 Task: Find connections with filter location Chivilcoy with filter topic #futurewith filter profile language Potuguese with filter current company PRA Health Sciences with filter school Institute of Techncal Education & Research with filter industry Services for Renewable Energy with filter service category Event Planning with filter keywords title Valet
Action: Mouse moved to (567, 106)
Screenshot: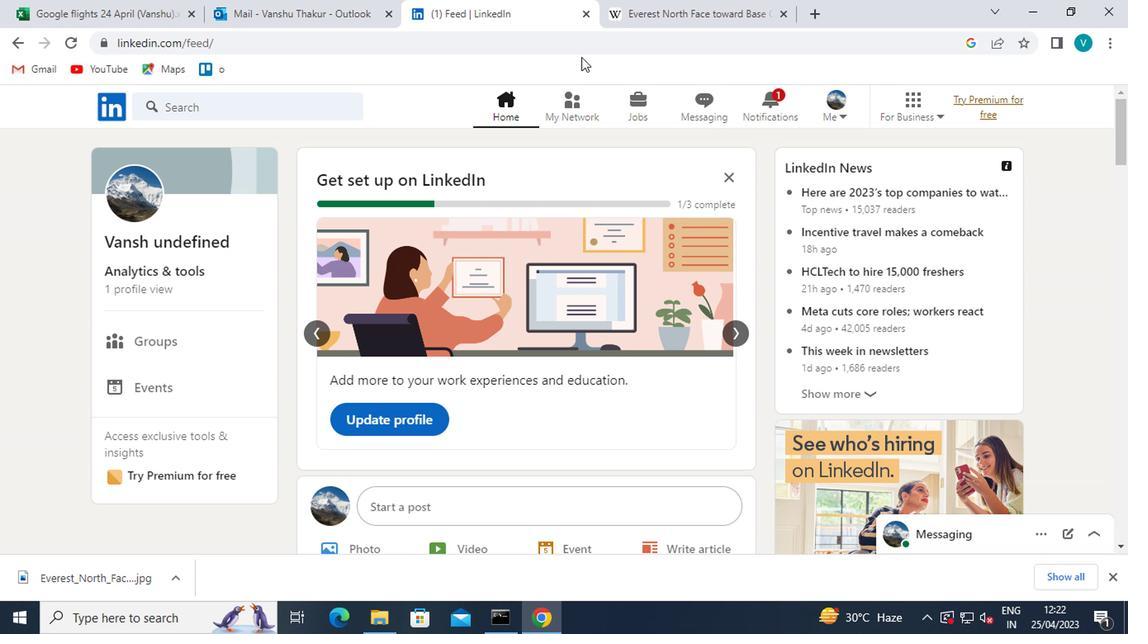 
Action: Mouse pressed left at (567, 106)
Screenshot: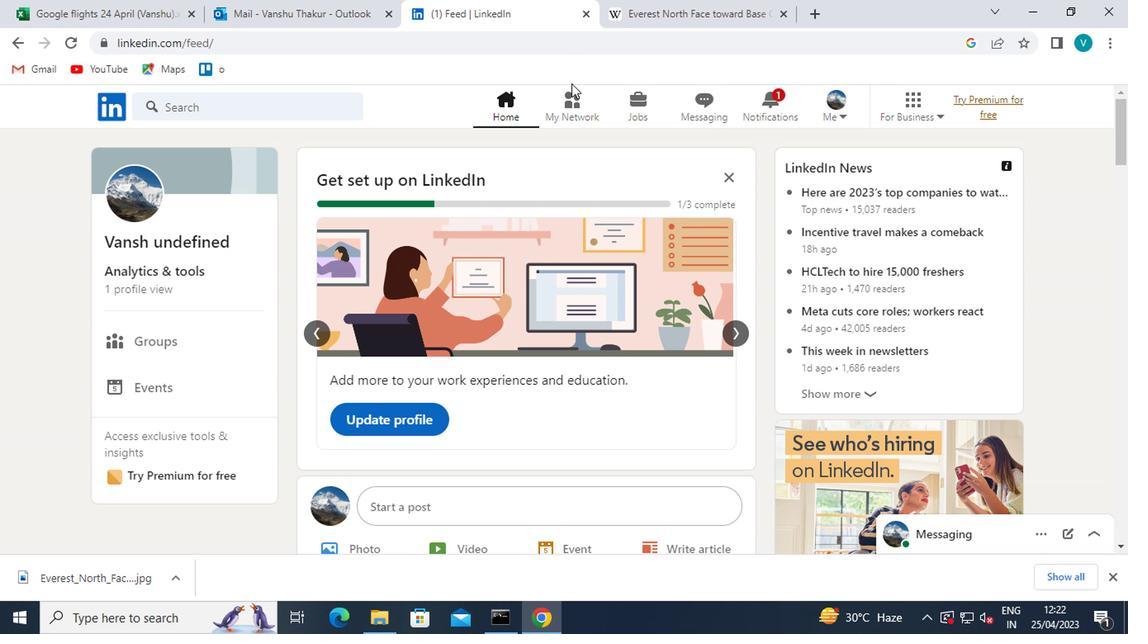 
Action: Mouse moved to (198, 198)
Screenshot: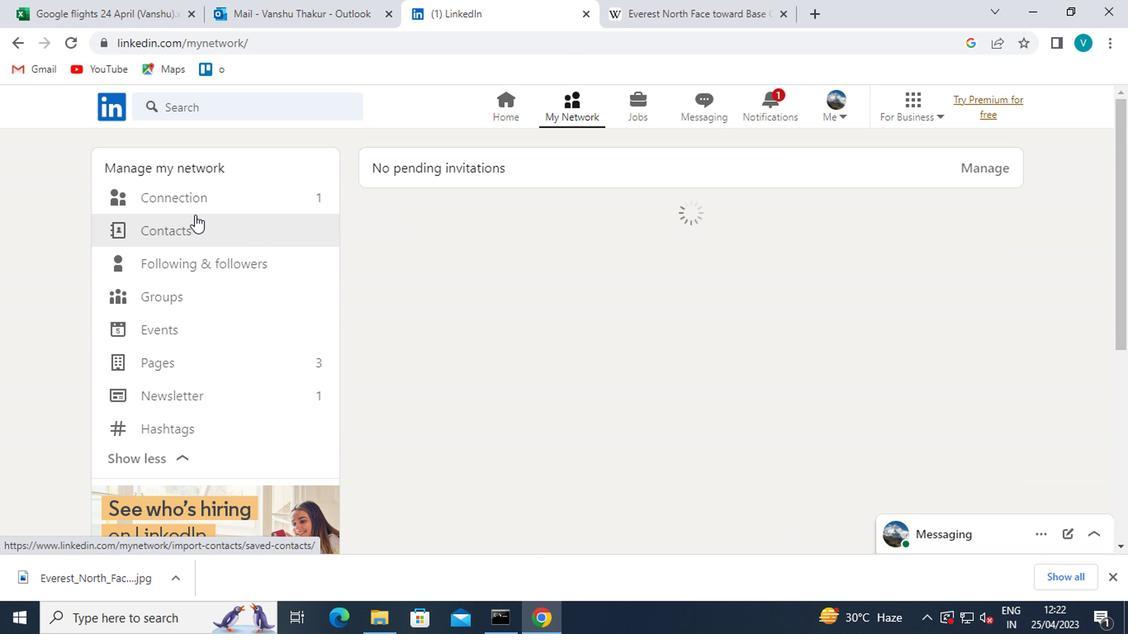 
Action: Mouse pressed left at (198, 198)
Screenshot: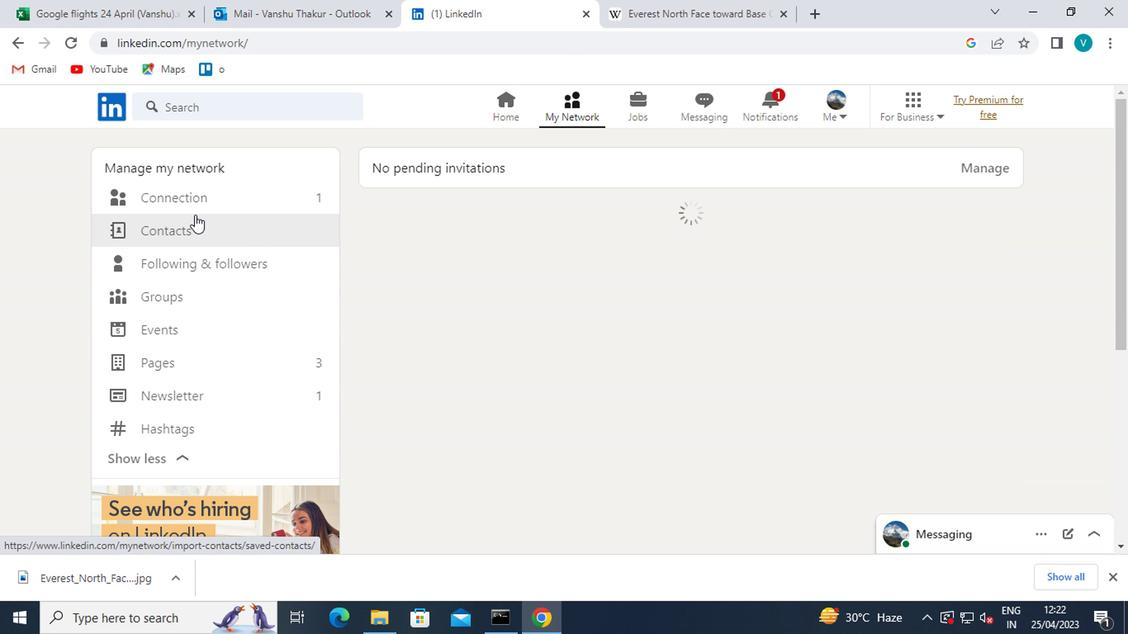
Action: Mouse moved to (679, 199)
Screenshot: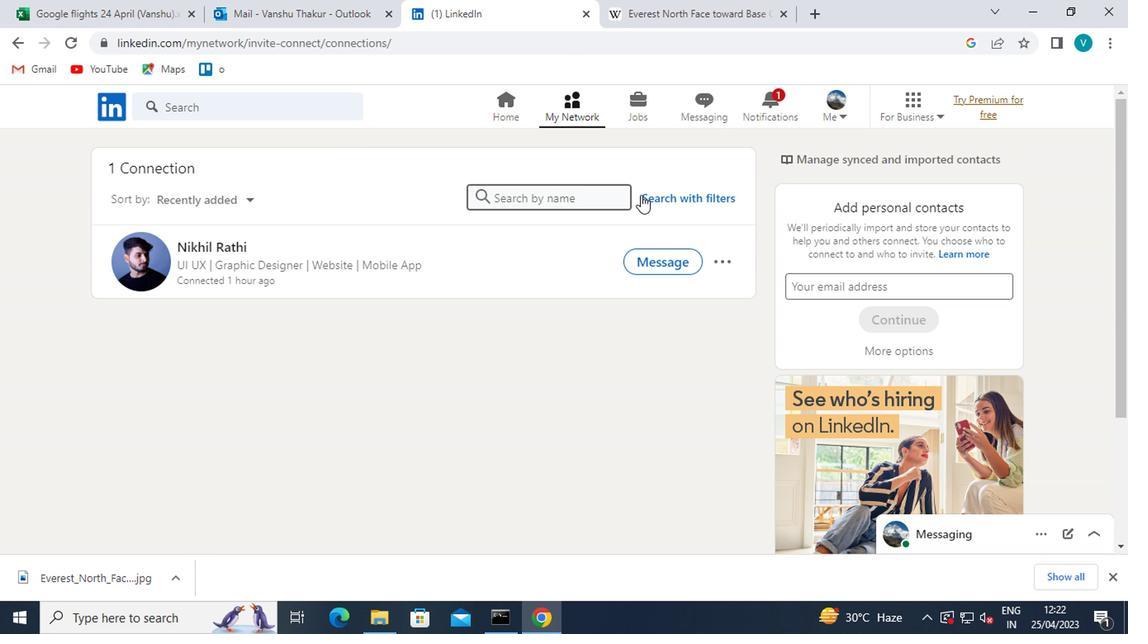 
Action: Mouse pressed left at (679, 199)
Screenshot: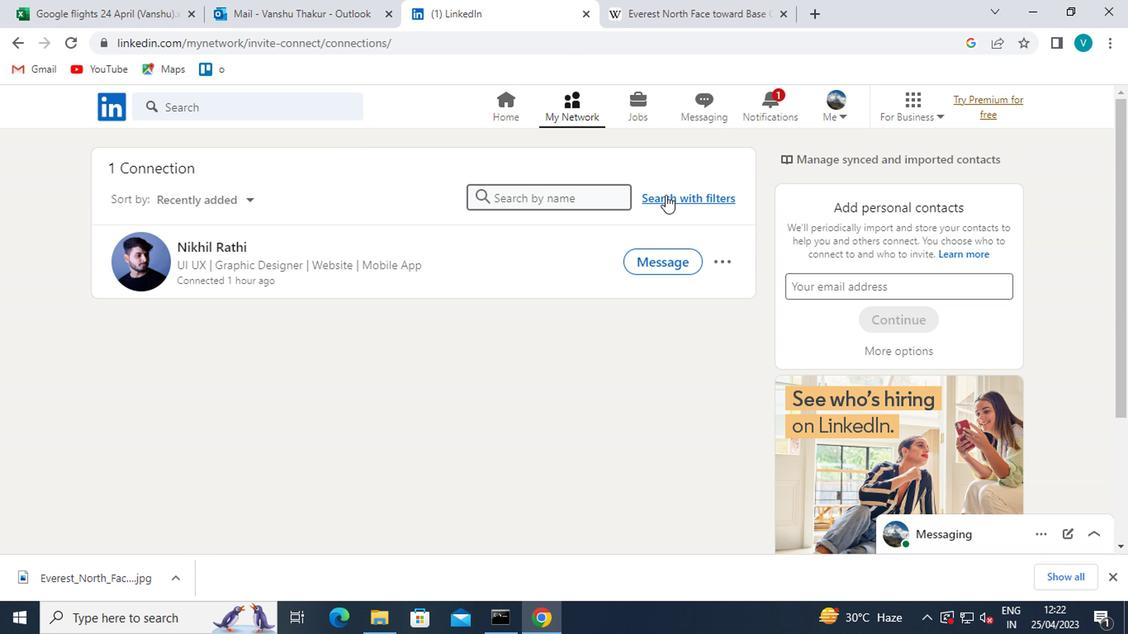 
Action: Mouse moved to (543, 154)
Screenshot: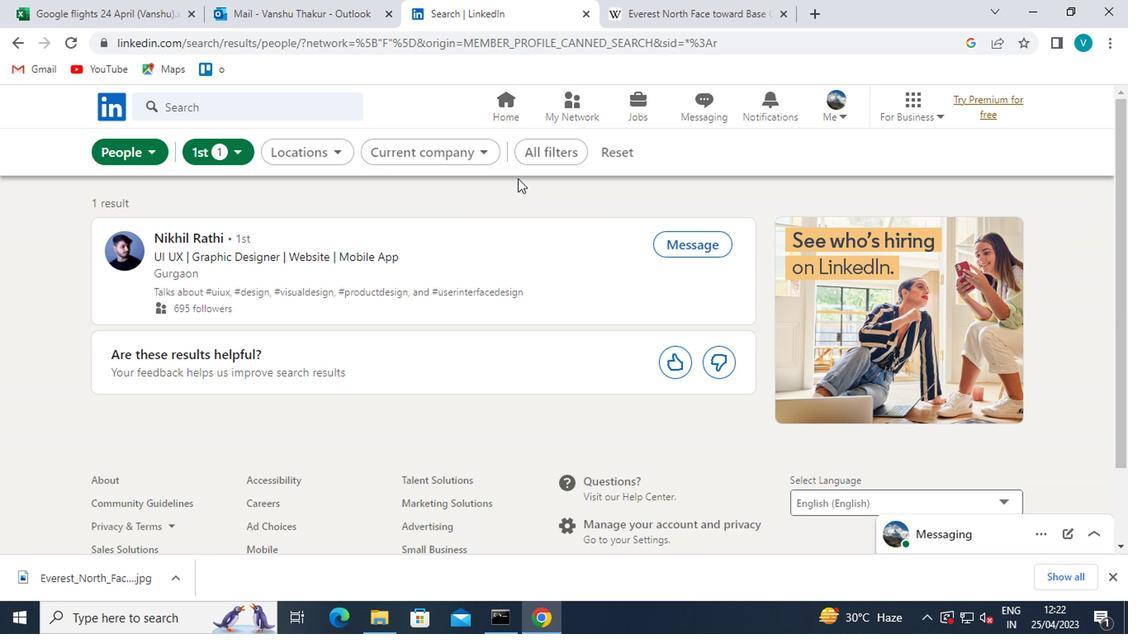
Action: Mouse pressed left at (543, 154)
Screenshot: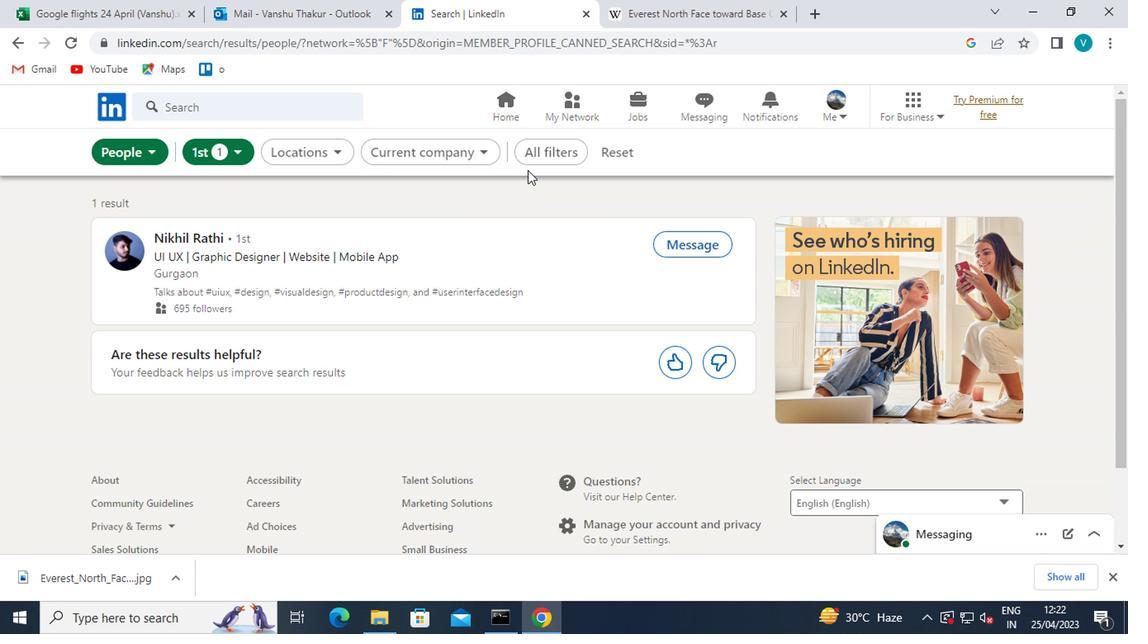 
Action: Mouse moved to (797, 311)
Screenshot: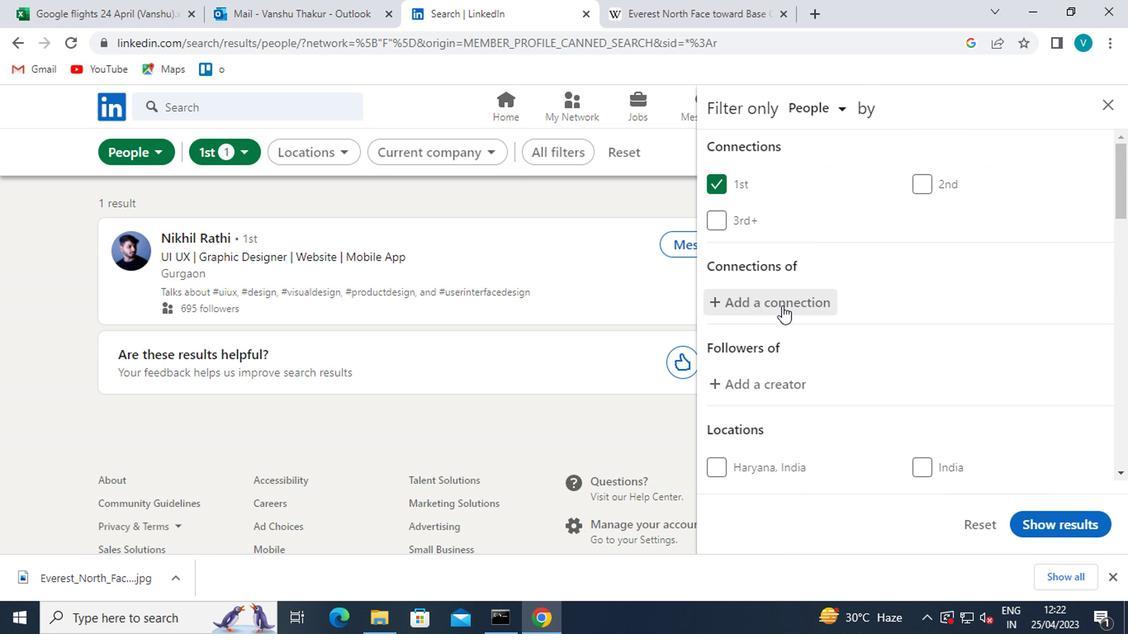 
Action: Mouse scrolled (797, 310) with delta (0, 0)
Screenshot: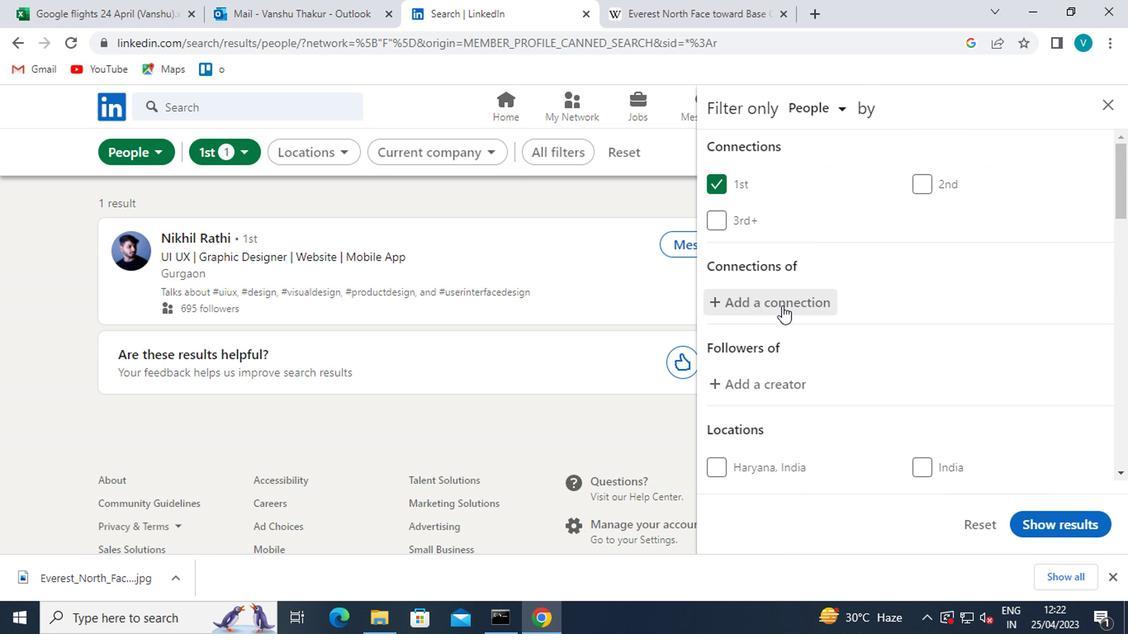 
Action: Mouse moved to (811, 321)
Screenshot: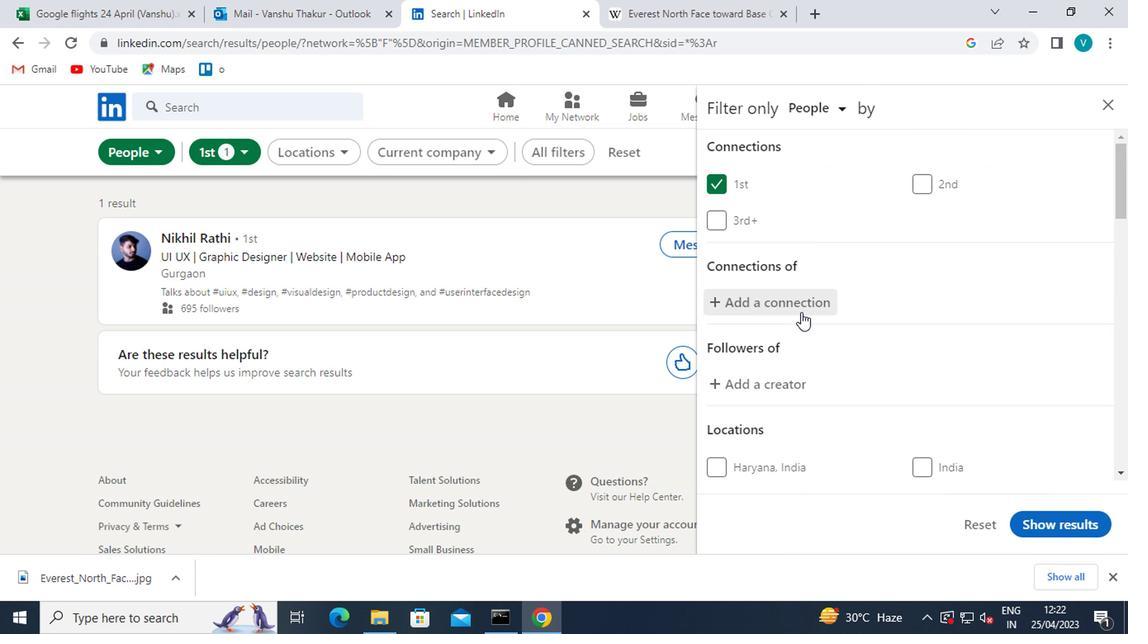 
Action: Mouse scrolled (811, 320) with delta (0, 0)
Screenshot: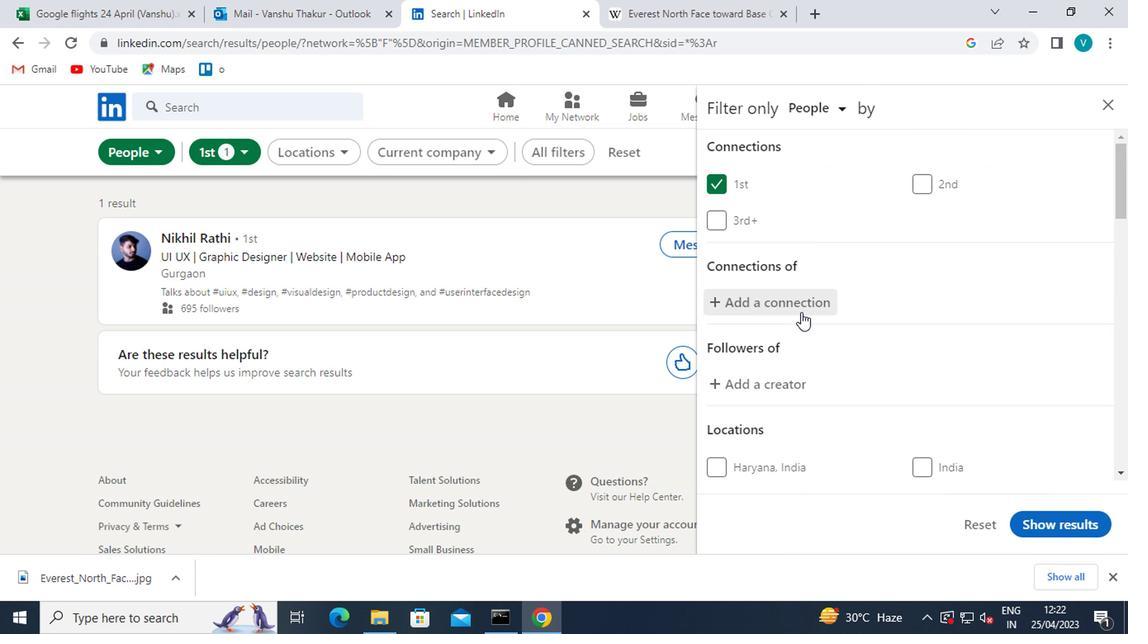 
Action: Mouse moved to (783, 371)
Screenshot: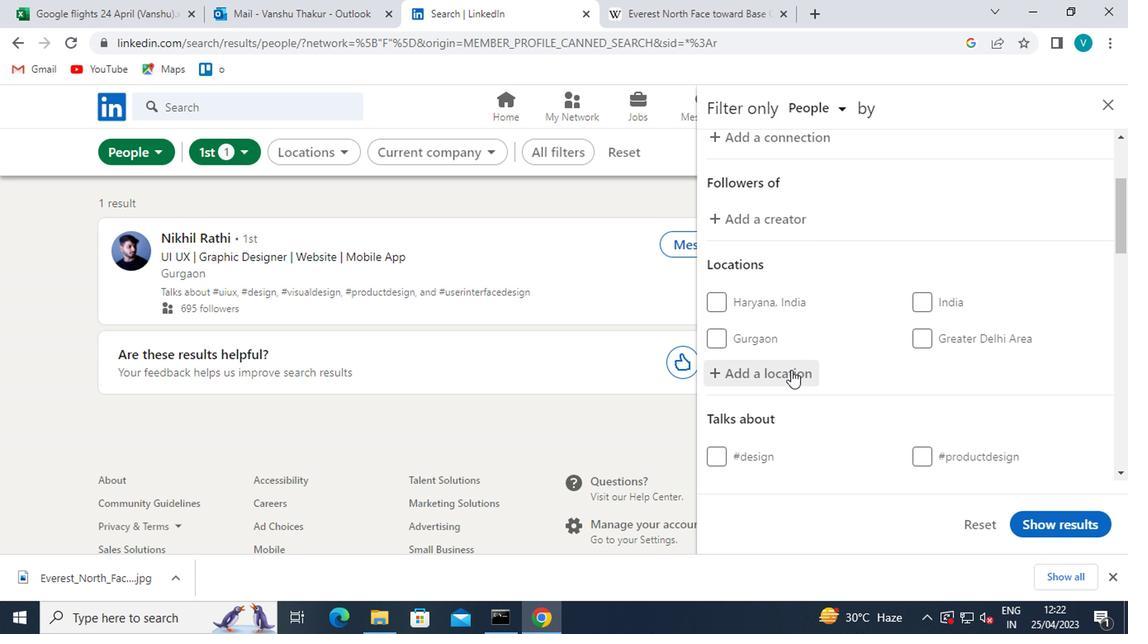
Action: Mouse pressed left at (783, 371)
Screenshot: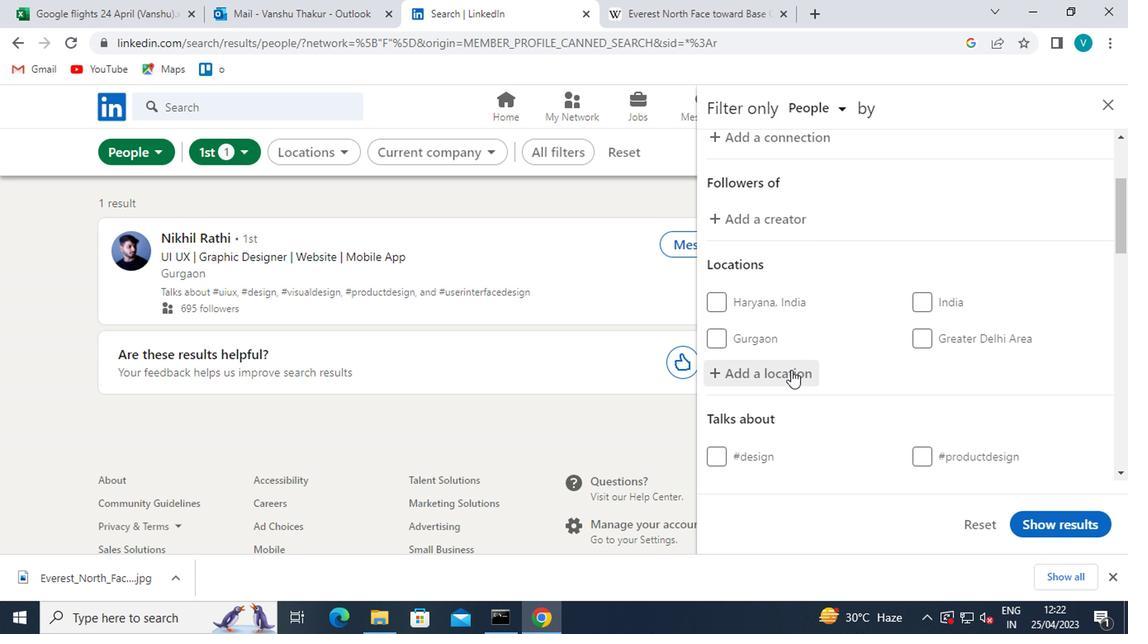 
Action: Key pressed <Key.shift>CH
Screenshot: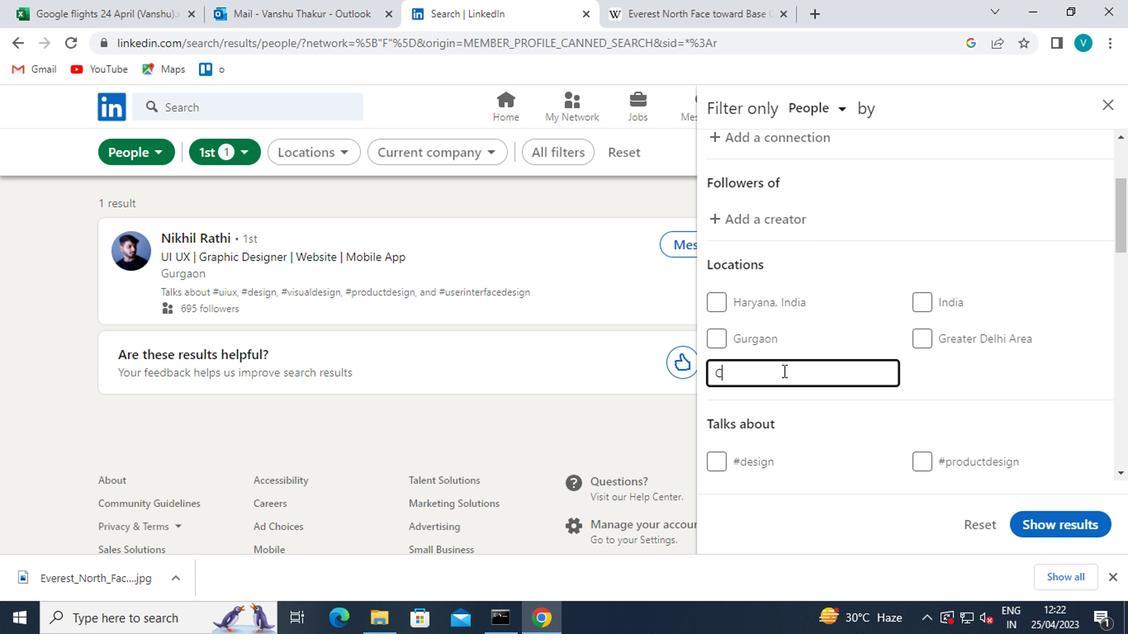 
Action: Mouse moved to (767, 364)
Screenshot: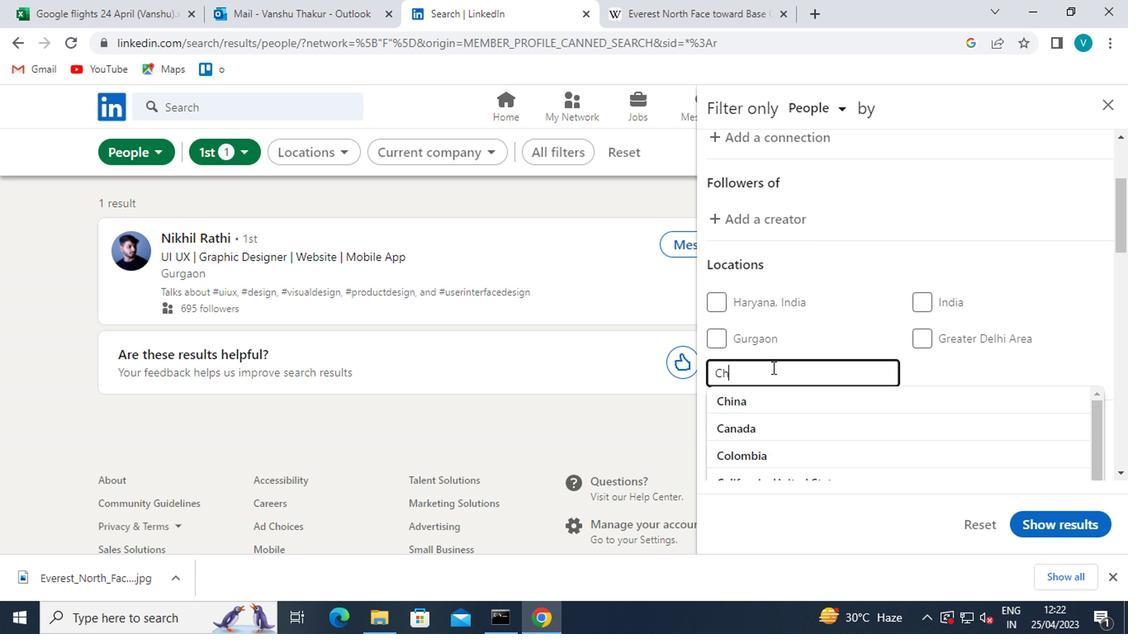 
Action: Key pressed I
Screenshot: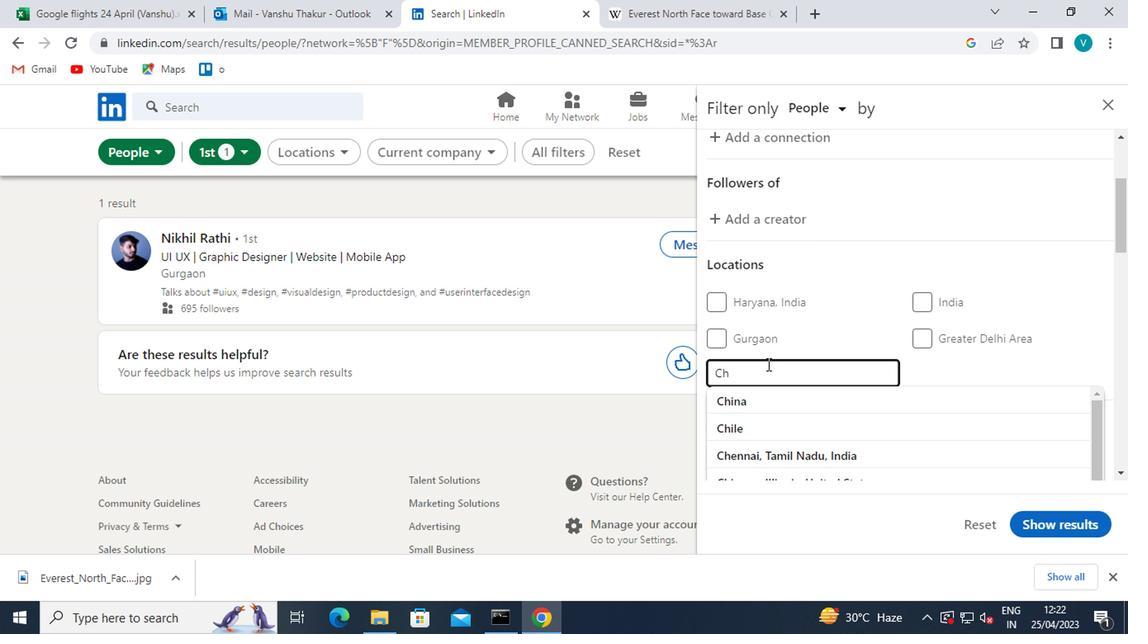 
Action: Mouse moved to (767, 364)
Screenshot: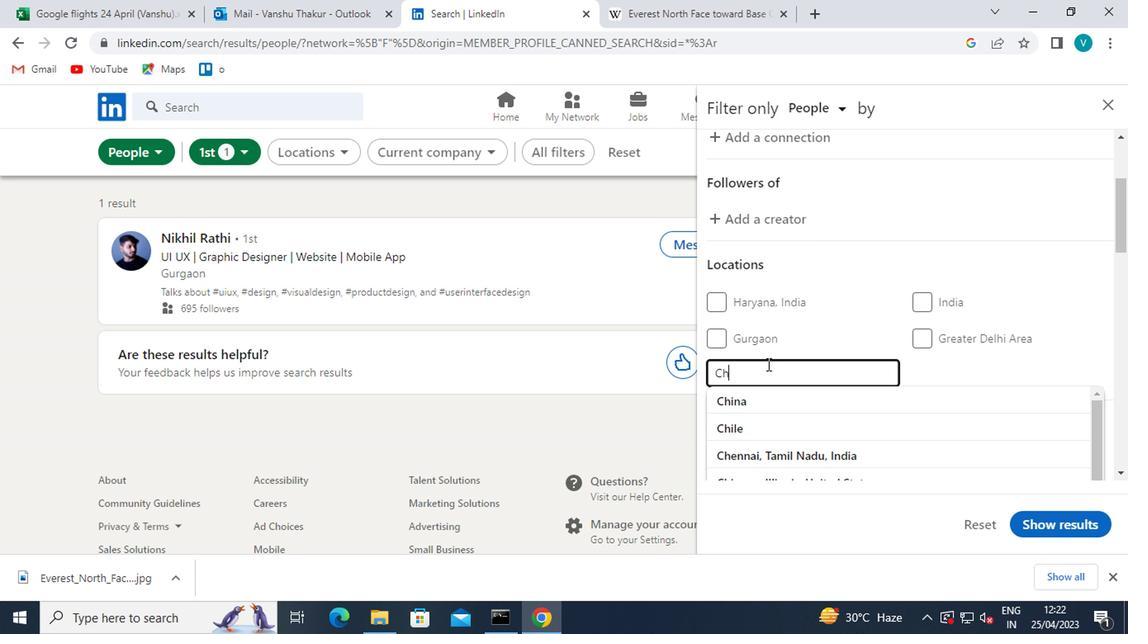 
Action: Key pressed VILCOY
Screenshot: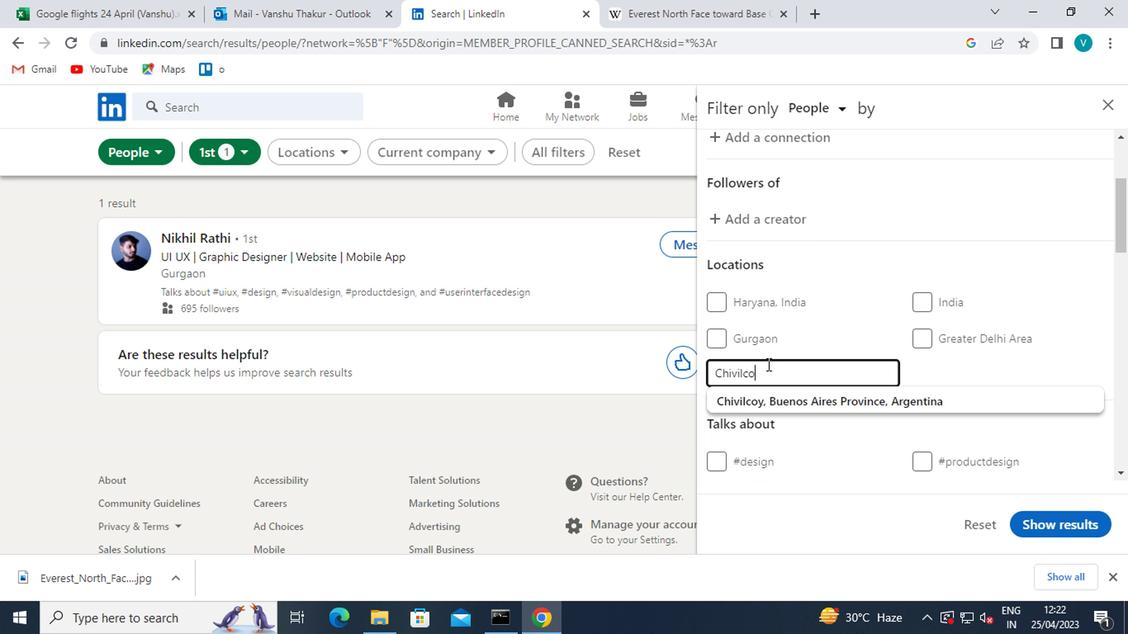 
Action: Mouse moved to (766, 406)
Screenshot: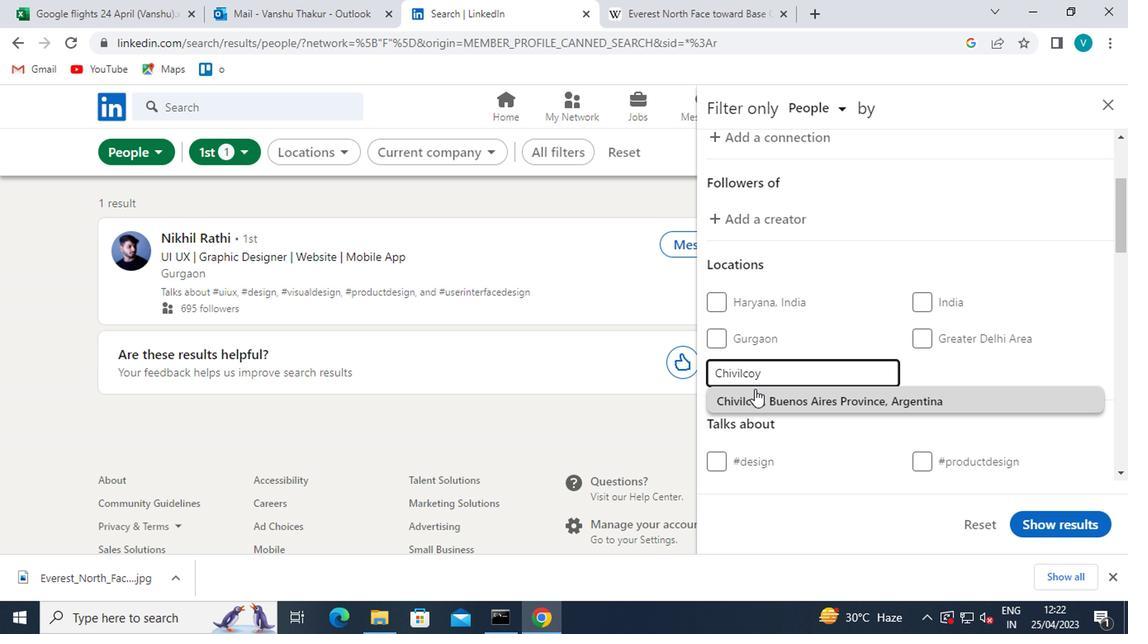 
Action: Mouse pressed left at (766, 406)
Screenshot: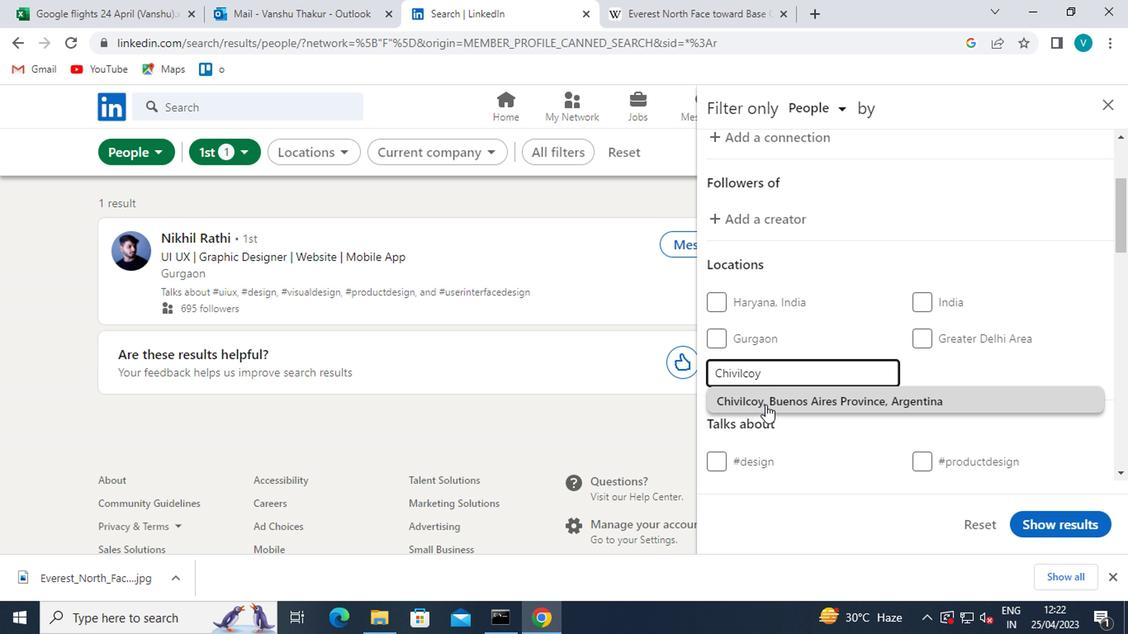 
Action: Mouse moved to (848, 426)
Screenshot: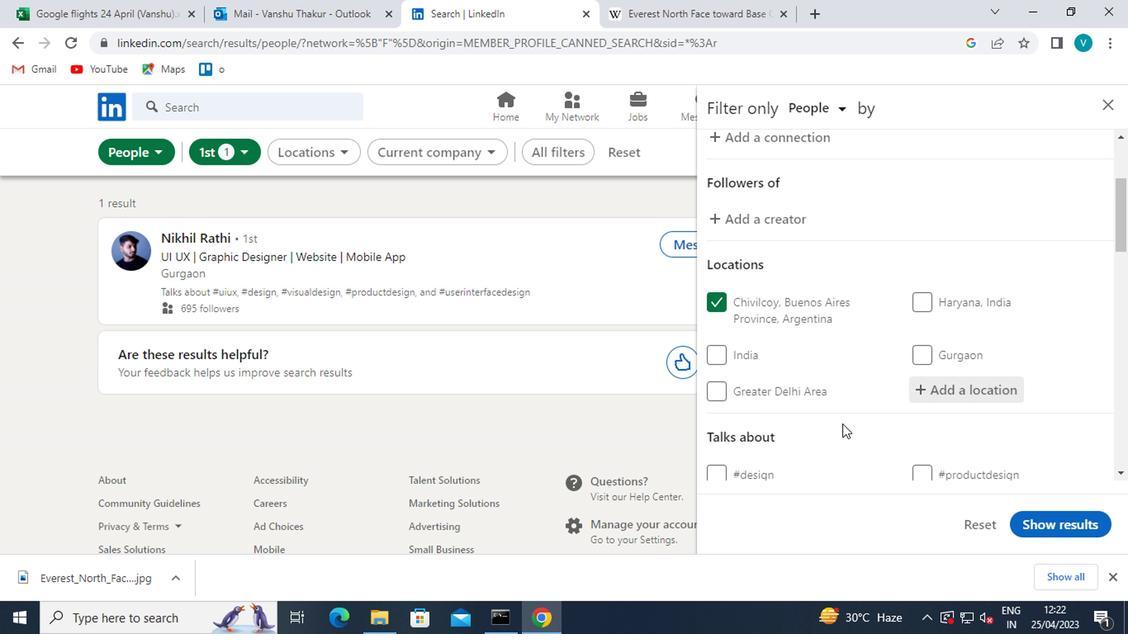 
Action: Mouse scrolled (848, 425) with delta (0, -1)
Screenshot: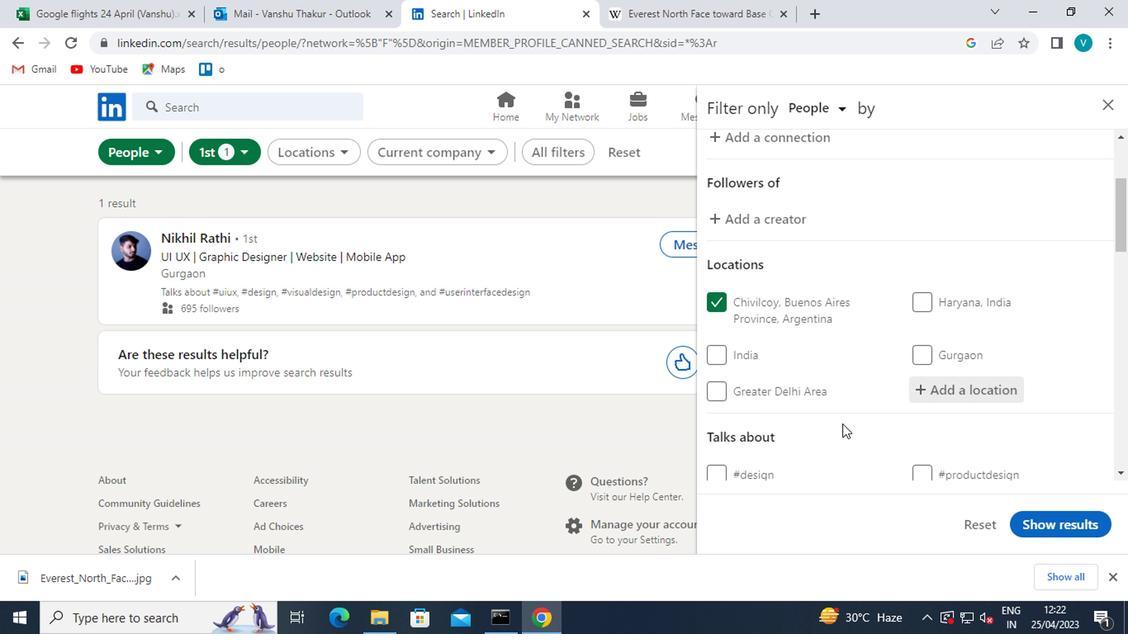 
Action: Mouse moved to (857, 430)
Screenshot: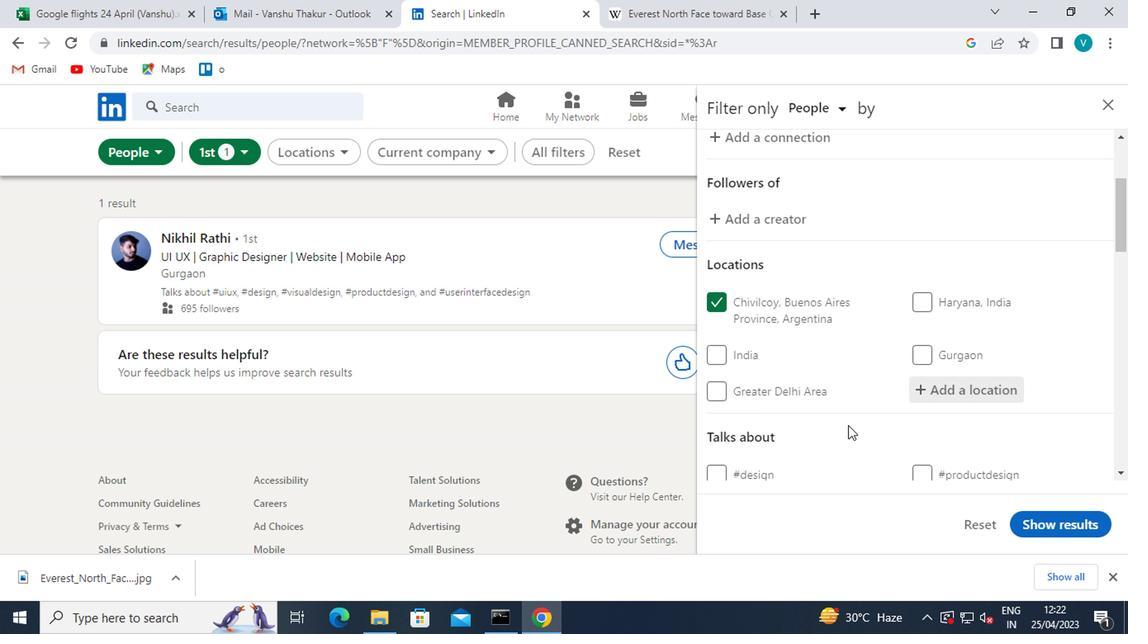 
Action: Mouse scrolled (857, 429) with delta (0, -1)
Screenshot: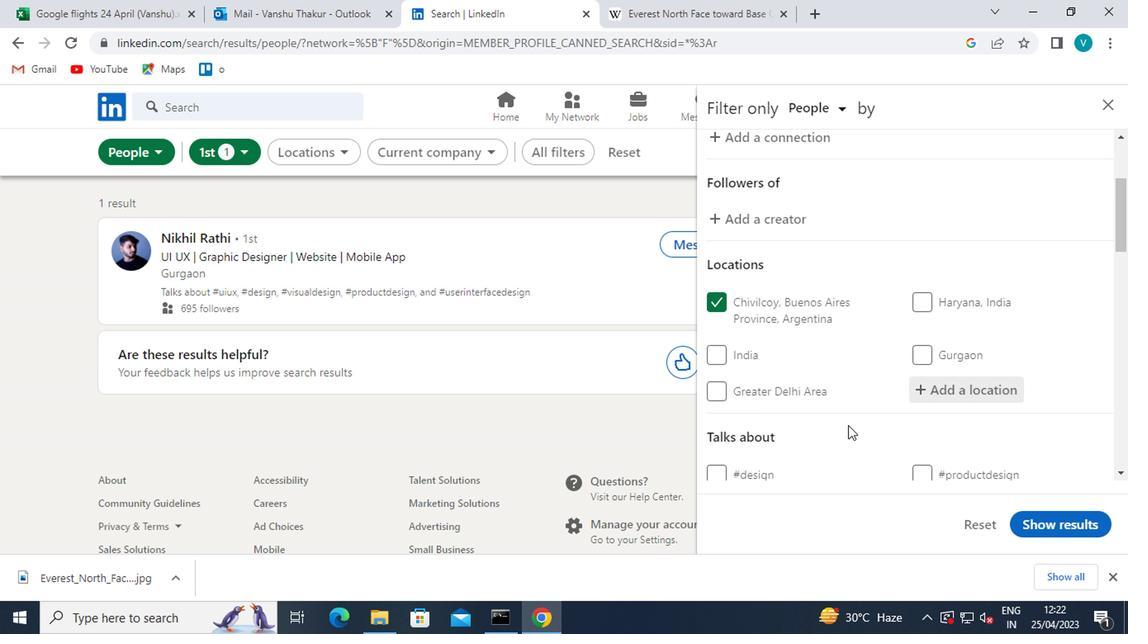 
Action: Mouse moved to (962, 380)
Screenshot: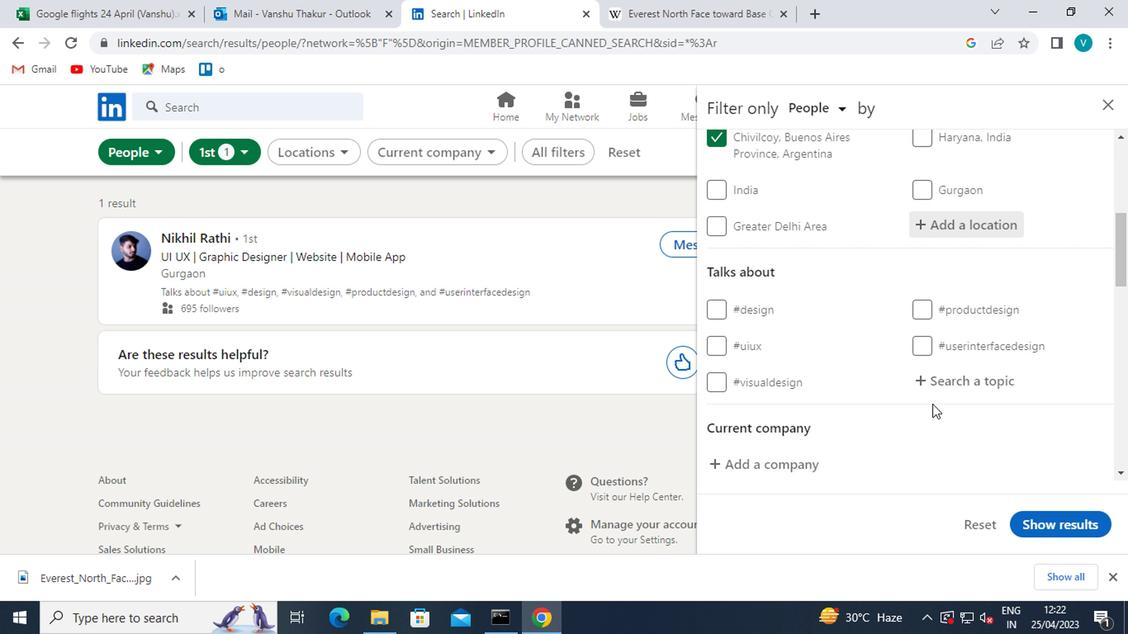 
Action: Mouse pressed left at (962, 380)
Screenshot: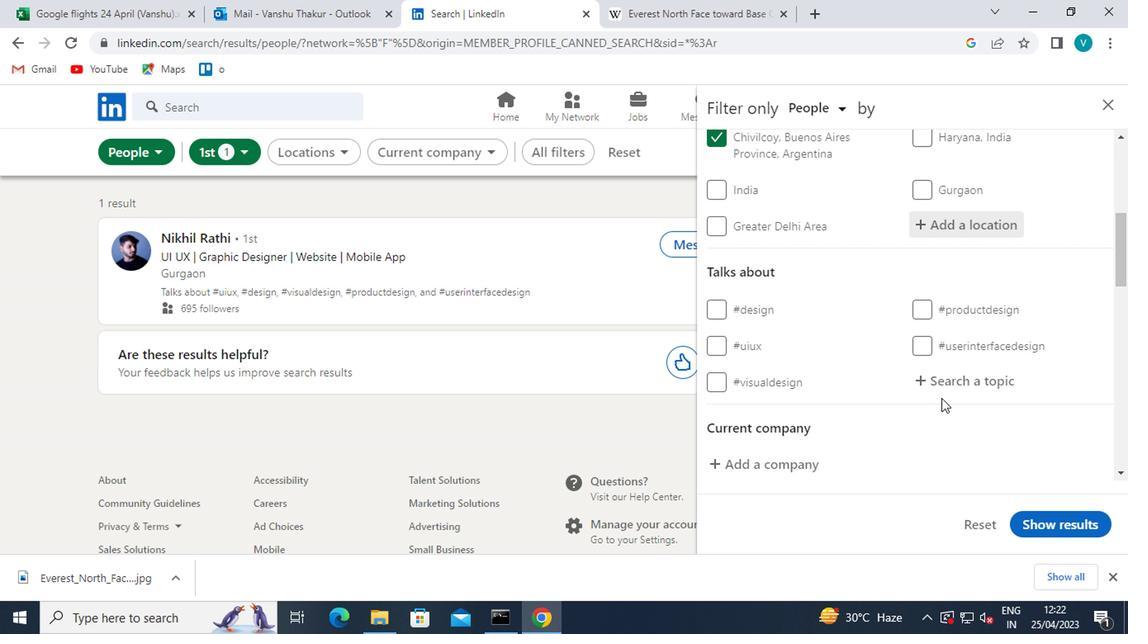 
Action: Mouse moved to (965, 378)
Screenshot: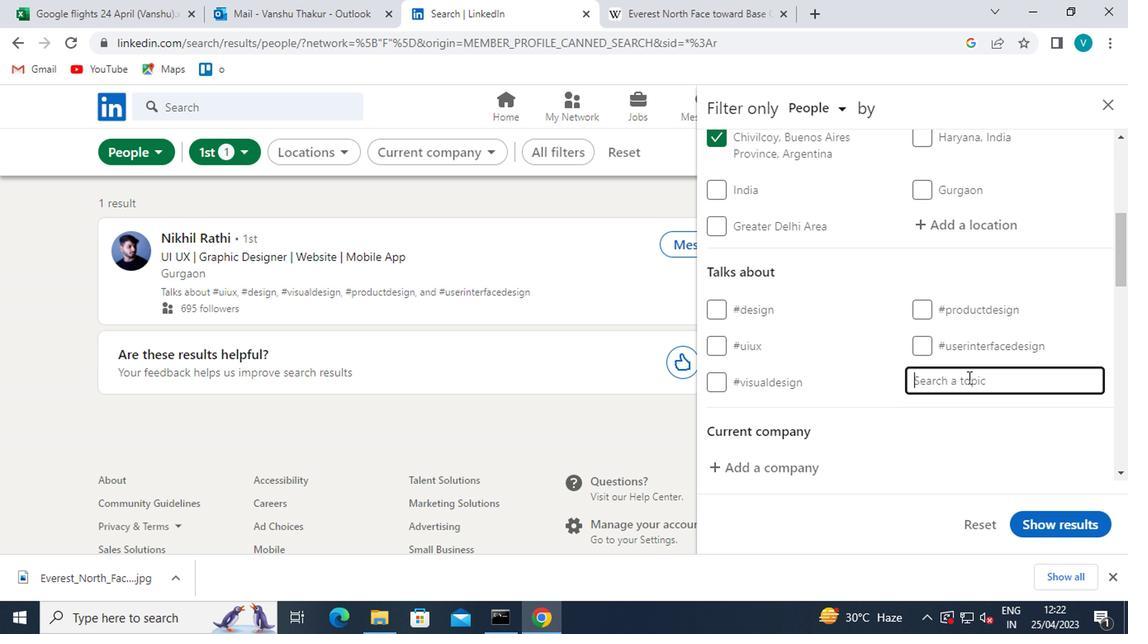 
Action: Key pressed <Key.shift><Key.shift><Key.shift><Key.shift>#FUTUREWITH
Screenshot: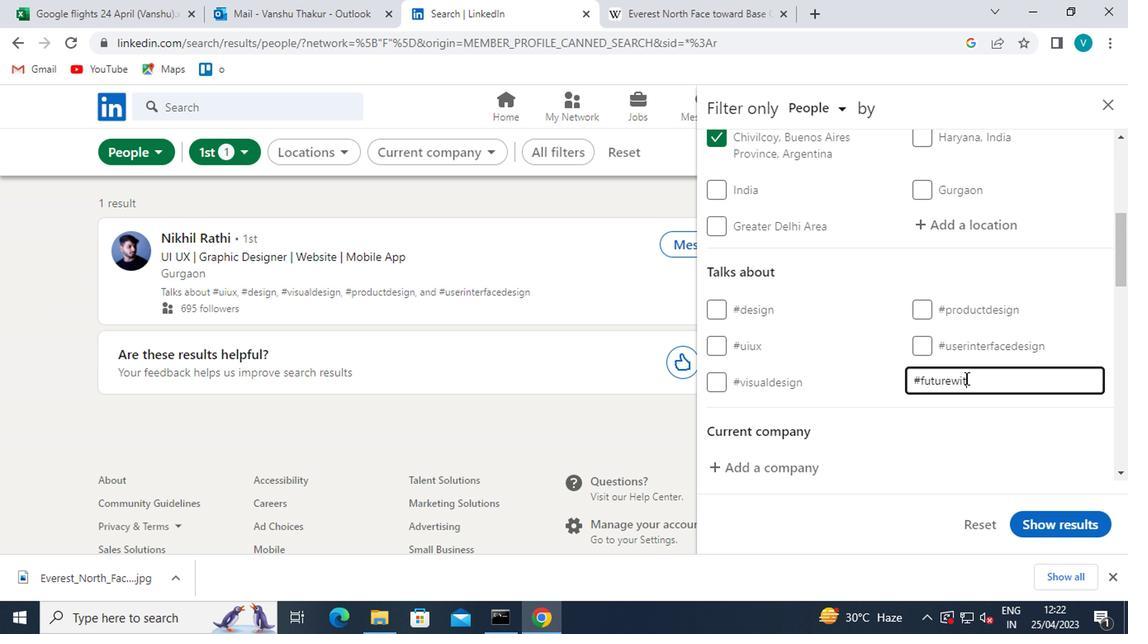 
Action: Mouse moved to (954, 420)
Screenshot: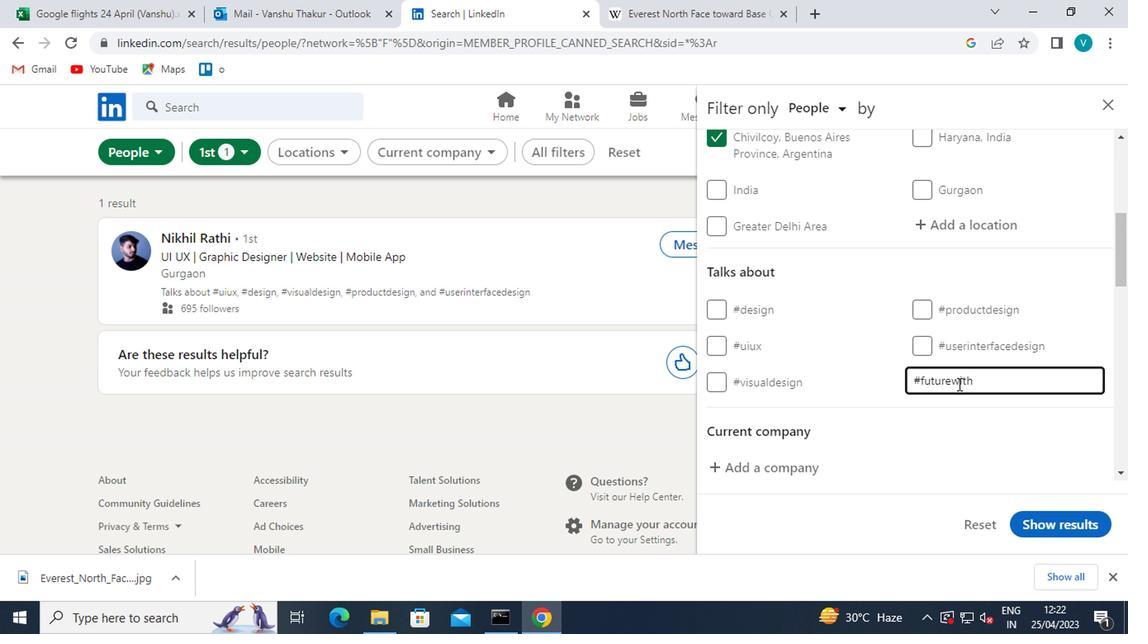 
Action: Mouse pressed left at (954, 420)
Screenshot: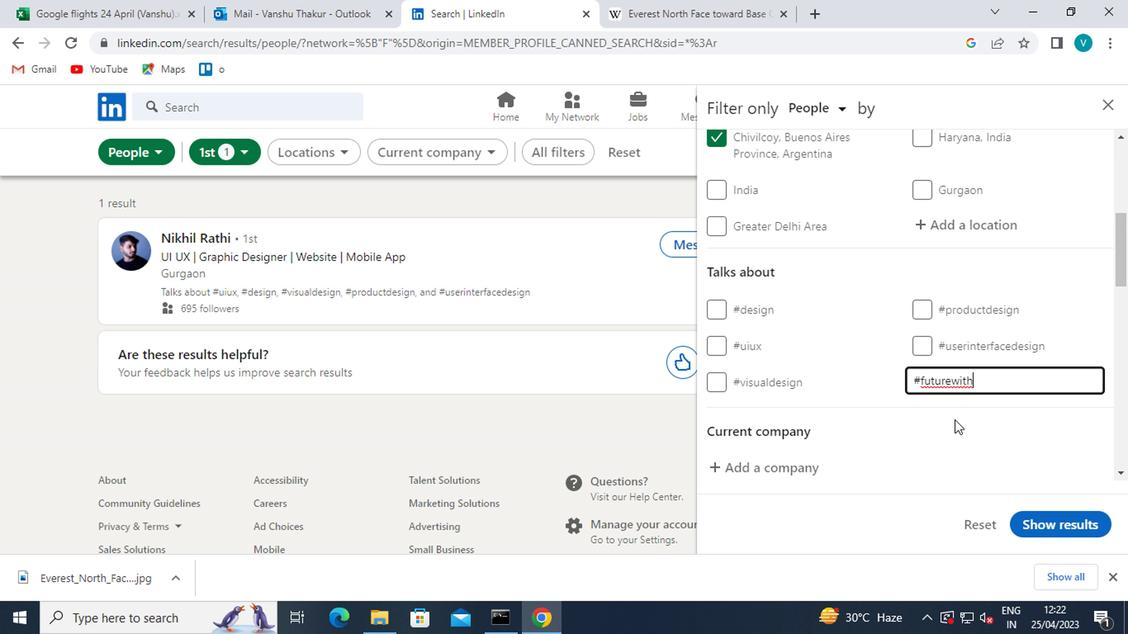 
Action: Mouse scrolled (954, 419) with delta (0, -1)
Screenshot: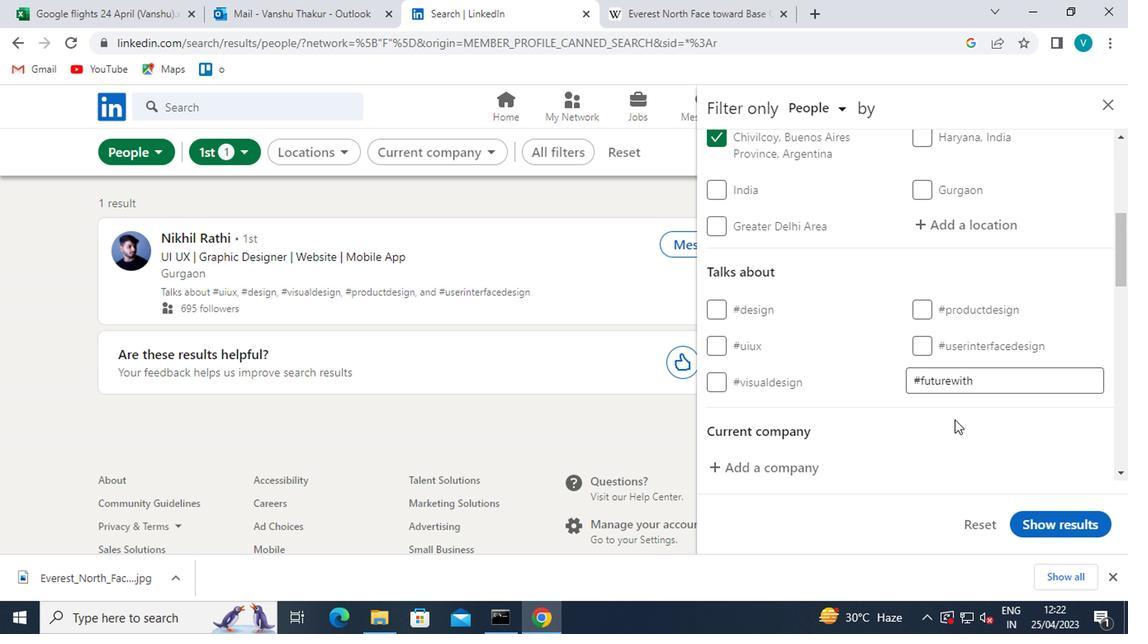 
Action: Mouse moved to (943, 421)
Screenshot: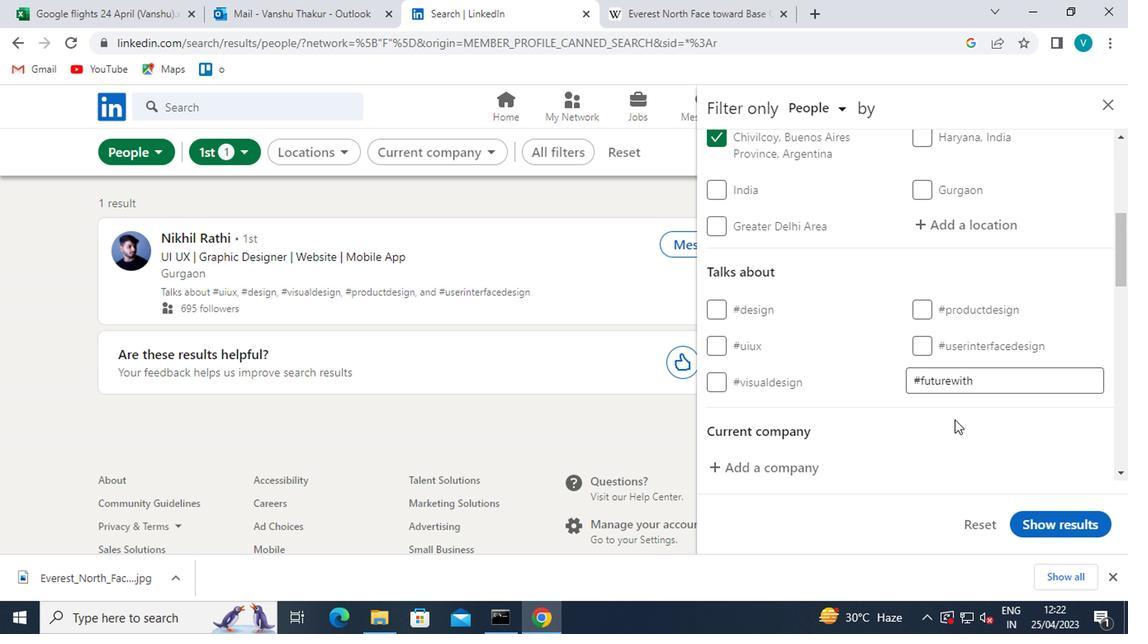 
Action: Mouse scrolled (943, 420) with delta (0, 0)
Screenshot: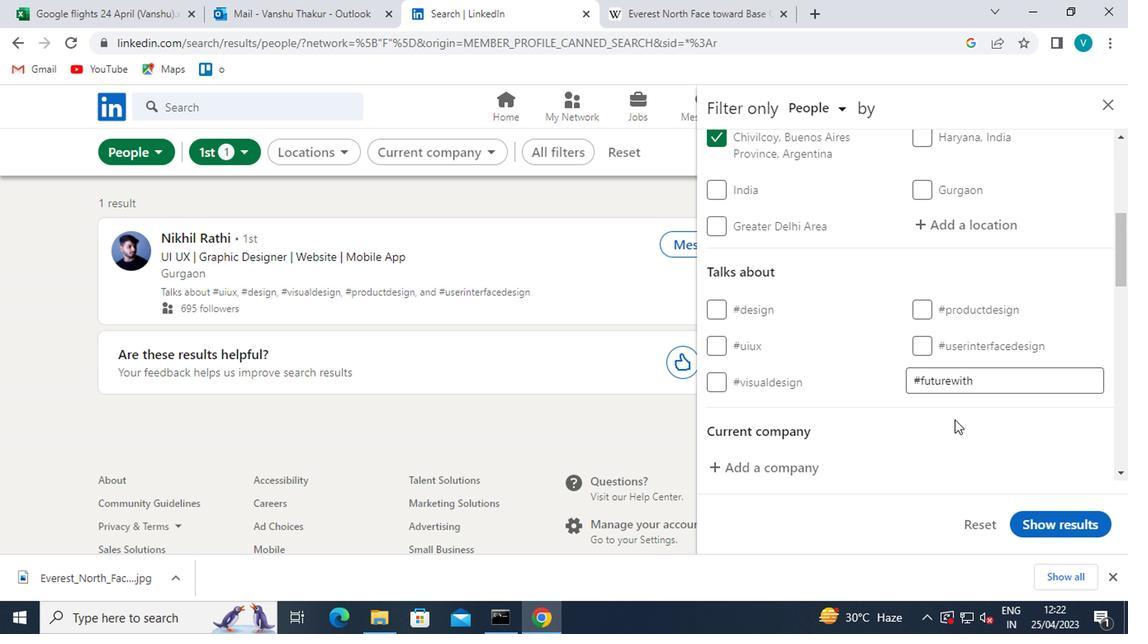 
Action: Mouse moved to (927, 418)
Screenshot: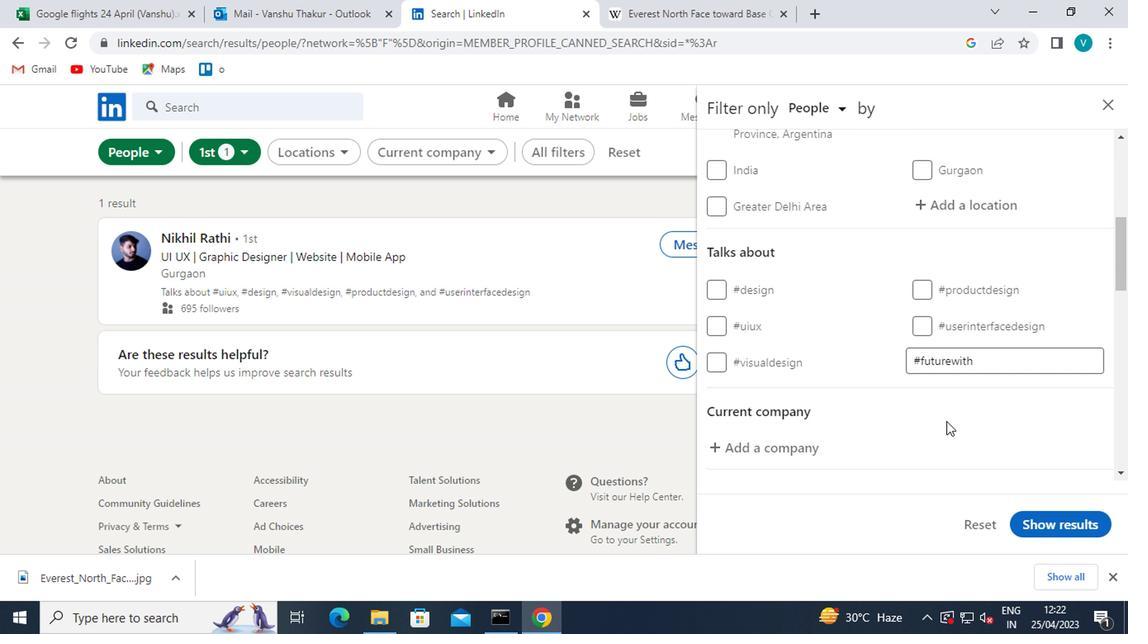 
Action: Mouse scrolled (927, 417) with delta (0, -1)
Screenshot: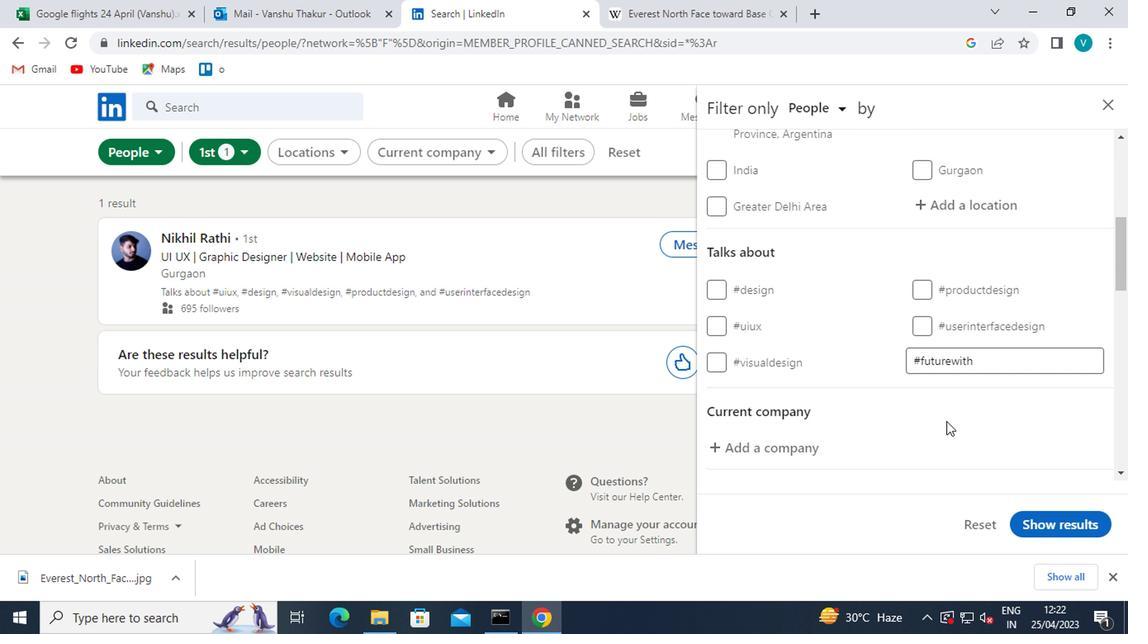 
Action: Mouse moved to (911, 413)
Screenshot: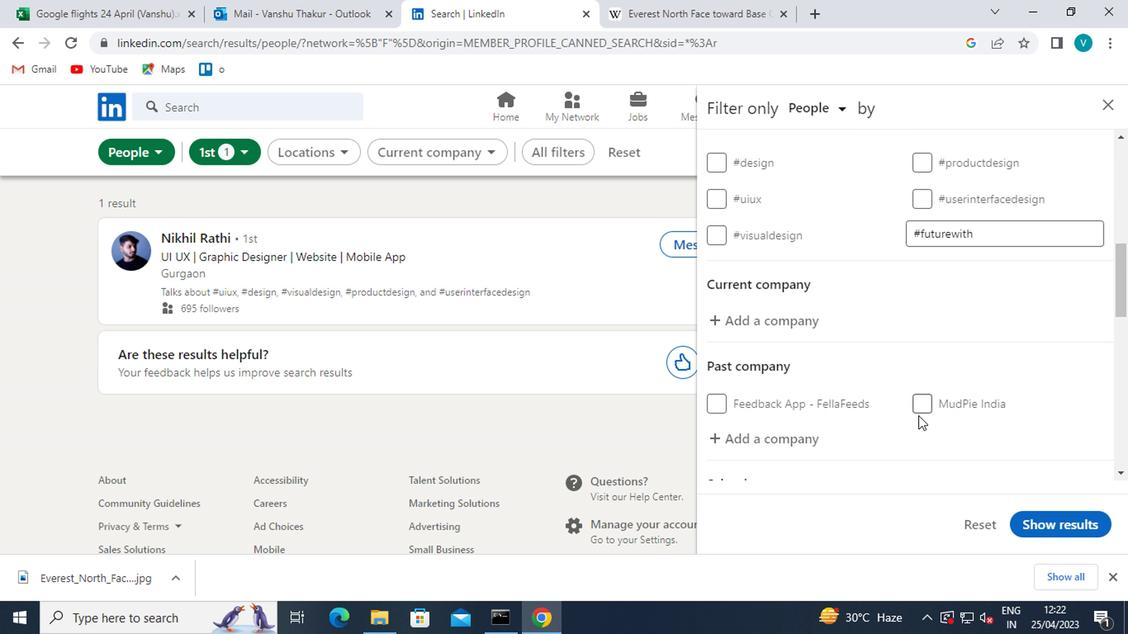 
Action: Mouse scrolled (911, 412) with delta (0, 0)
Screenshot: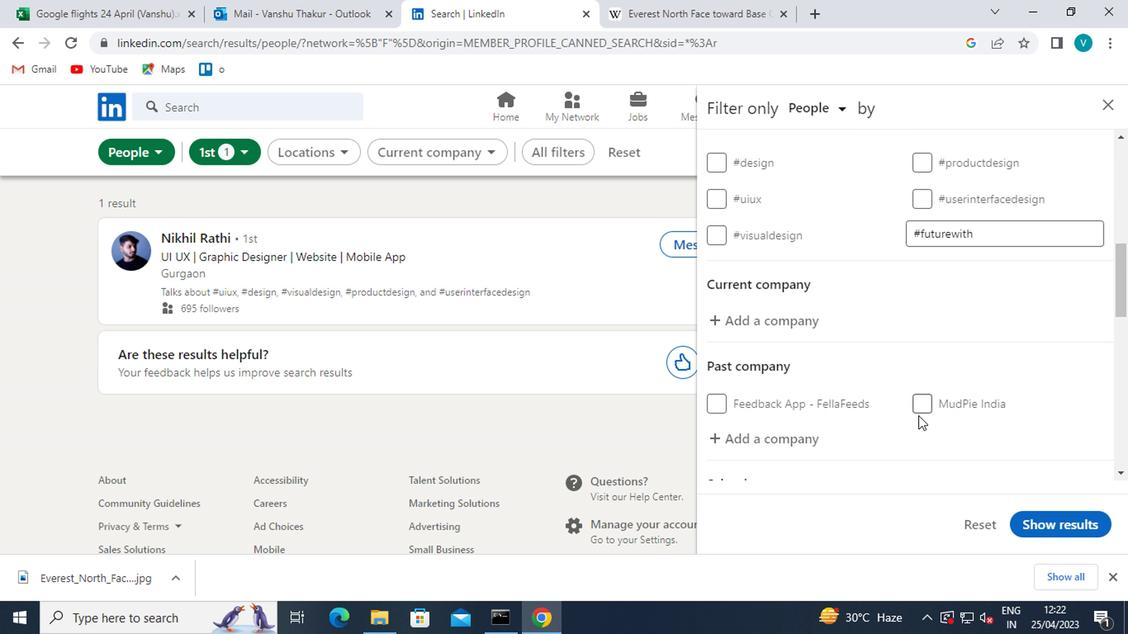 
Action: Mouse moved to (908, 412)
Screenshot: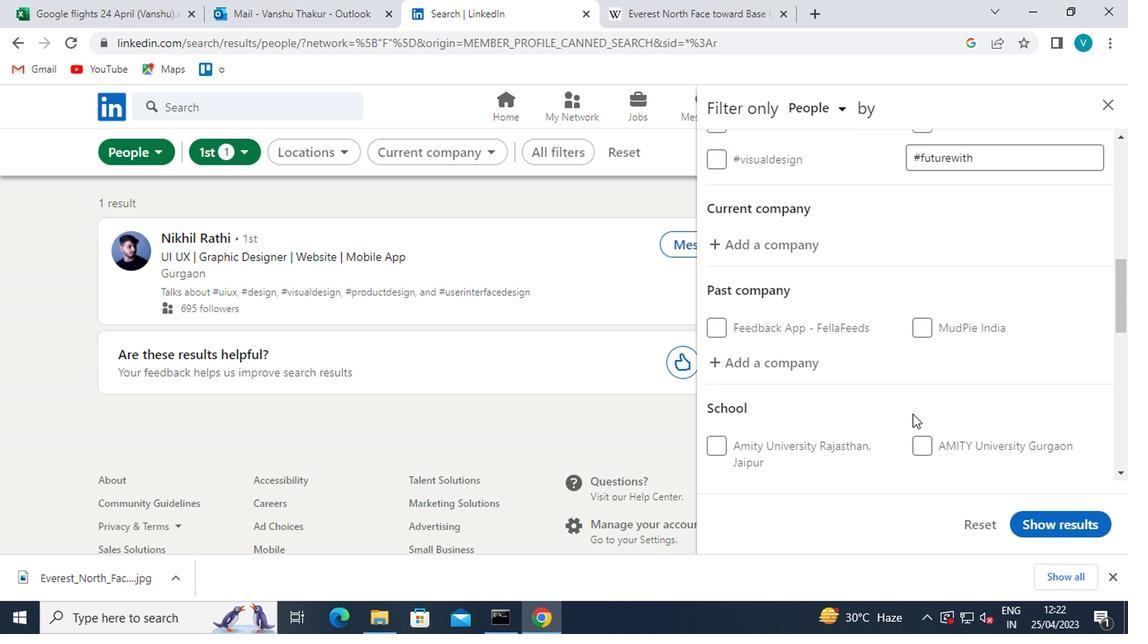 
Action: Mouse scrolled (908, 411) with delta (0, -1)
Screenshot: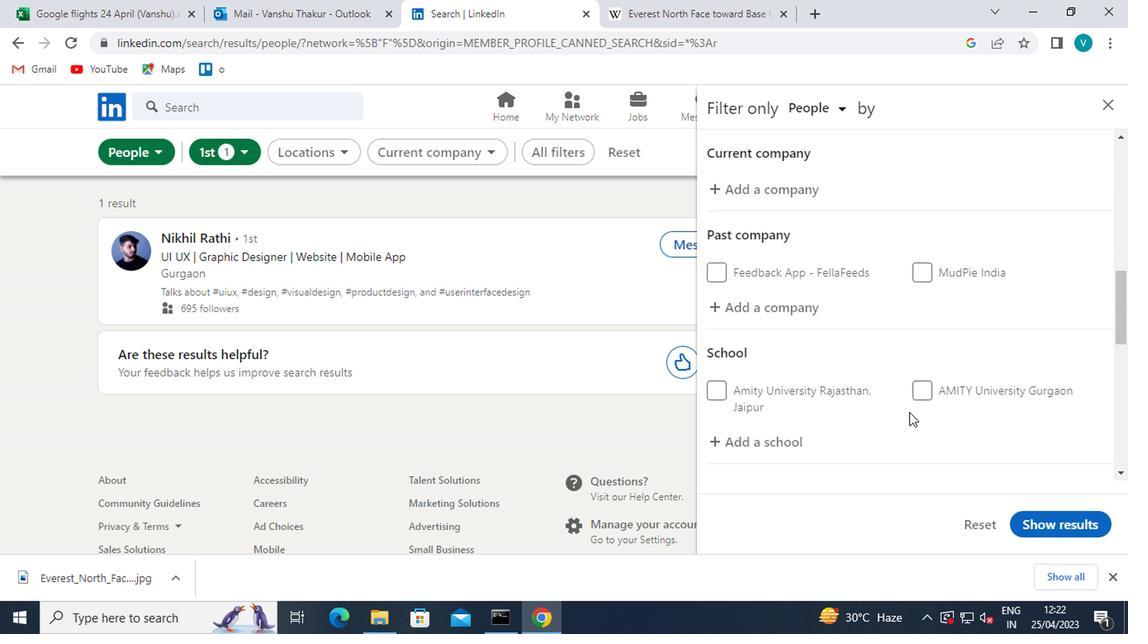 
Action: Mouse moved to (908, 412)
Screenshot: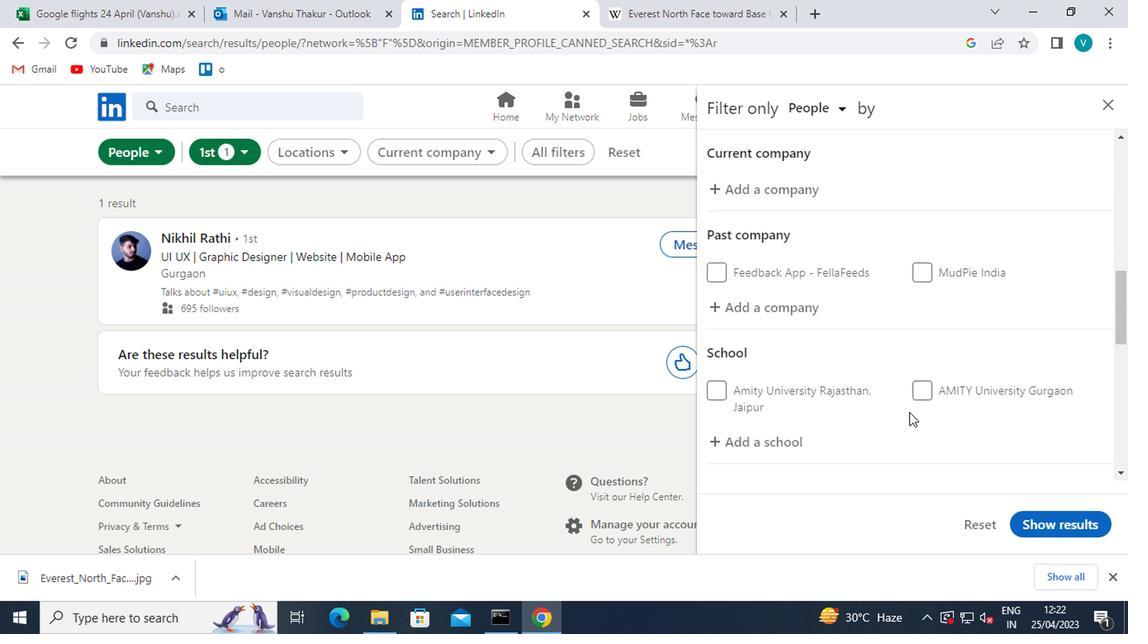 
Action: Mouse scrolled (908, 411) with delta (0, -1)
Screenshot: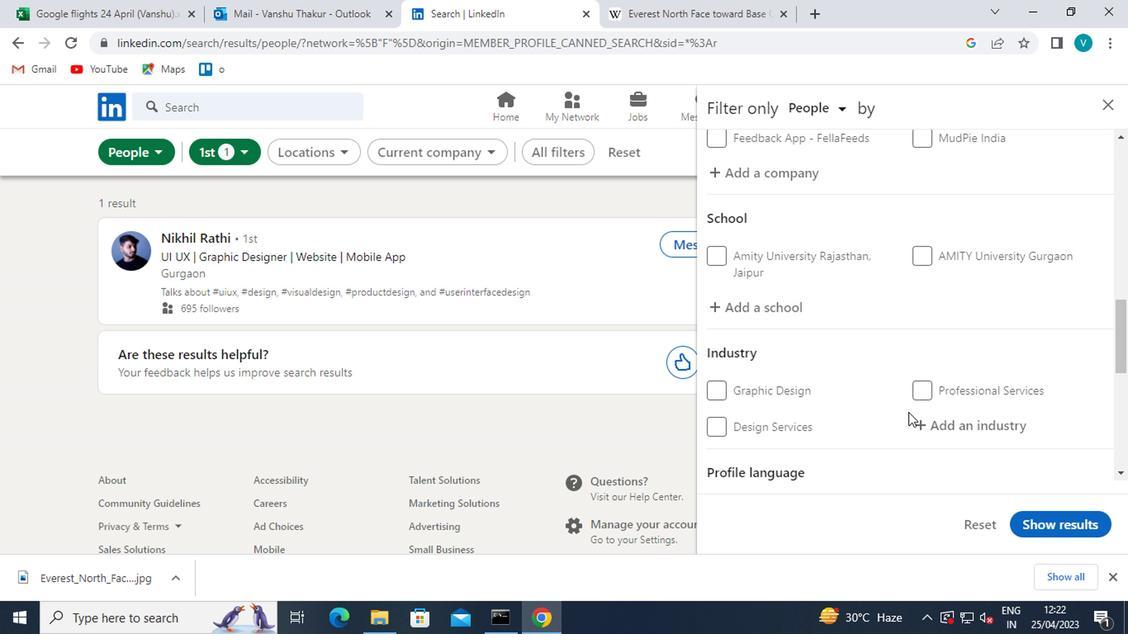 
Action: Mouse moved to (908, 411)
Screenshot: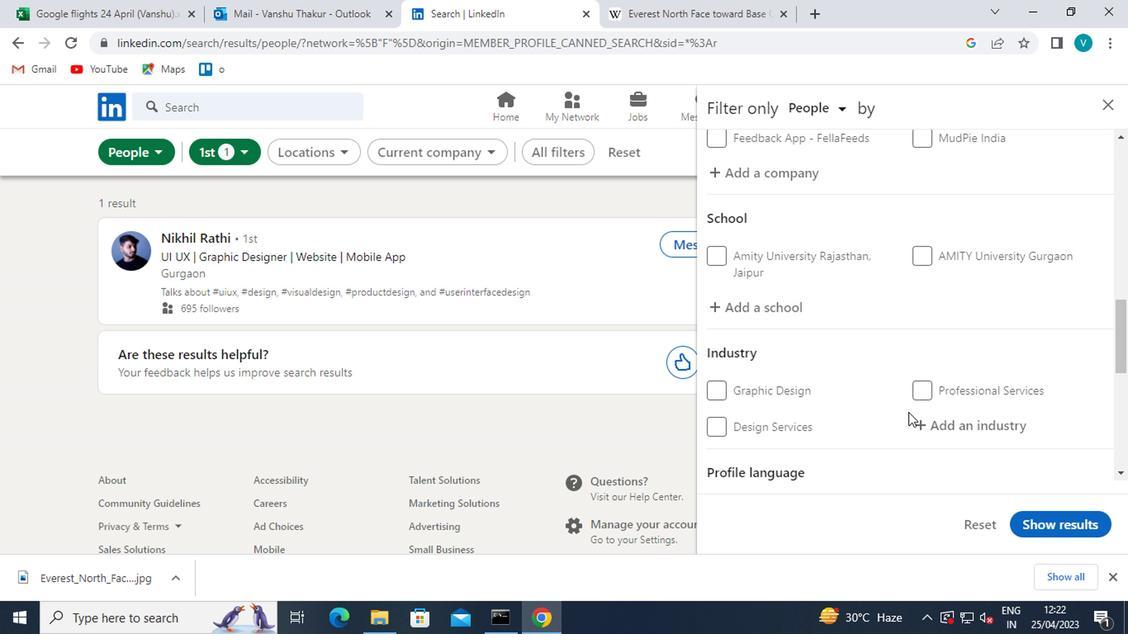
Action: Mouse scrolled (908, 410) with delta (0, 0)
Screenshot: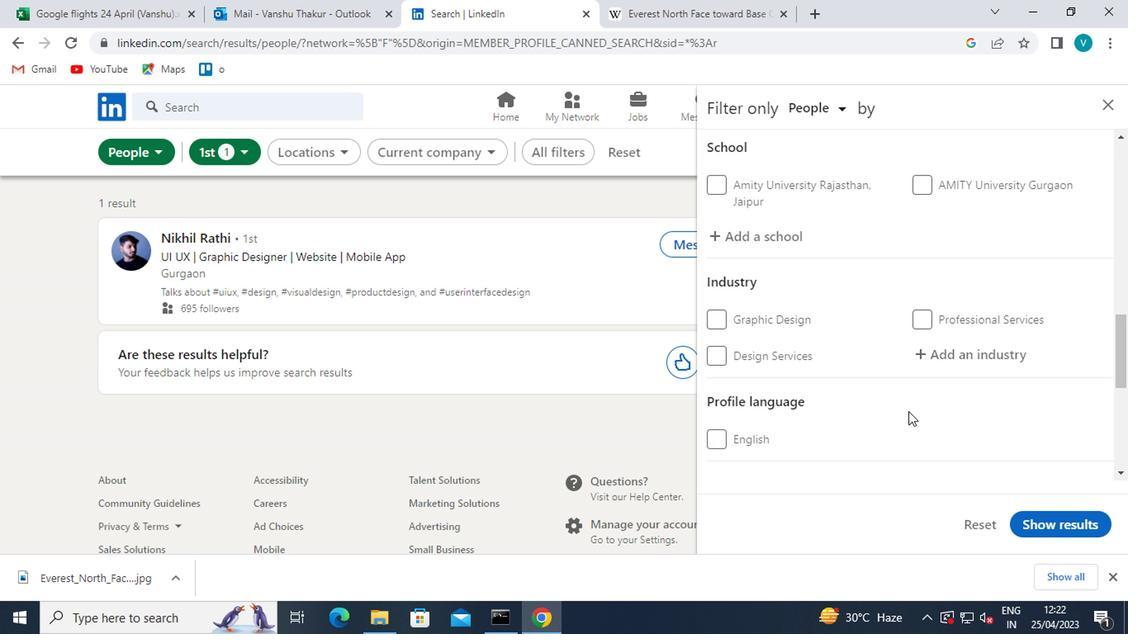 
Action: Mouse moved to (908, 410)
Screenshot: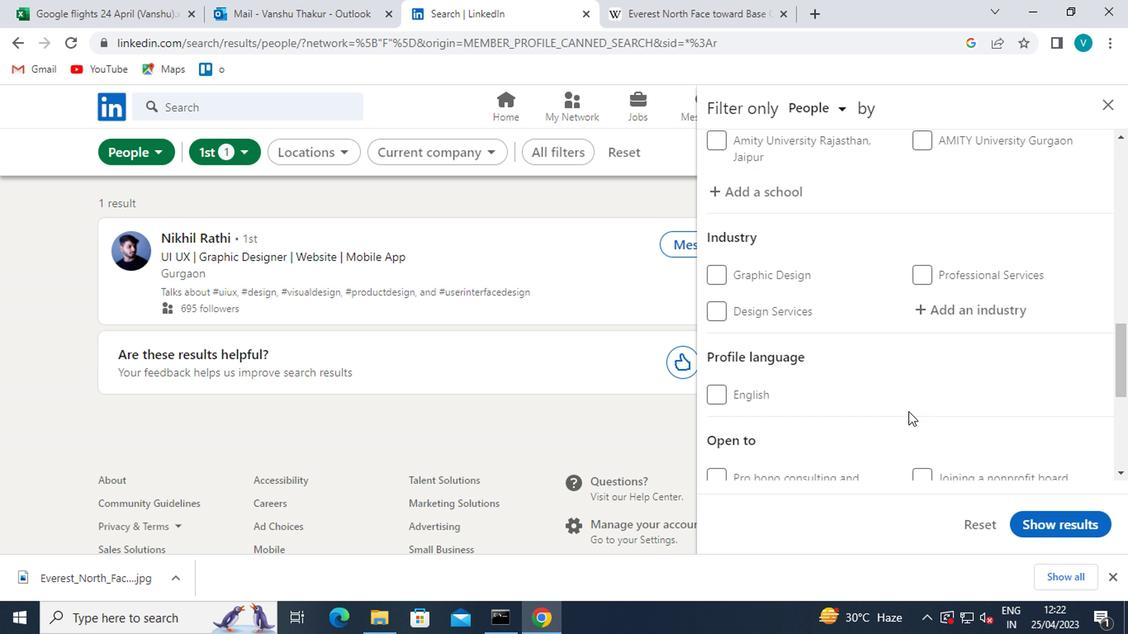 
Action: Mouse scrolled (908, 411) with delta (0, 0)
Screenshot: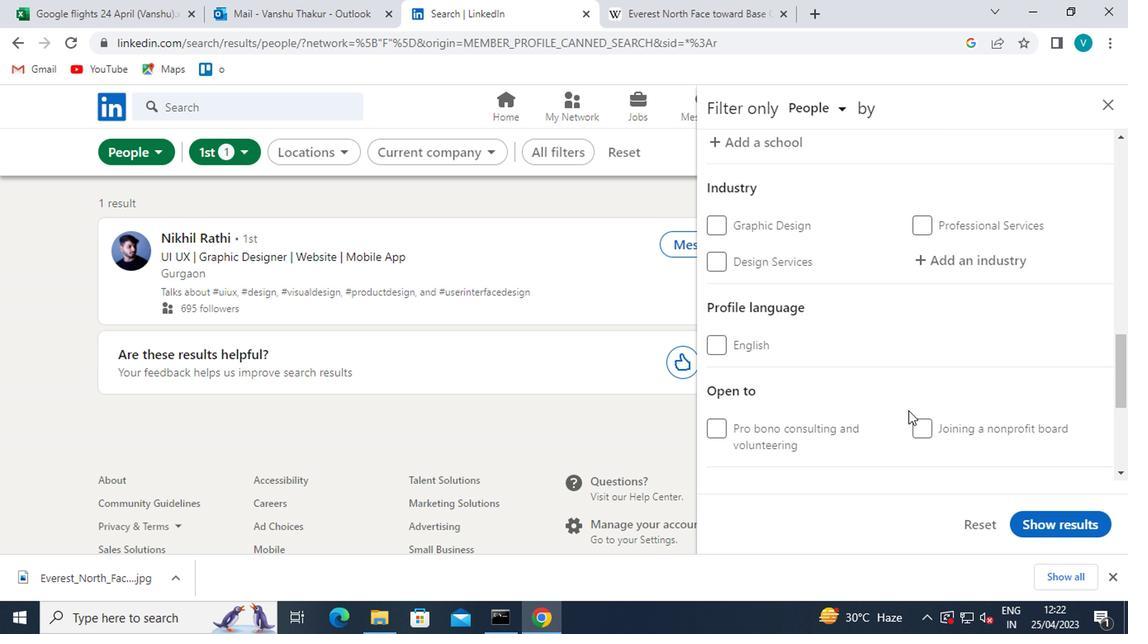 
Action: Mouse moved to (909, 410)
Screenshot: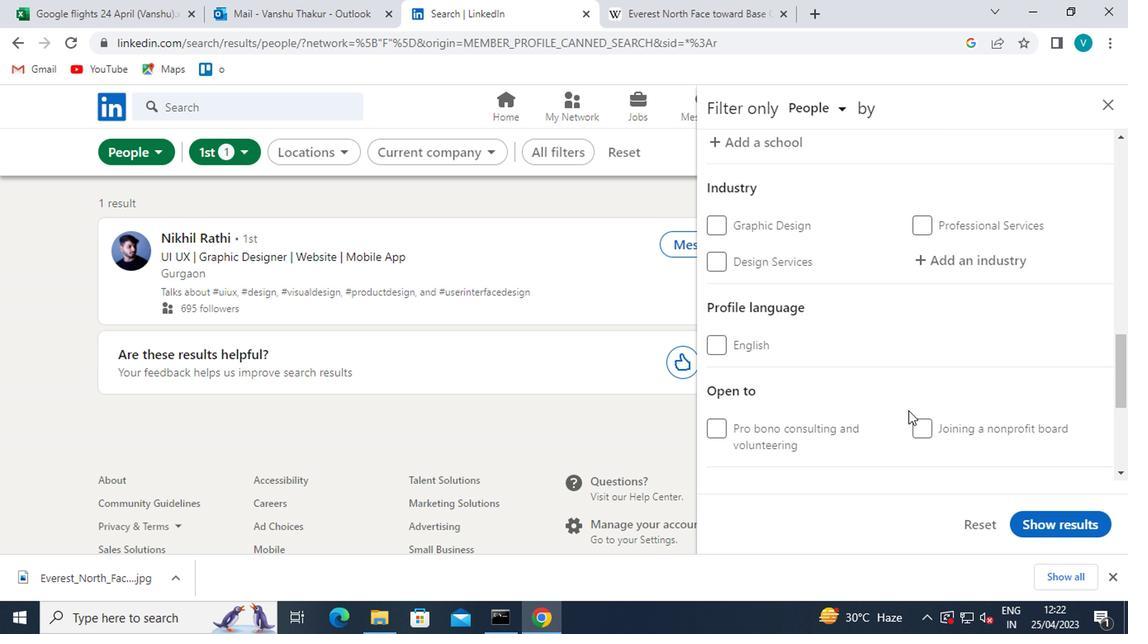 
Action: Mouse scrolled (909, 411) with delta (0, 0)
Screenshot: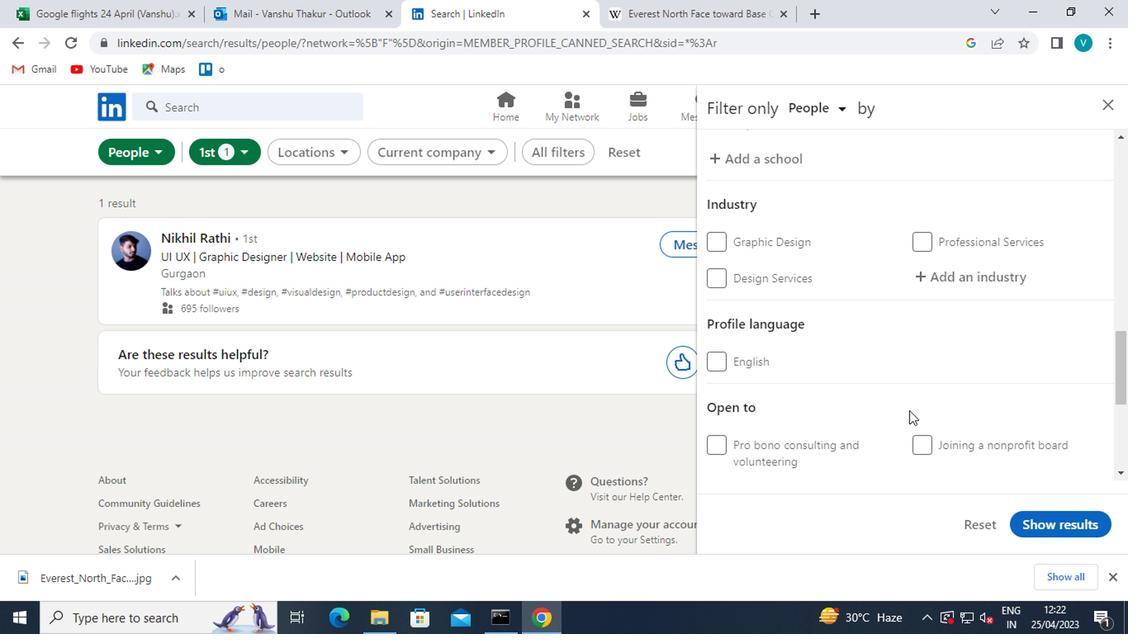
Action: Mouse moved to (910, 410)
Screenshot: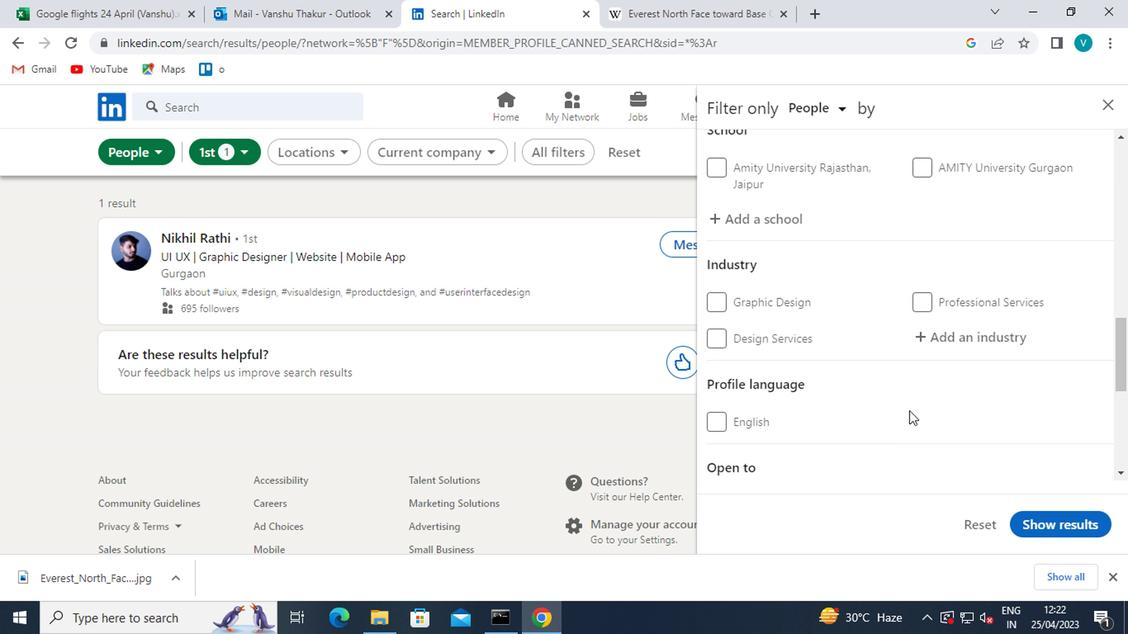 
Action: Mouse scrolled (910, 411) with delta (0, 0)
Screenshot: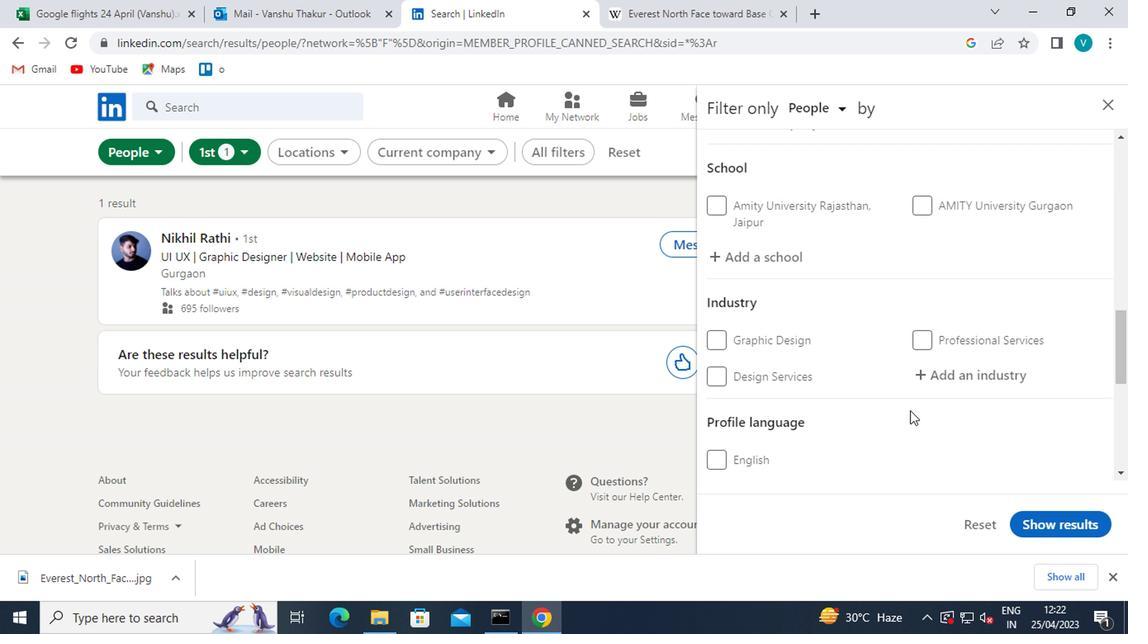 
Action: Mouse scrolled (910, 411) with delta (0, 0)
Screenshot: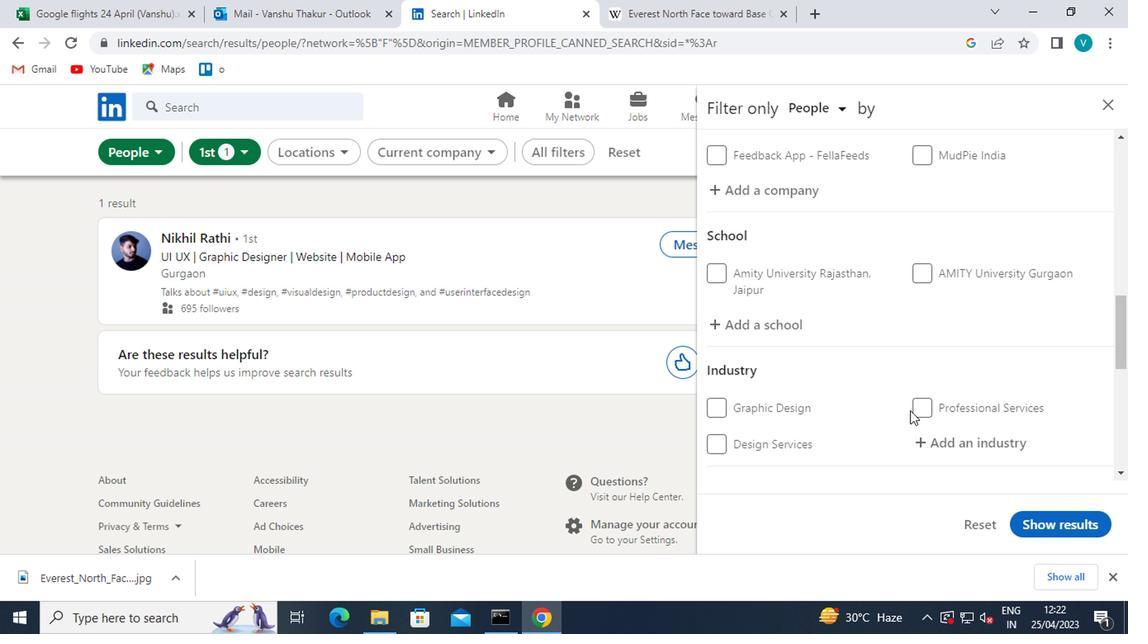 
Action: Mouse scrolled (910, 411) with delta (0, 0)
Screenshot: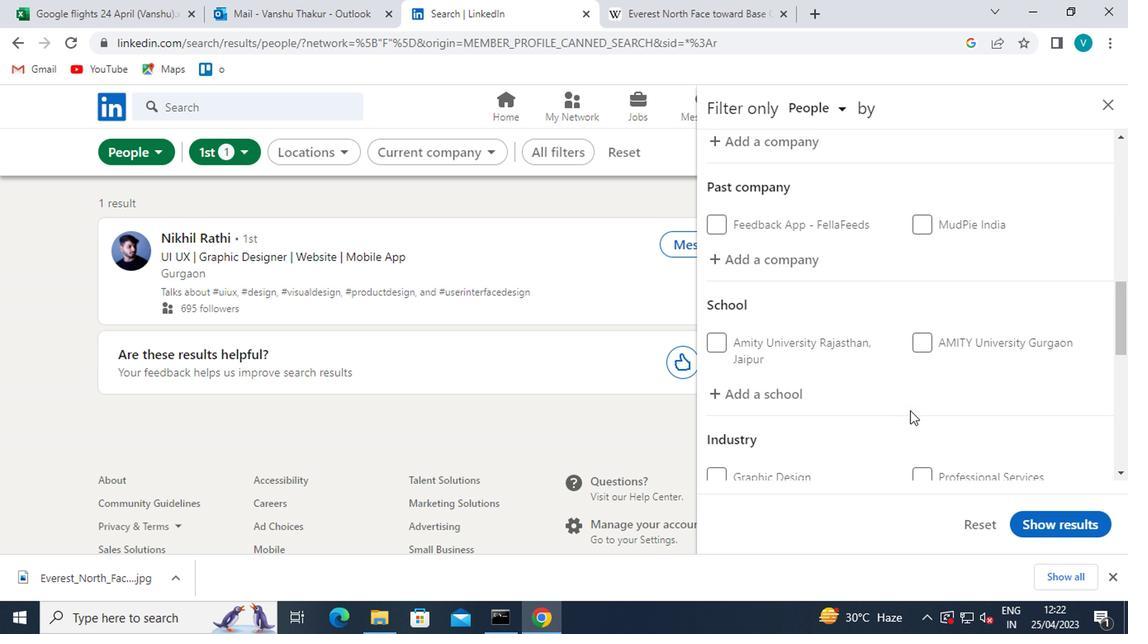 
Action: Mouse scrolled (910, 411) with delta (0, 0)
Screenshot: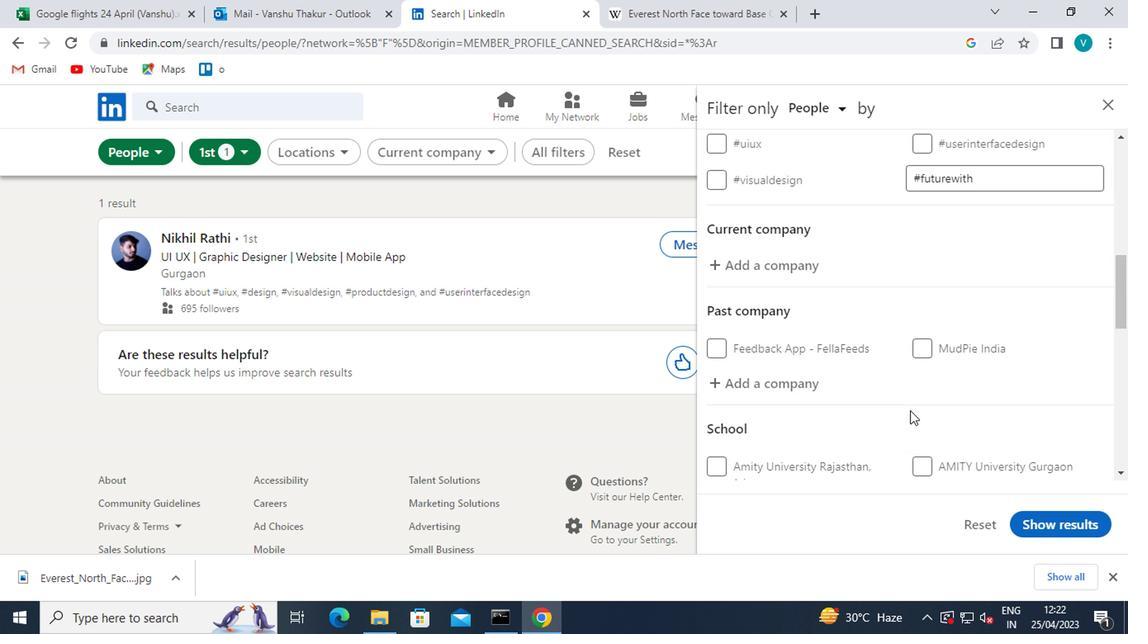 
Action: Mouse moved to (798, 388)
Screenshot: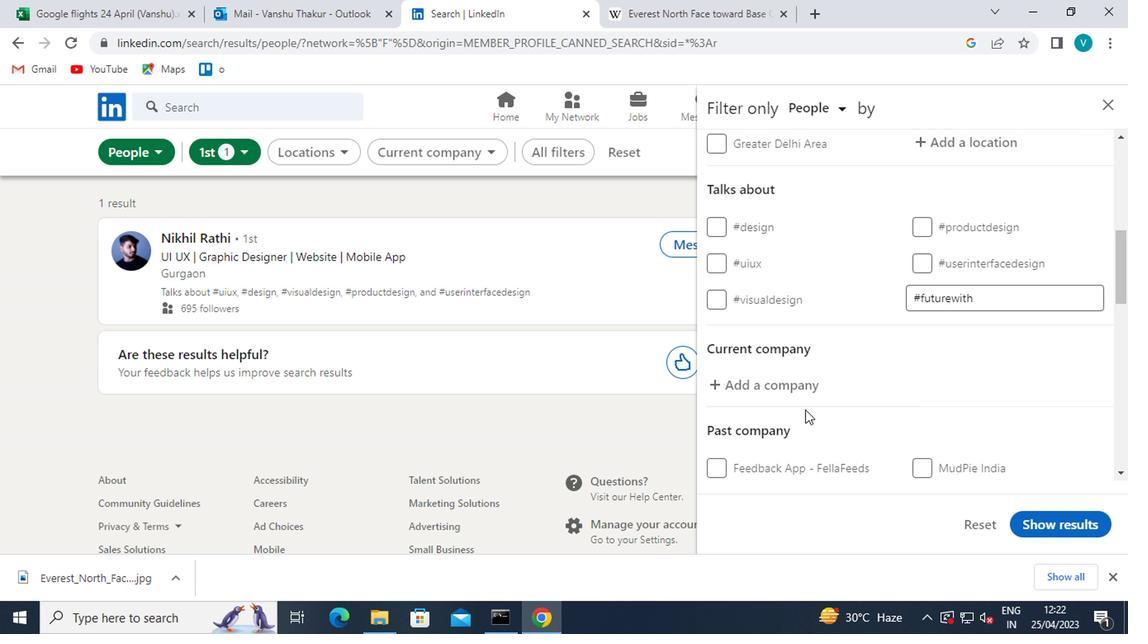 
Action: Mouse pressed left at (798, 388)
Screenshot: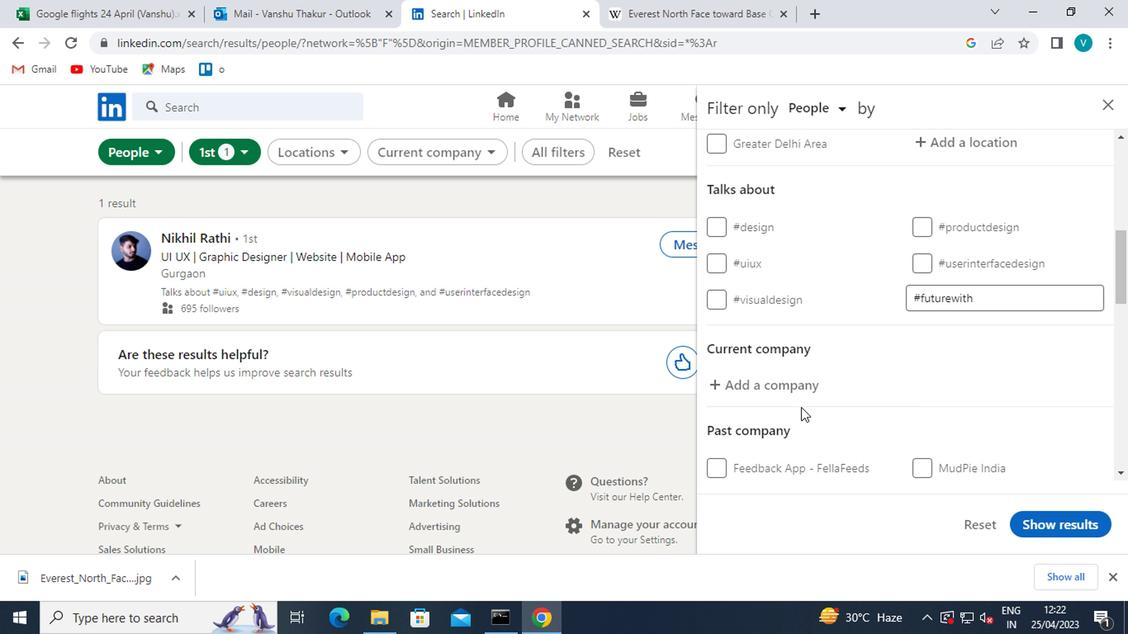 
Action: Mouse moved to (803, 385)
Screenshot: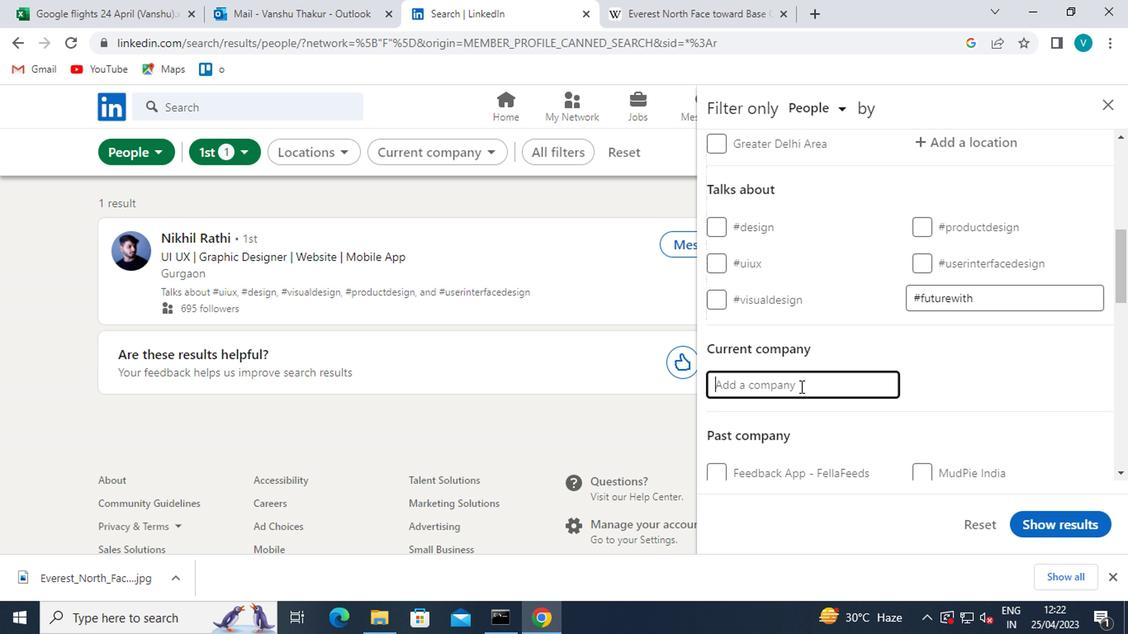 
Action: Key pressed <Key.shift>PRA<Key.space><Key.shift>HEALTH
Screenshot: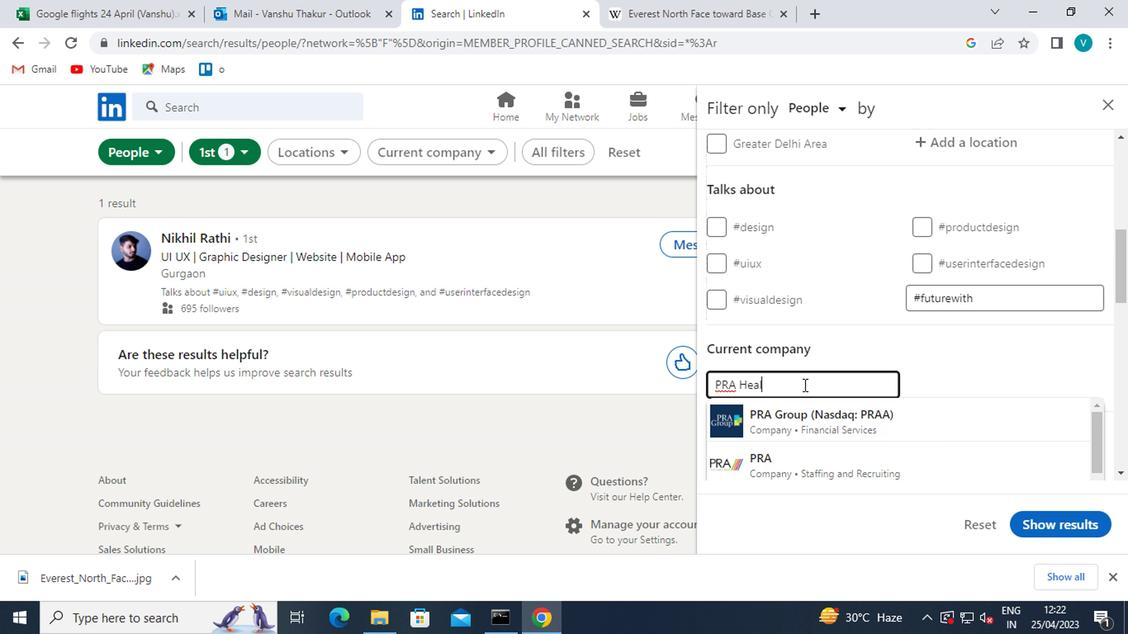 
Action: Mouse moved to (807, 419)
Screenshot: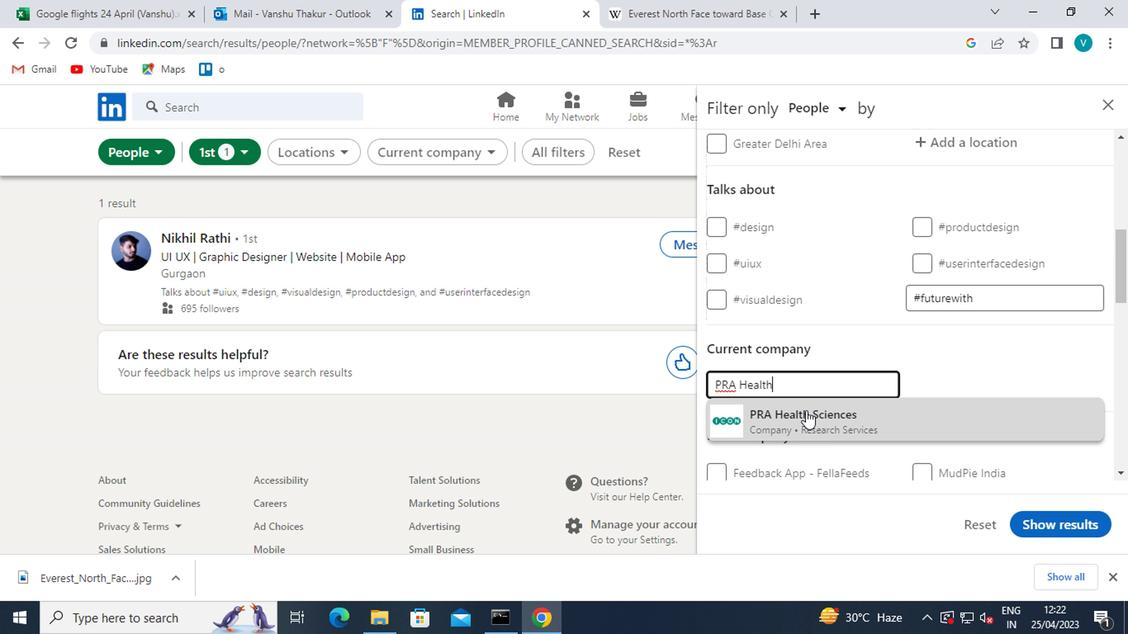 
Action: Mouse pressed left at (807, 419)
Screenshot: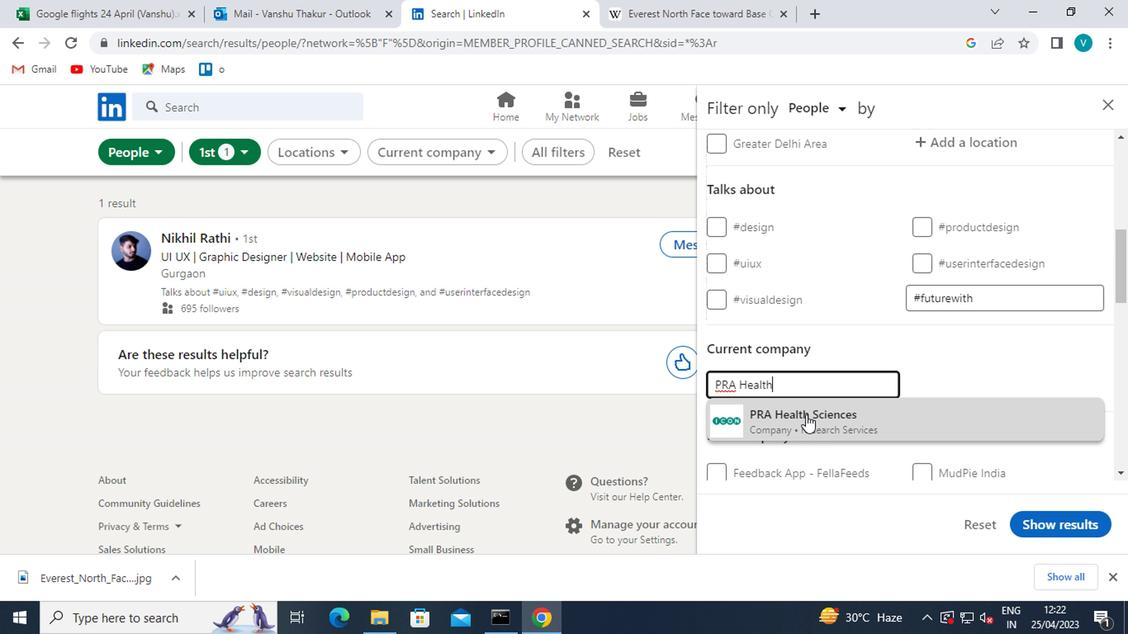 
Action: Mouse moved to (831, 415)
Screenshot: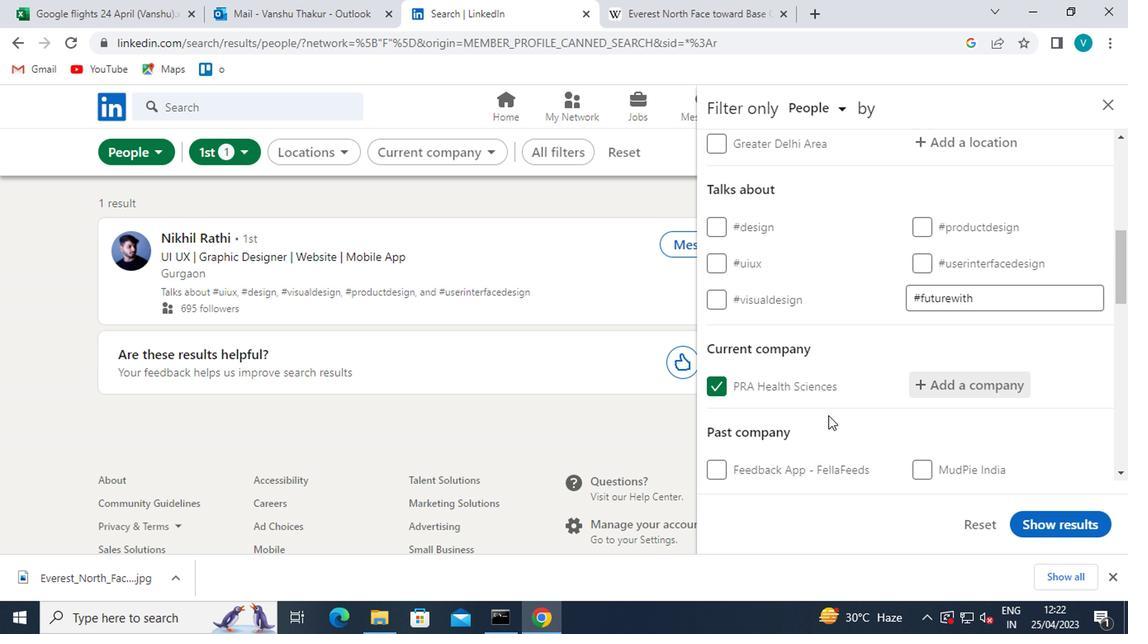 
Action: Mouse scrolled (831, 415) with delta (0, 0)
Screenshot: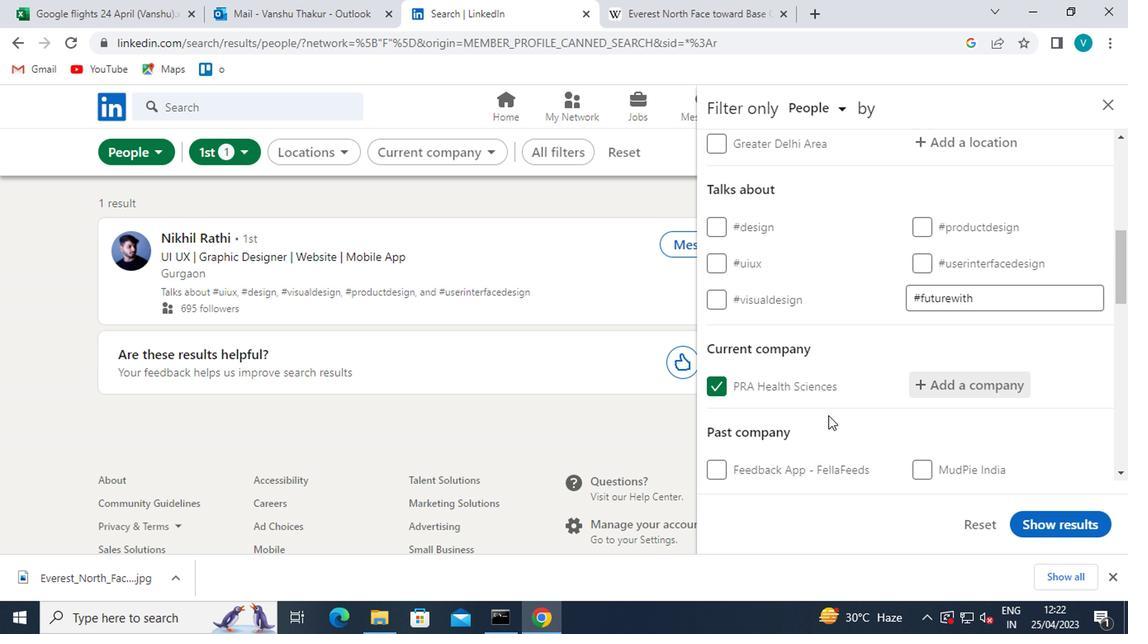 
Action: Mouse moved to (831, 415)
Screenshot: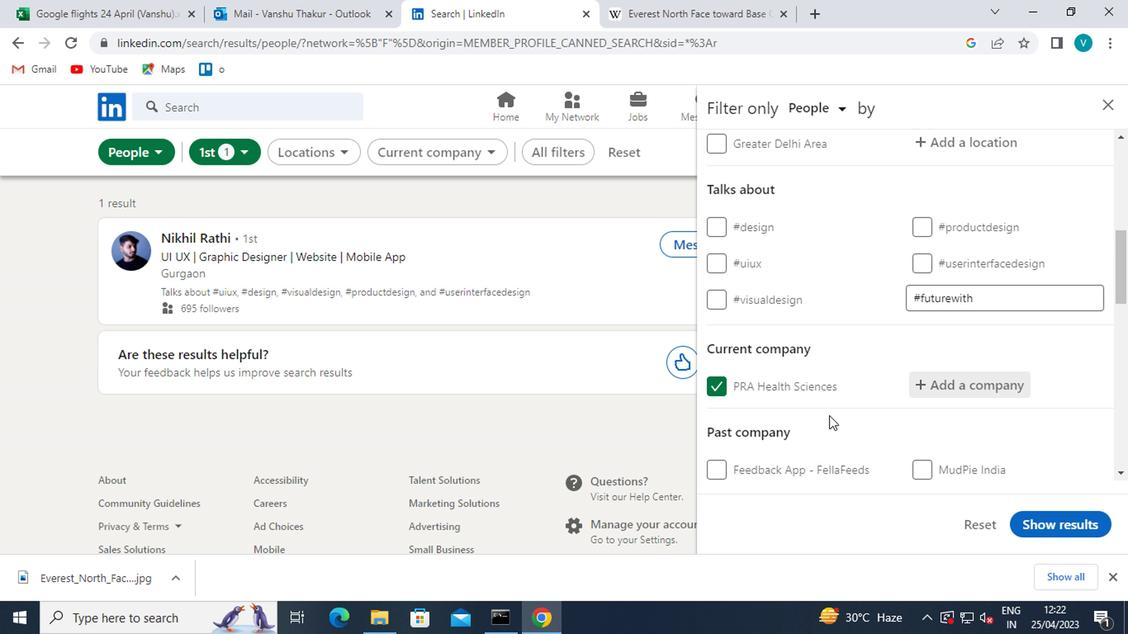 
Action: Mouse scrolled (831, 415) with delta (0, 0)
Screenshot: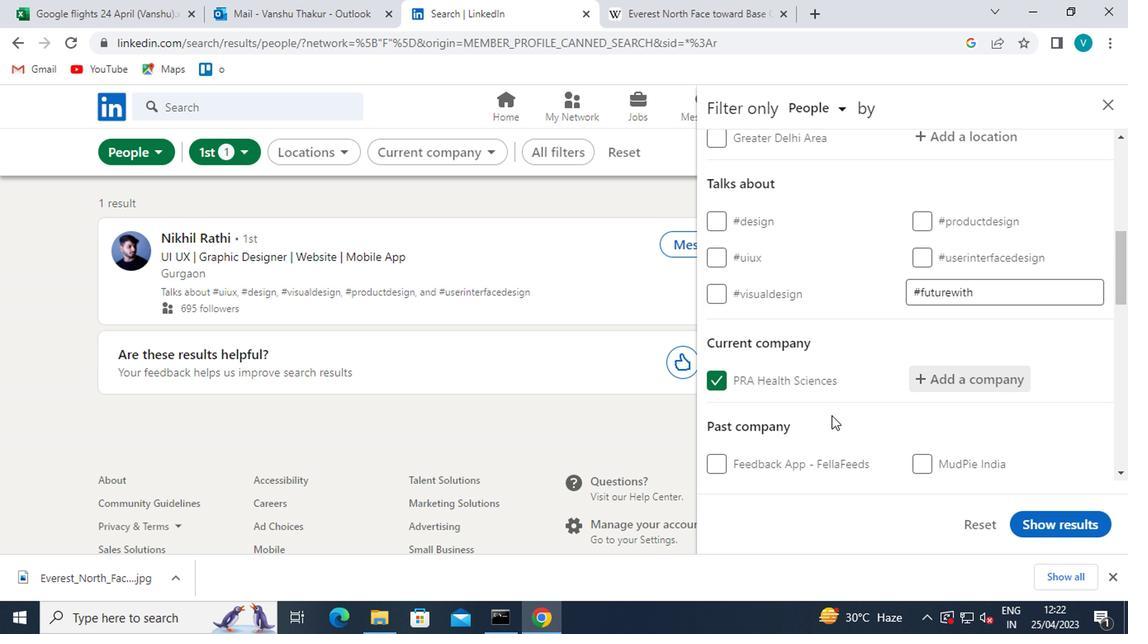 
Action: Mouse scrolled (831, 415) with delta (0, 0)
Screenshot: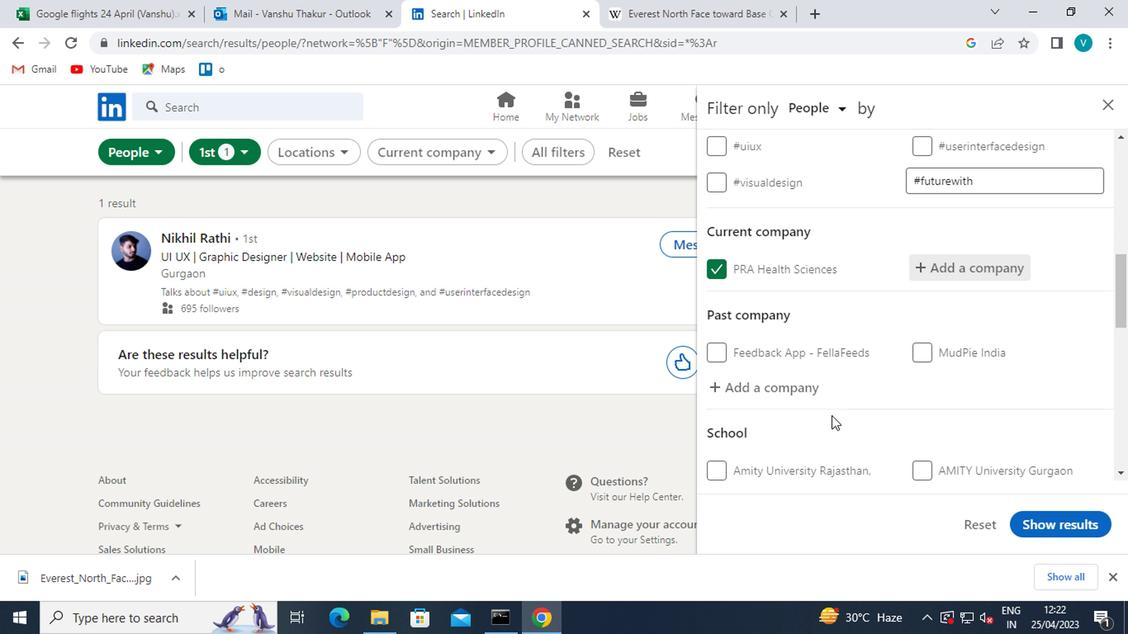 
Action: Mouse moved to (767, 384)
Screenshot: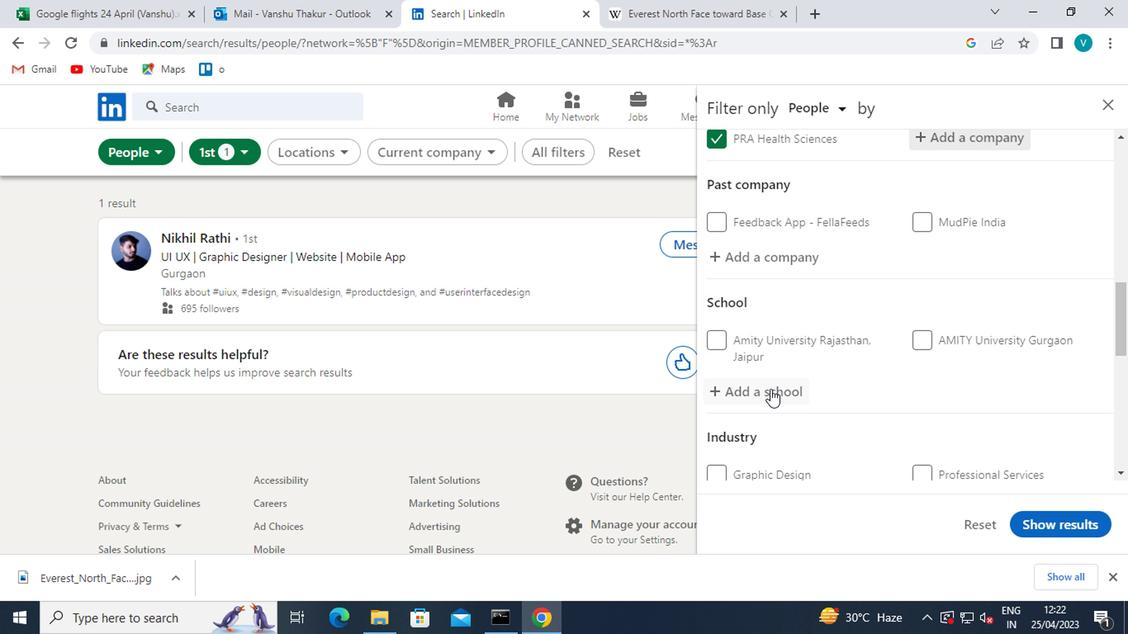 
Action: Mouse pressed left at (767, 384)
Screenshot: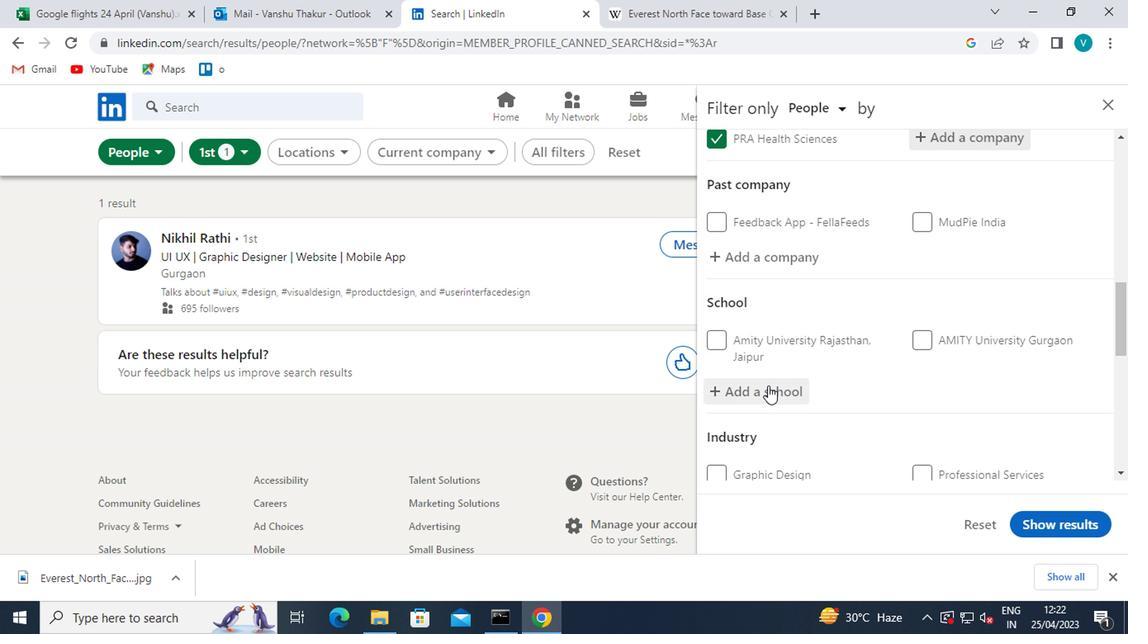 
Action: Mouse moved to (778, 382)
Screenshot: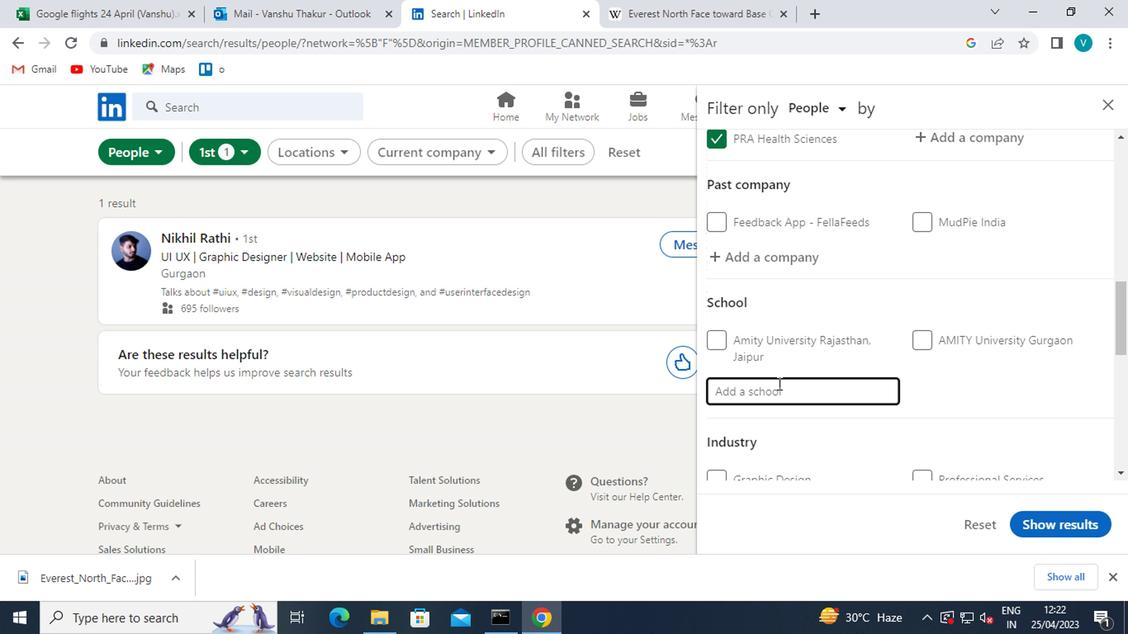 
Action: Key pressed <Key.shift>INSTITUTE<Key.space>
Screenshot: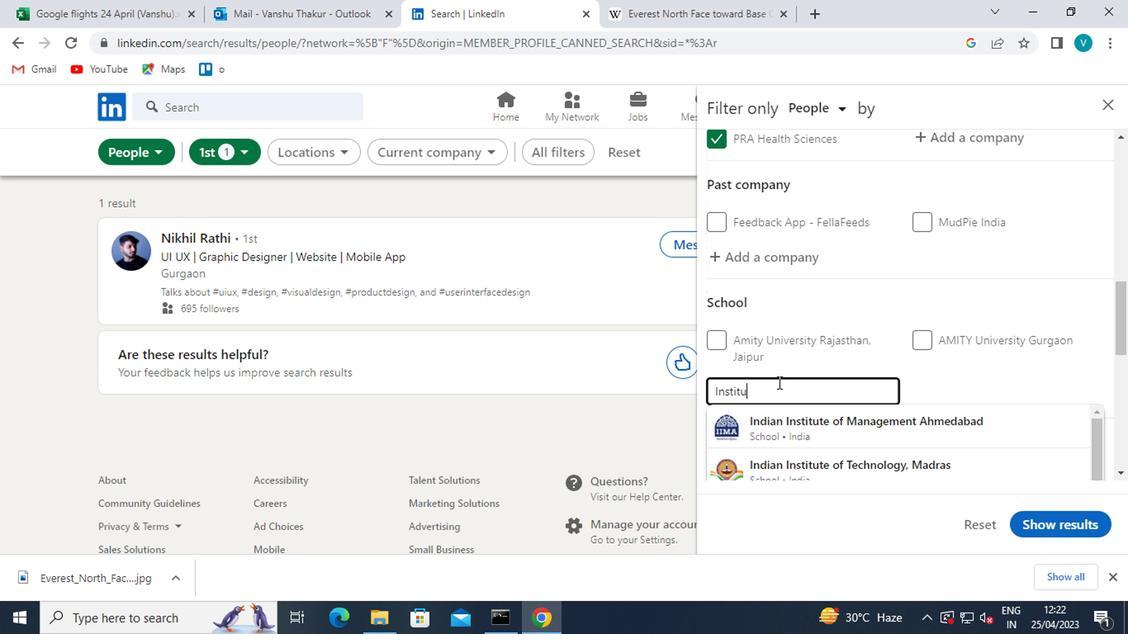 
Action: Mouse moved to (777, 380)
Screenshot: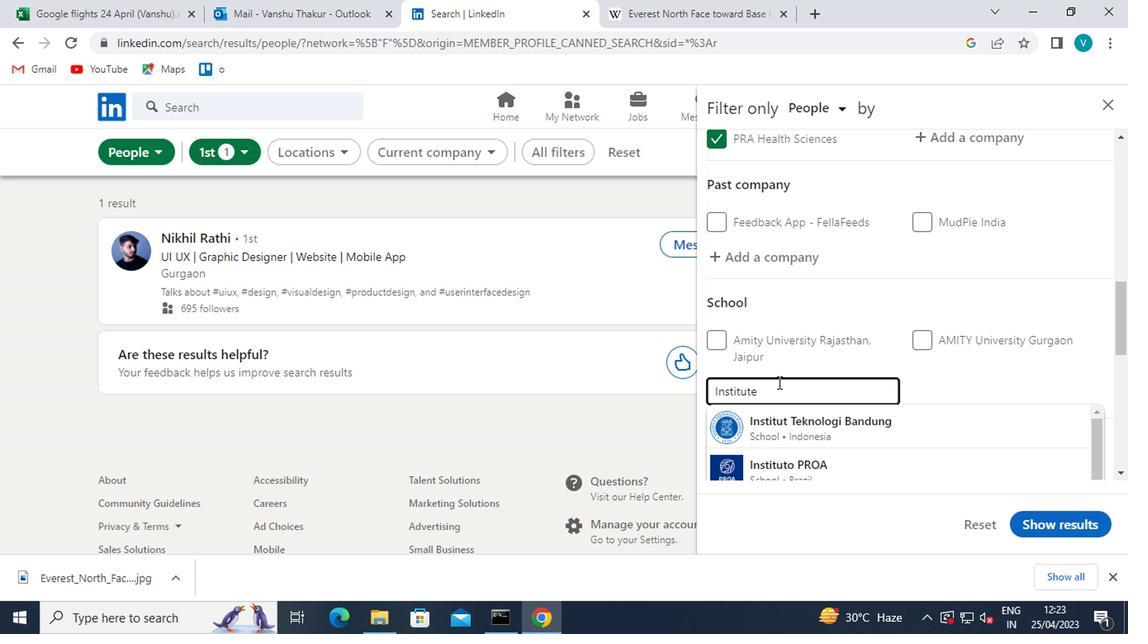 
Action: Key pressed OFN<Key.backspace><Key.space>
Screenshot: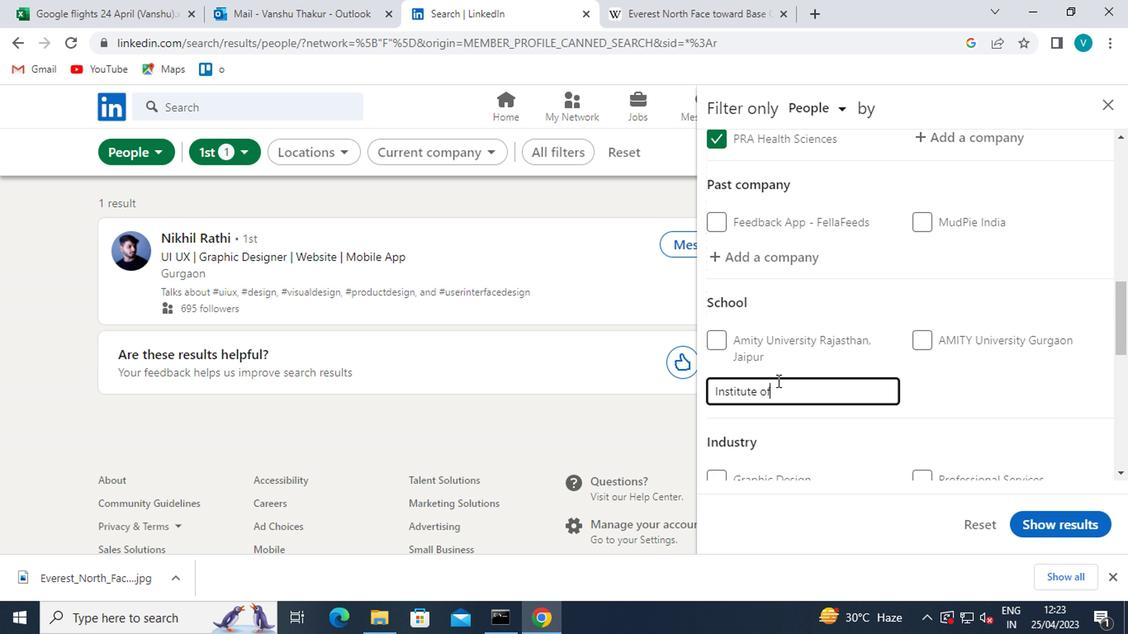 
Action: Mouse moved to (777, 380)
Screenshot: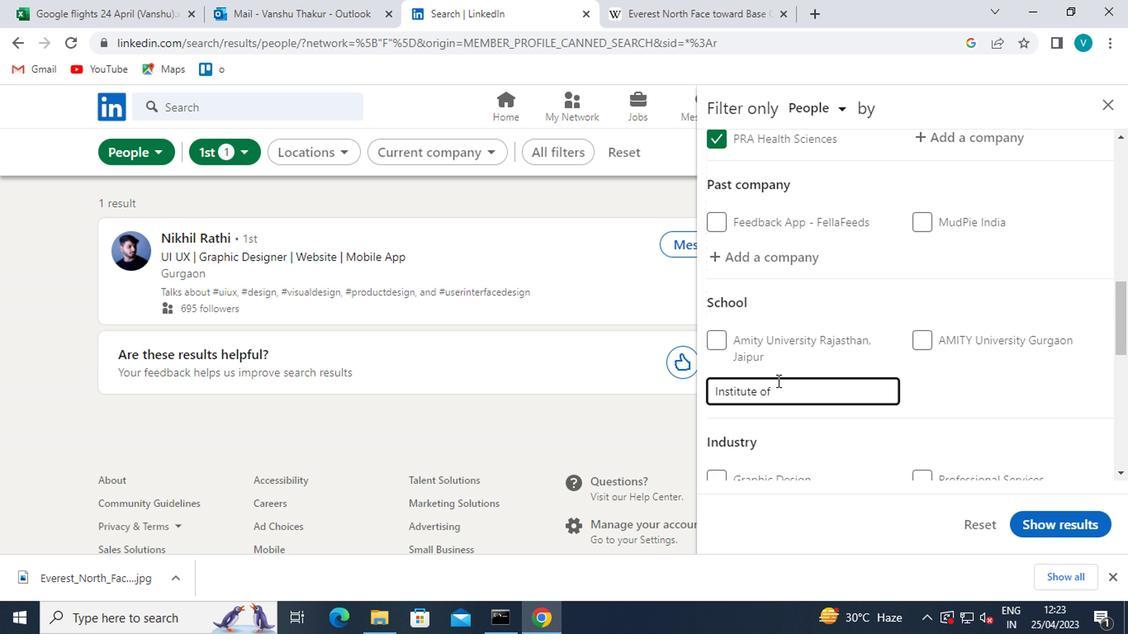 
Action: Key pressed <Key.shift>TECHNICAL<Key.space><Key.shift><Key.shift><Key.shift><Key.shift><Key.shift><Key.shift><Key.shift><Key.shift><Key.shift><Key.shift><Key.shift><Key.shift><Key.shift><Key.shift><Key.shift><Key.shift><Key.shift><Key.shift><Key.shift><Key.shift><Key.shift><Key.shift><Key.shift><Key.shift><Key.shift><Key.shift><Key.shift><Key.shift><Key.shift><Key.shift><Key.shift><Key.shift><Key.shift><Key.shift><Key.shift><Key.shift><Key.shift>EDUCATING<Key.space><Key.shift><Key.shift><Key.shift><Key.shift><Key.shift><Key.shift><Key.shift><Key.shift><Key.shift><Key.shift><Key.shift><Key.shift>&<Key.space><Key.shift>RESERCH<Key.space>
Screenshot: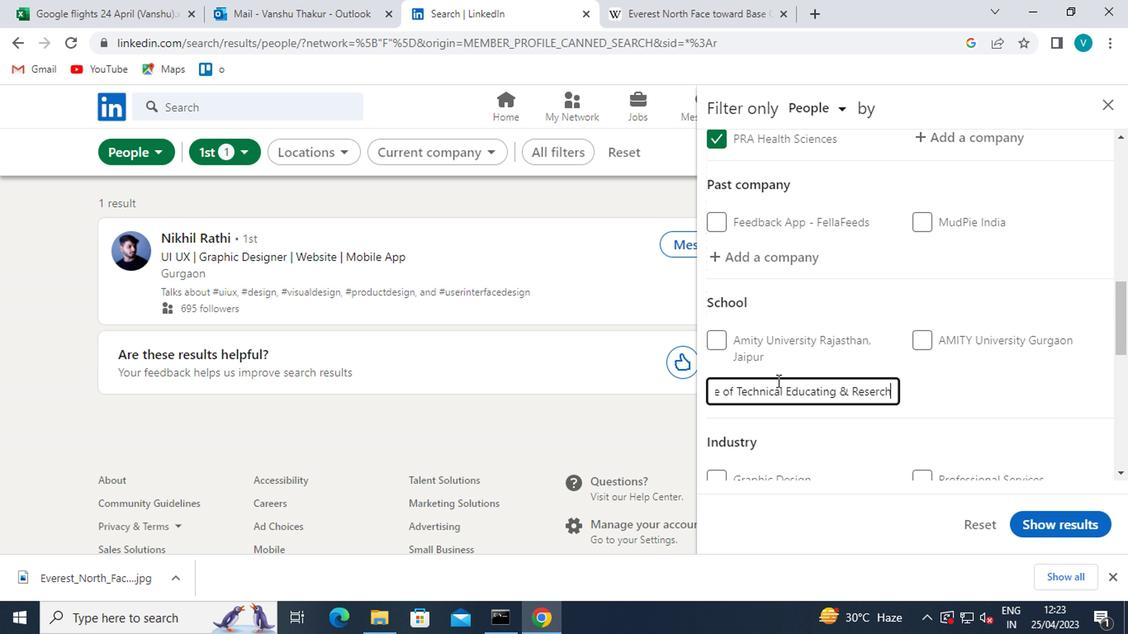 
Action: Mouse moved to (996, 409)
Screenshot: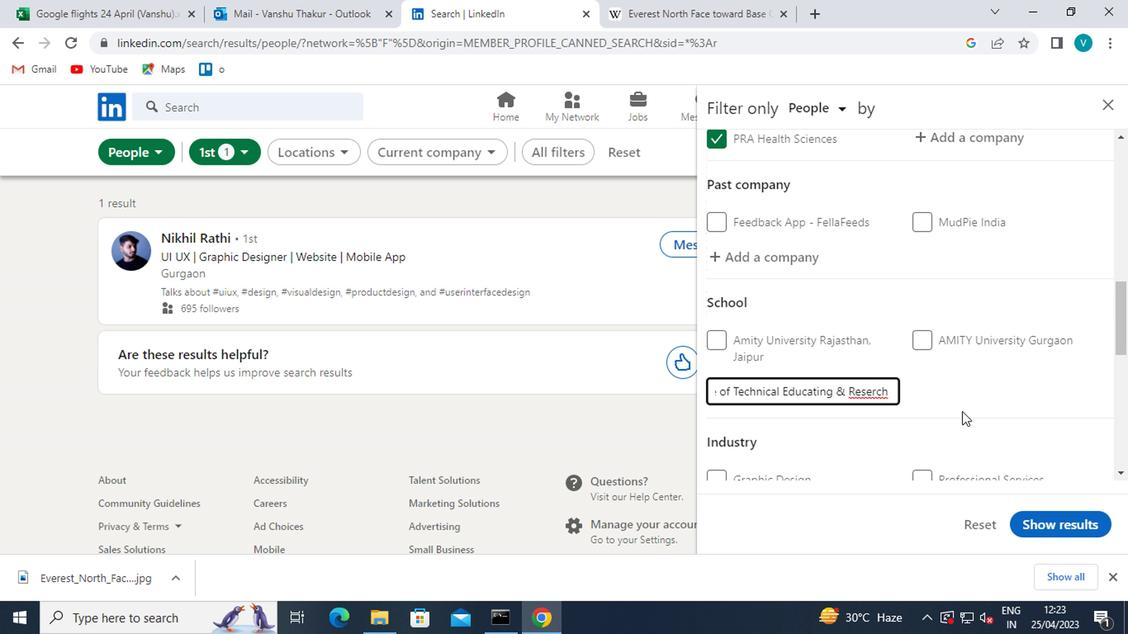 
Action: Mouse pressed left at (996, 409)
Screenshot: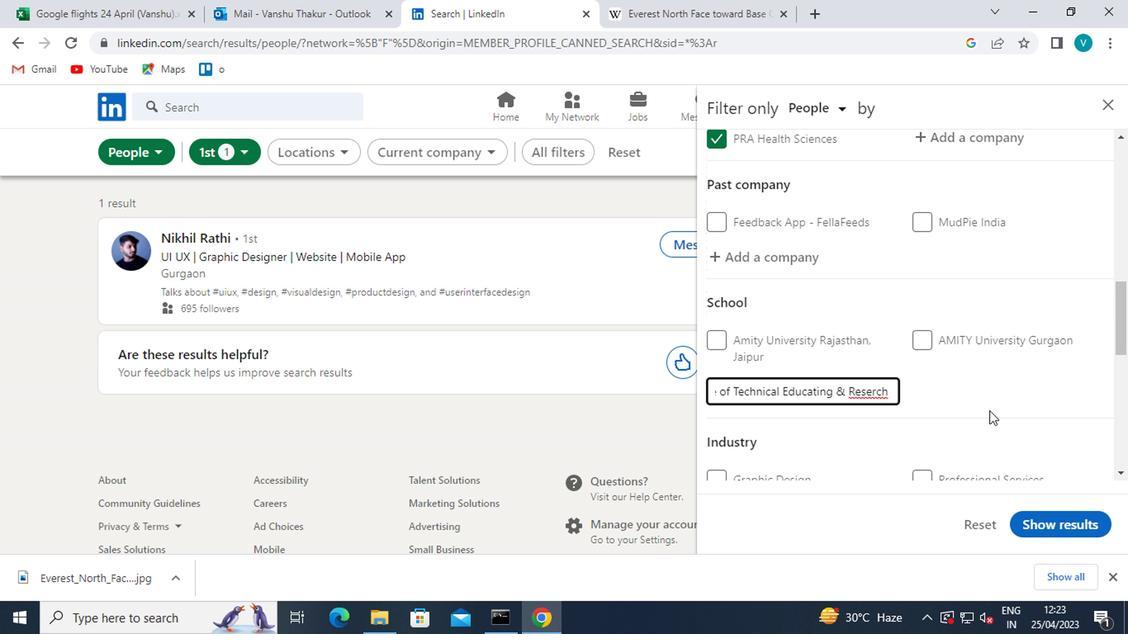 
Action: Mouse moved to (958, 411)
Screenshot: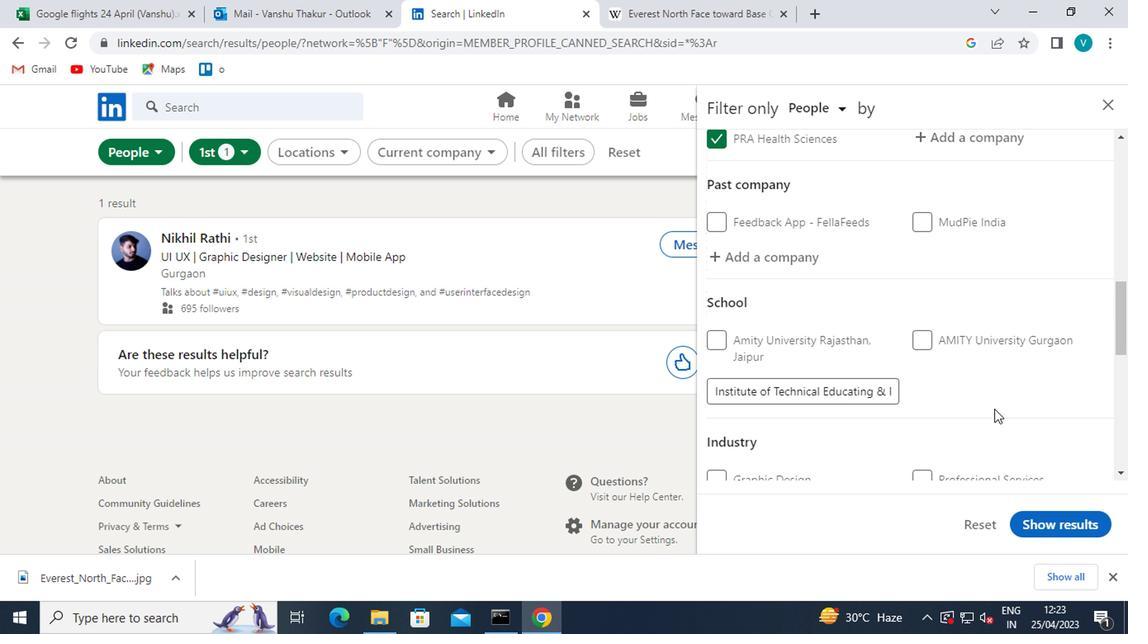 
Action: Mouse scrolled (958, 410) with delta (0, 0)
Screenshot: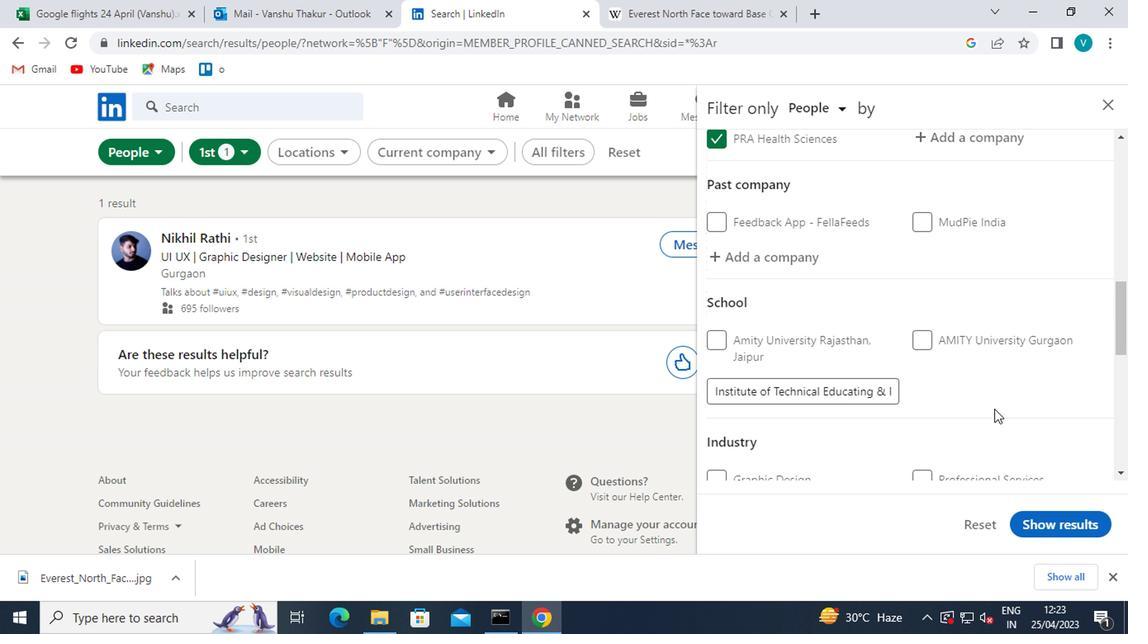 
Action: Mouse moved to (925, 411)
Screenshot: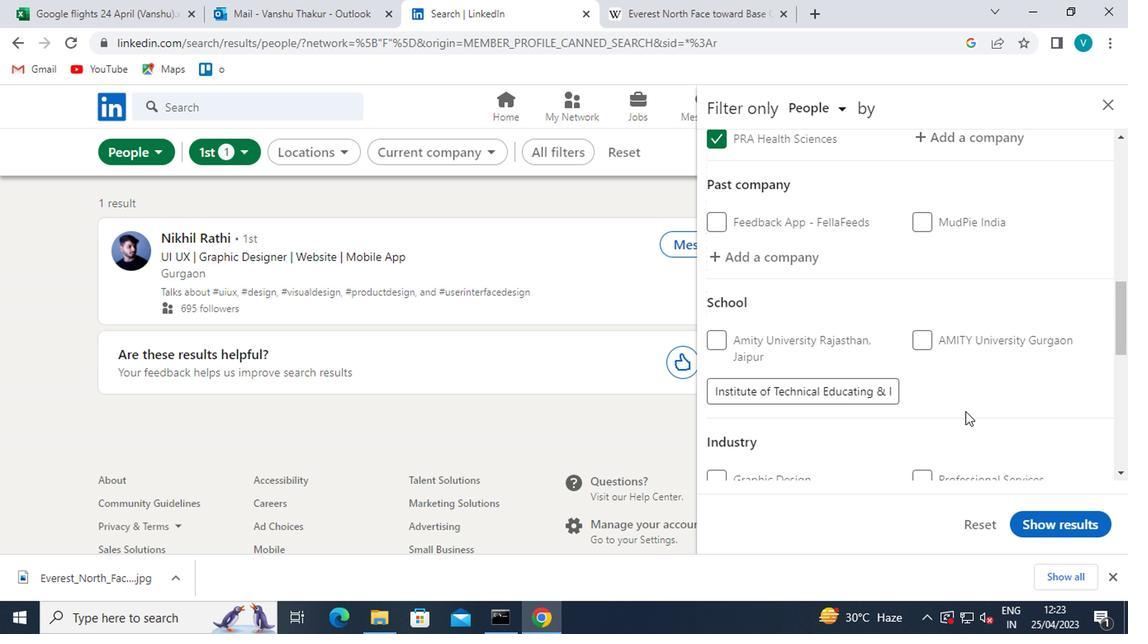 
Action: Mouse scrolled (925, 410) with delta (0, 0)
Screenshot: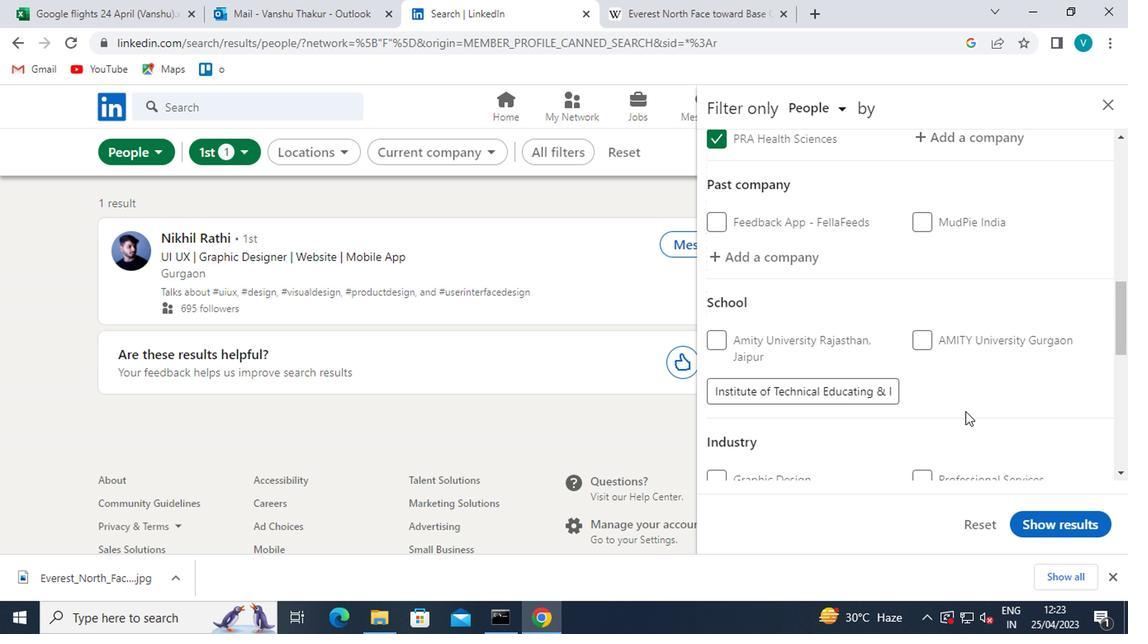 
Action: Mouse moved to (909, 411)
Screenshot: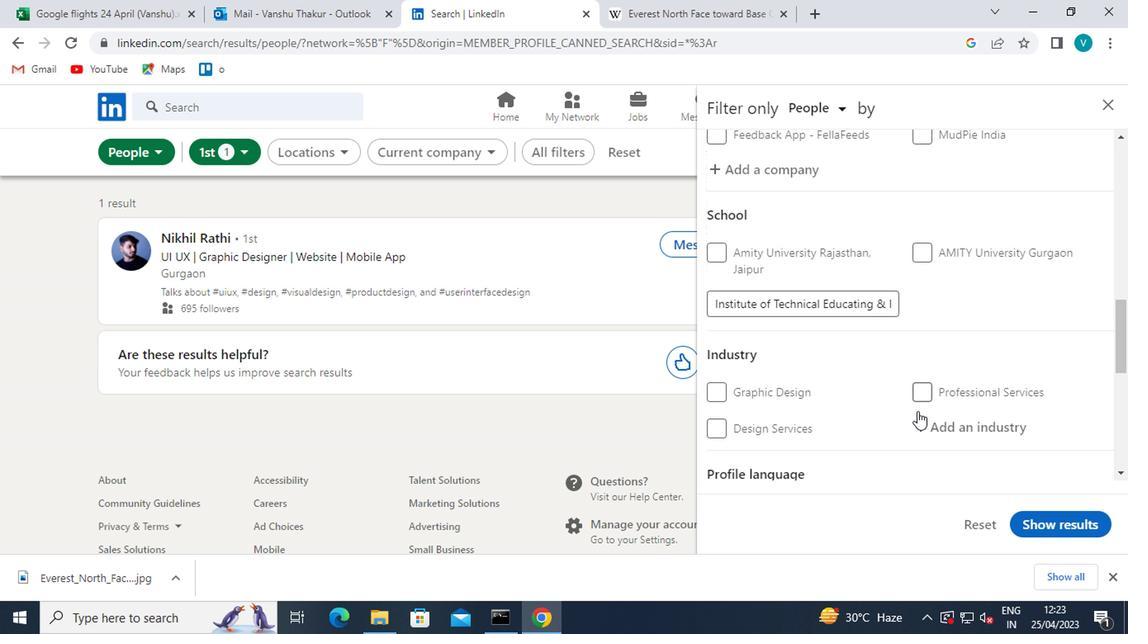 
Action: Mouse scrolled (909, 410) with delta (0, 0)
Screenshot: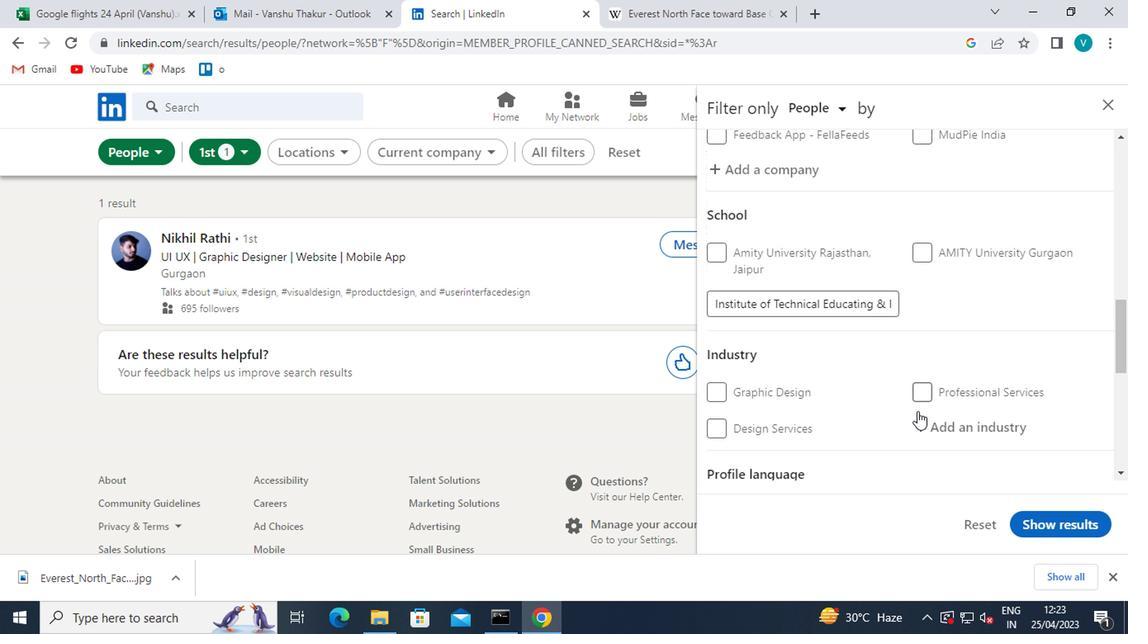 
Action: Mouse moved to (971, 266)
Screenshot: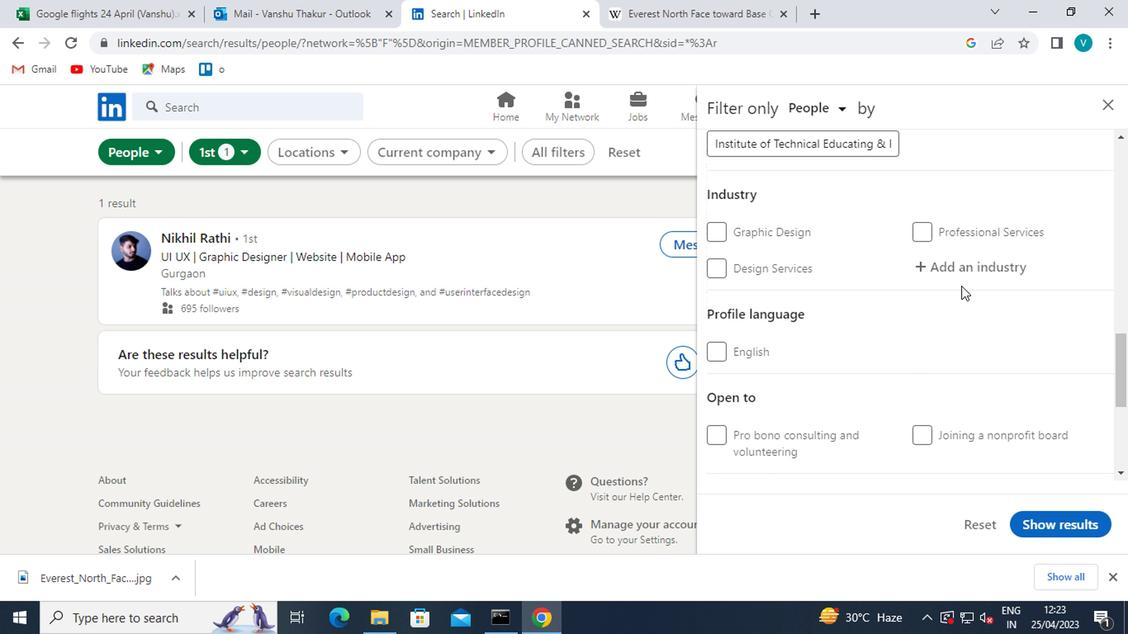 
Action: Mouse pressed left at (971, 266)
Screenshot: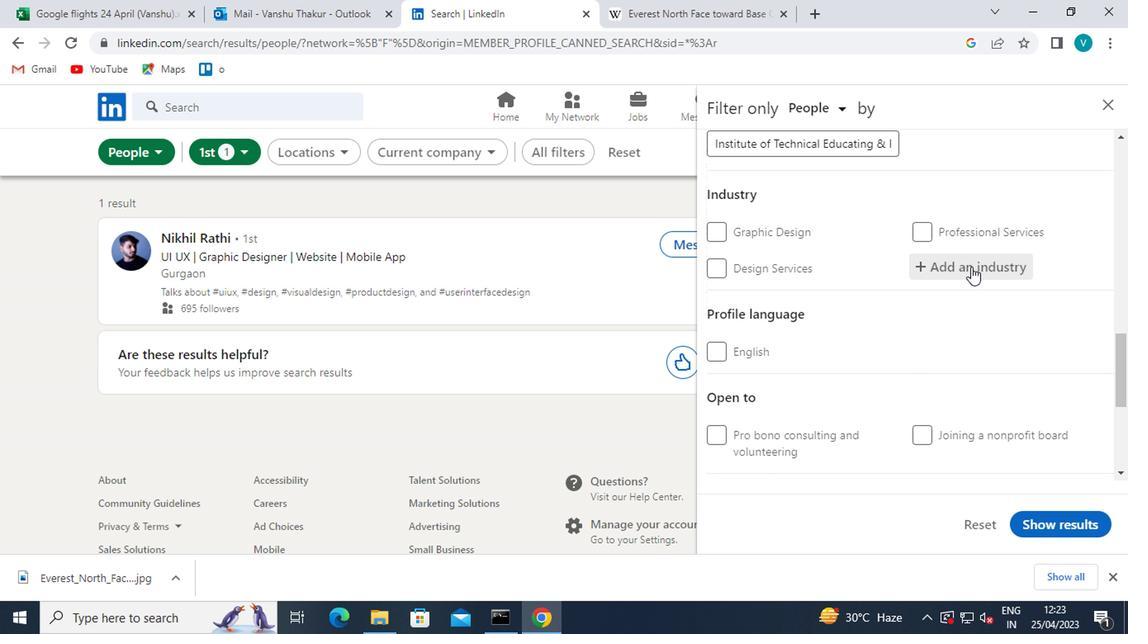 
Action: Key pressed <Key.shift>RENEW
Screenshot: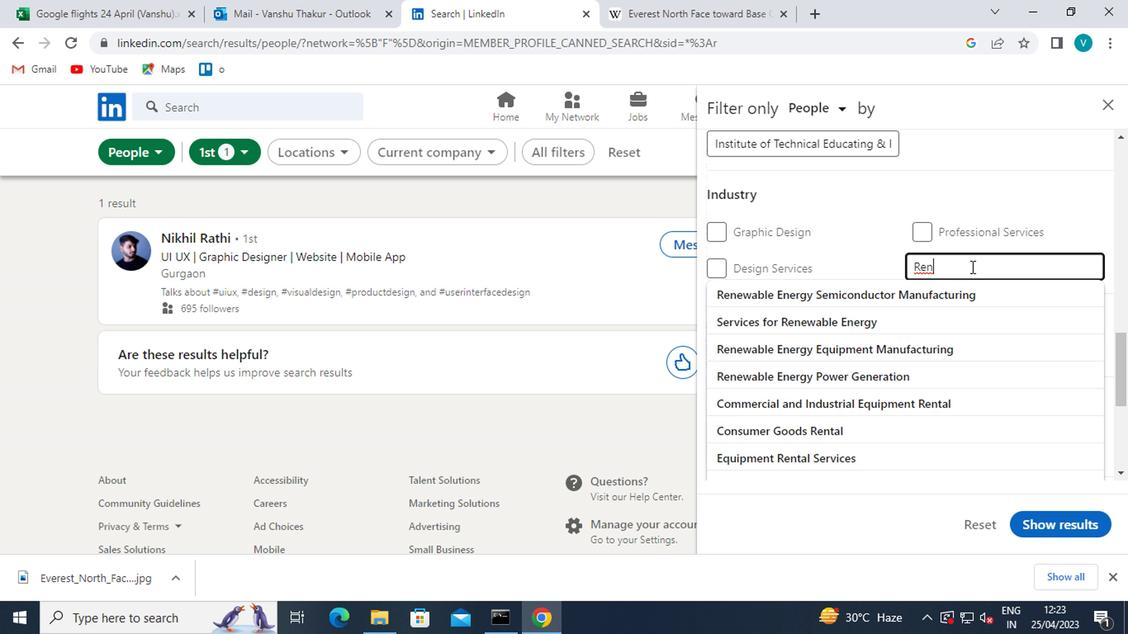 
Action: Mouse moved to (968, 268)
Screenshot: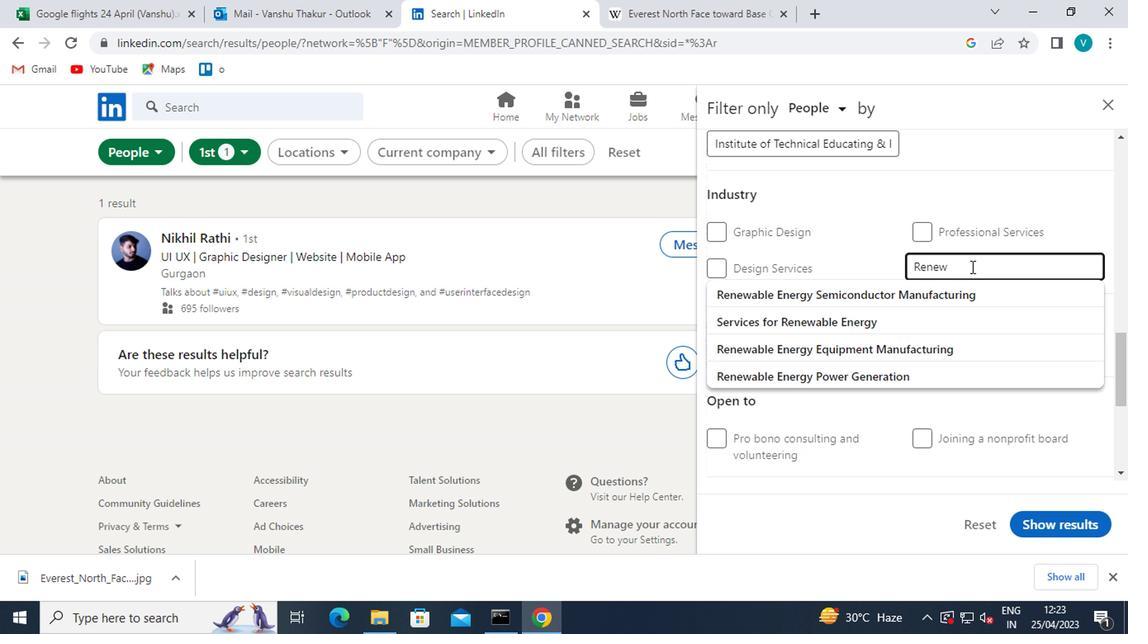 
Action: Key pressed ABLE<Key.shift>ENERGY
Screenshot: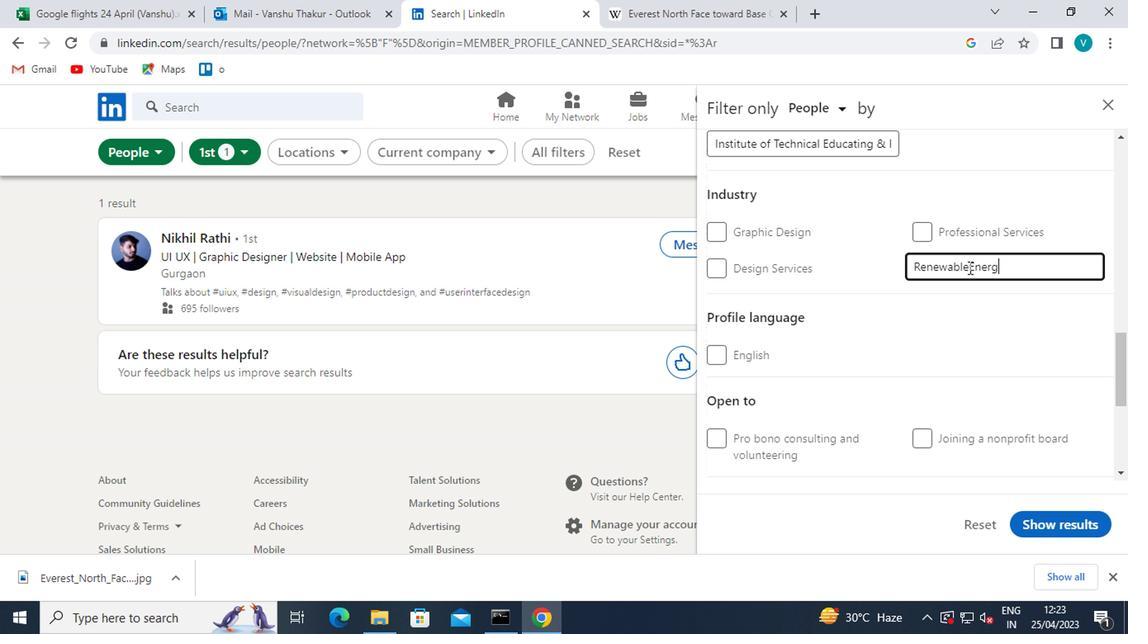 
Action: Mouse moved to (976, 296)
Screenshot: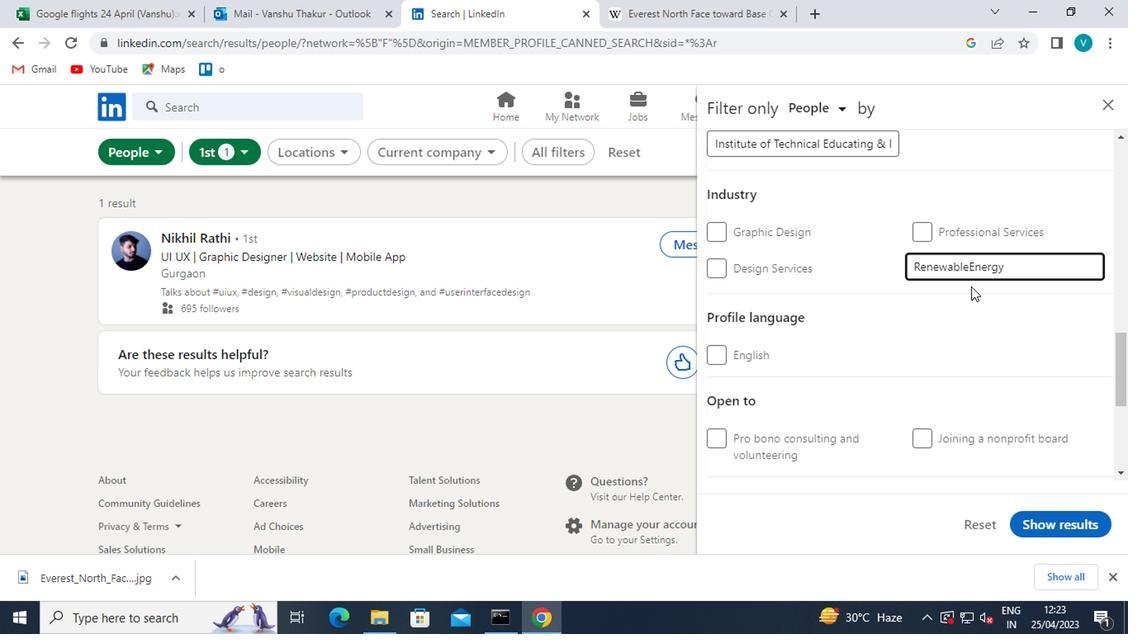 
Action: Mouse pressed left at (976, 296)
Screenshot: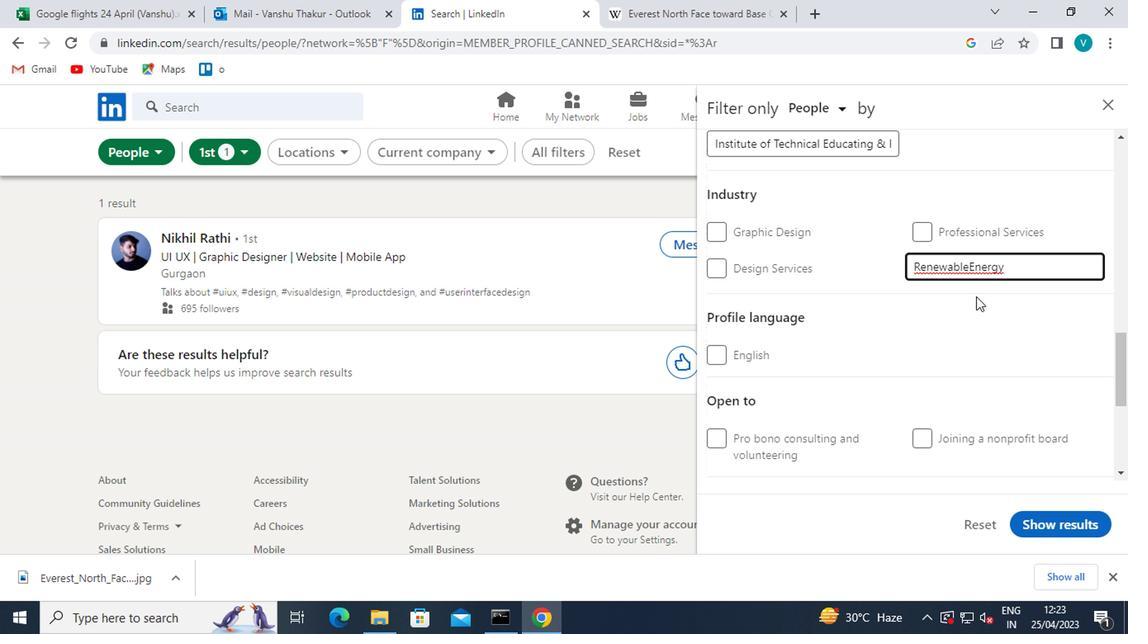 
Action: Mouse moved to (970, 299)
Screenshot: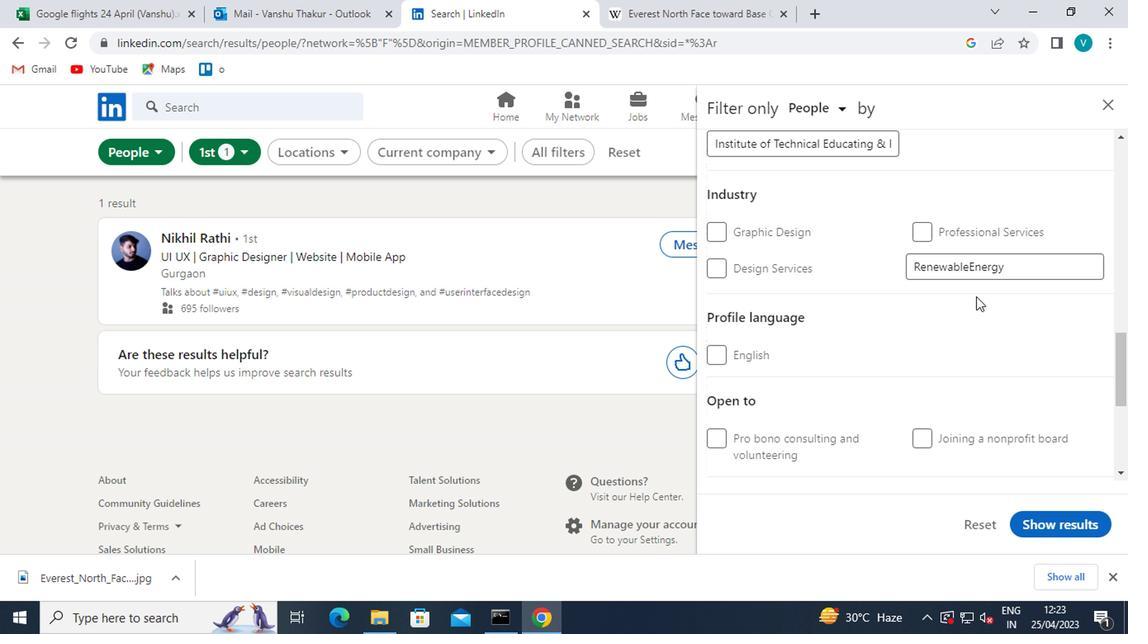 
Action: Mouse scrolled (970, 298) with delta (0, 0)
Screenshot: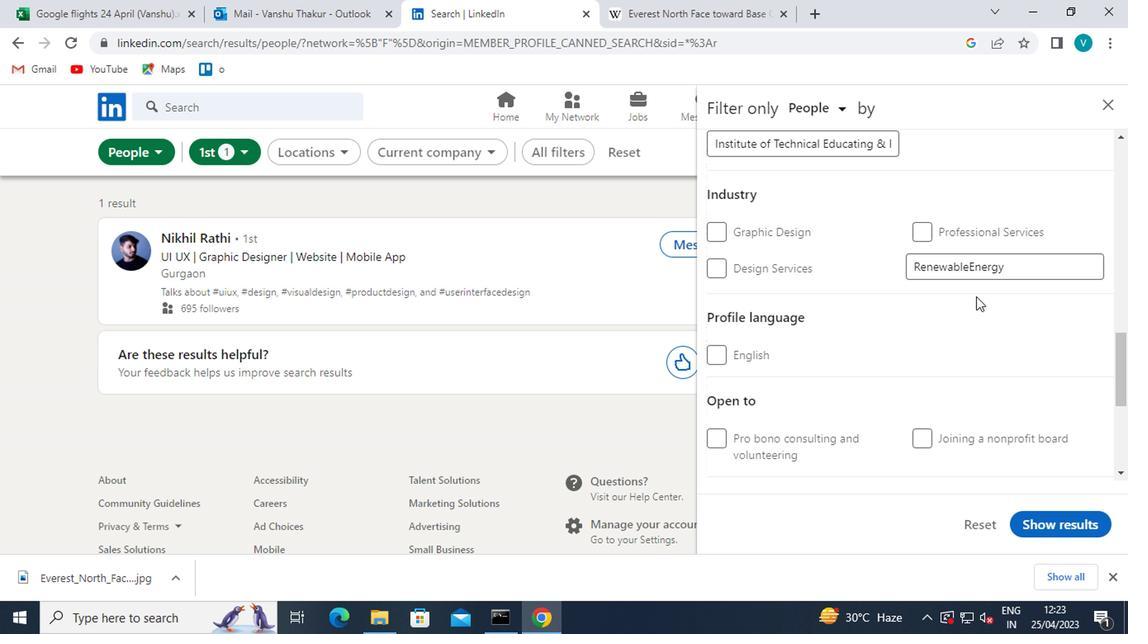 
Action: Mouse moved to (944, 299)
Screenshot: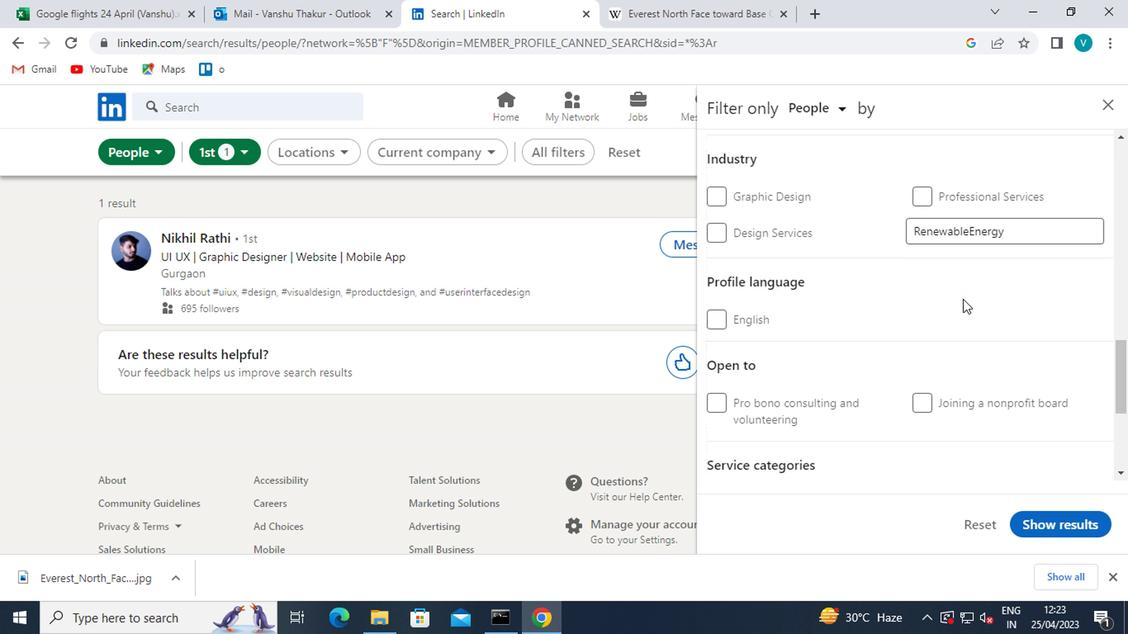 
Action: Mouse scrolled (944, 298) with delta (0, 0)
Screenshot: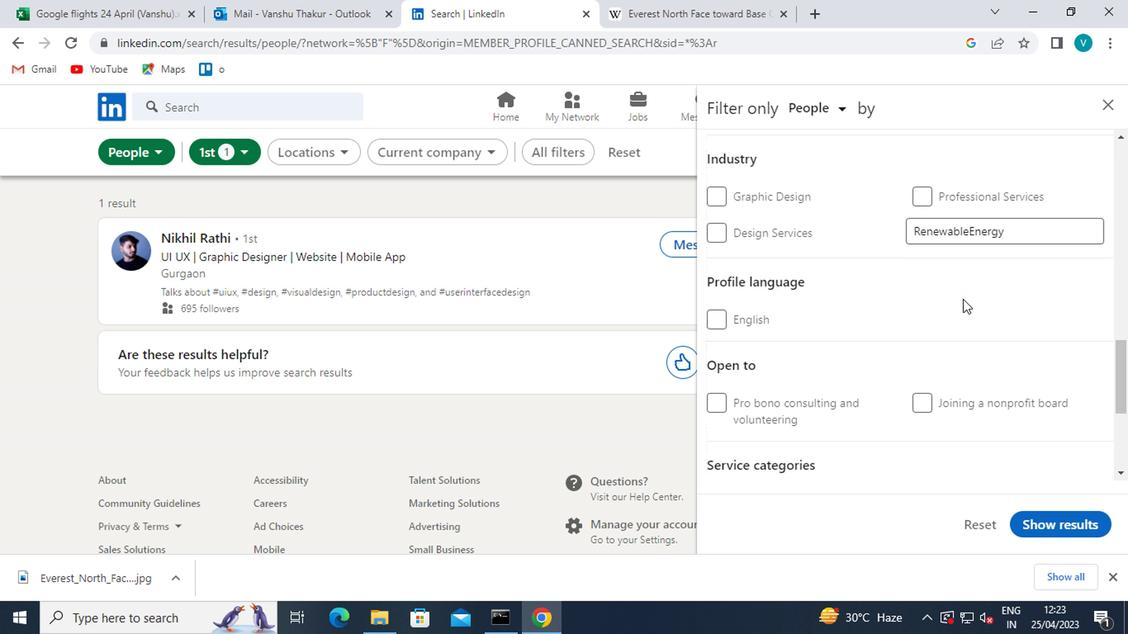 
Action: Mouse moved to (911, 299)
Screenshot: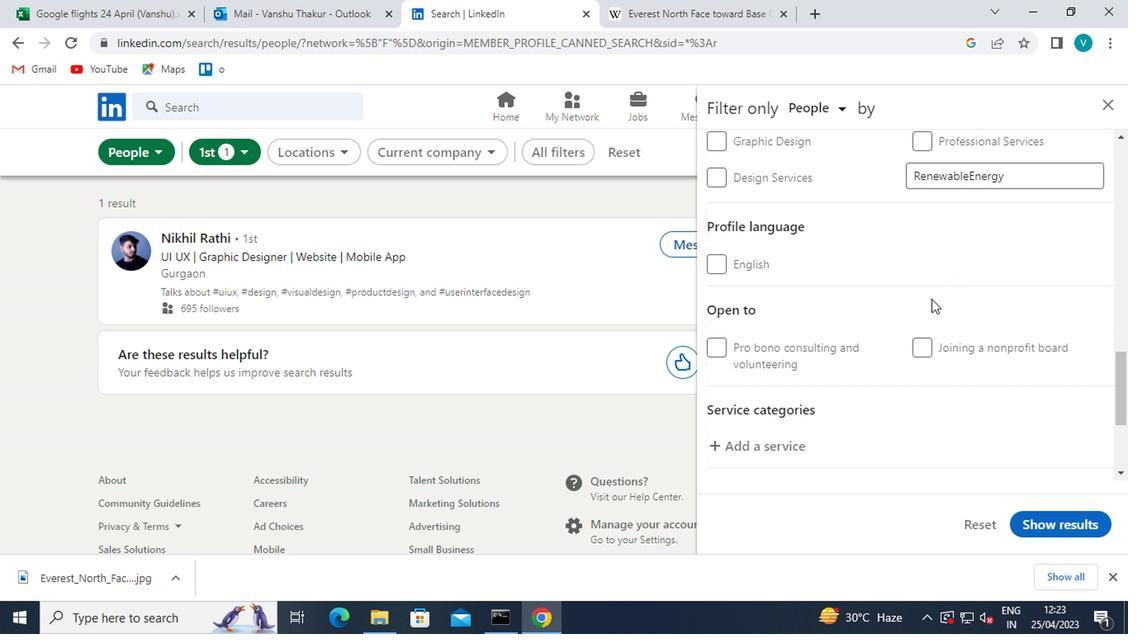 
Action: Mouse scrolled (911, 298) with delta (0, 0)
Screenshot: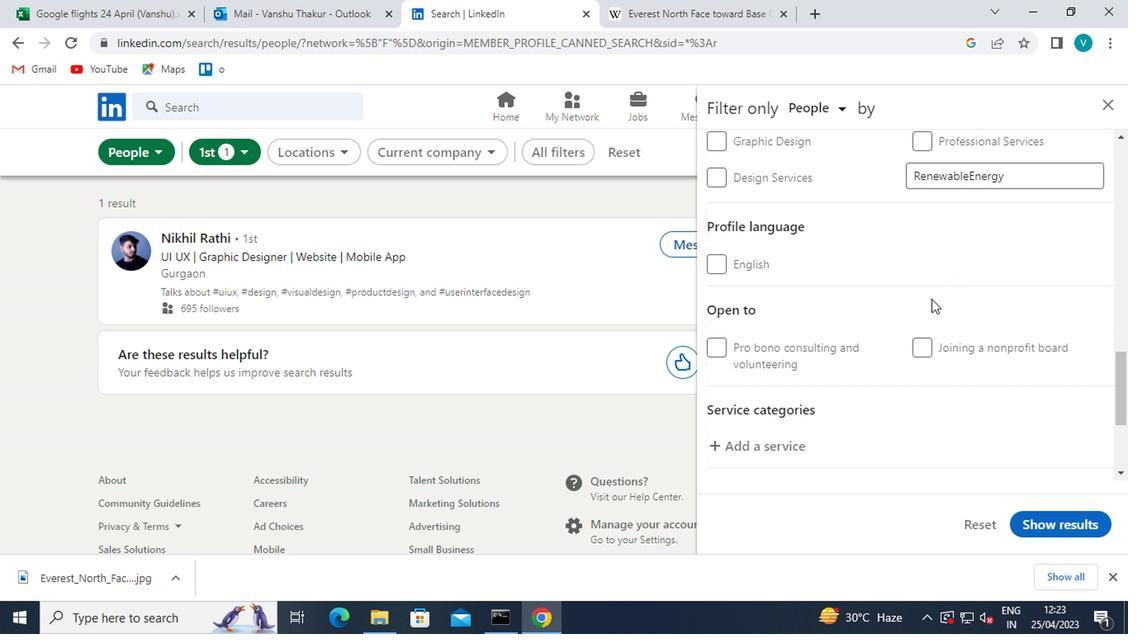 
Action: Mouse moved to (754, 289)
Screenshot: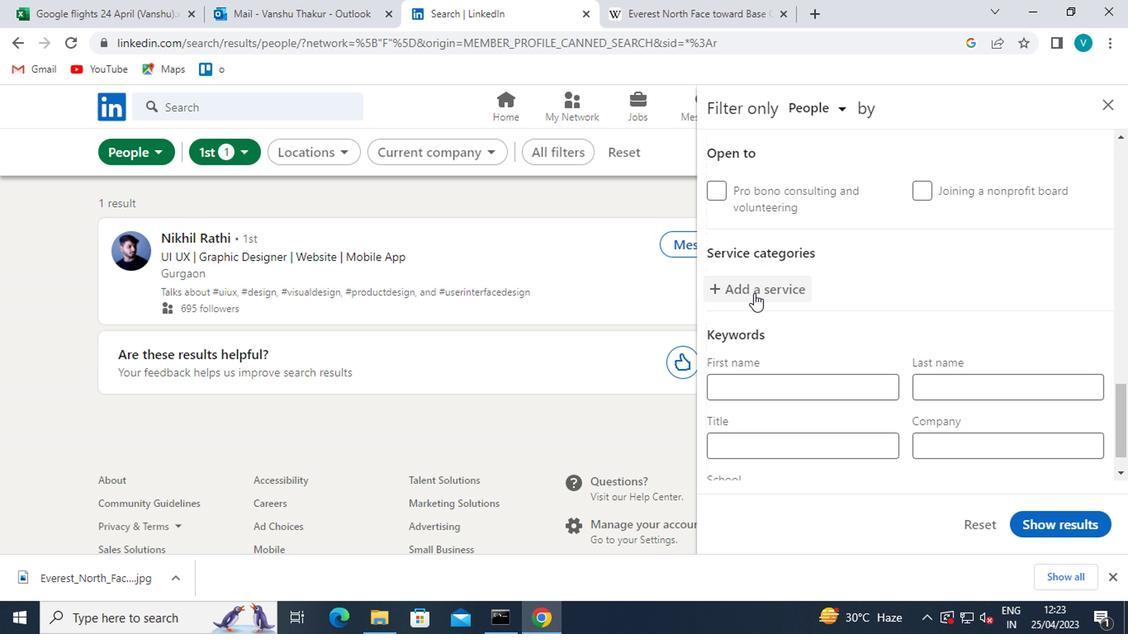 
Action: Mouse pressed left at (754, 289)
Screenshot: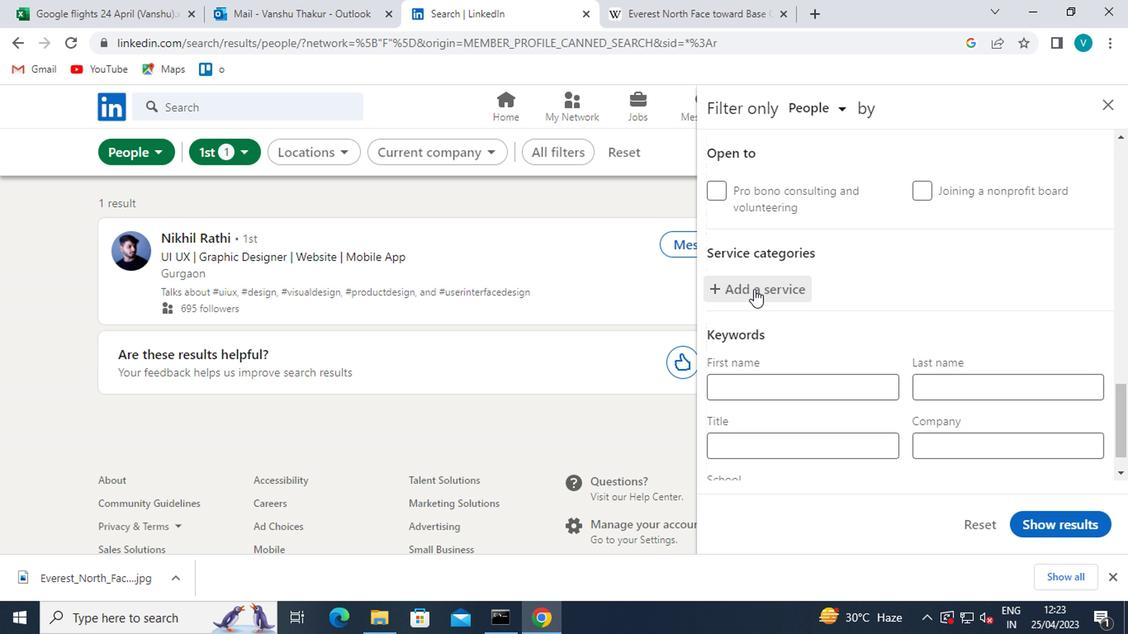 
Action: Mouse moved to (756, 287)
Screenshot: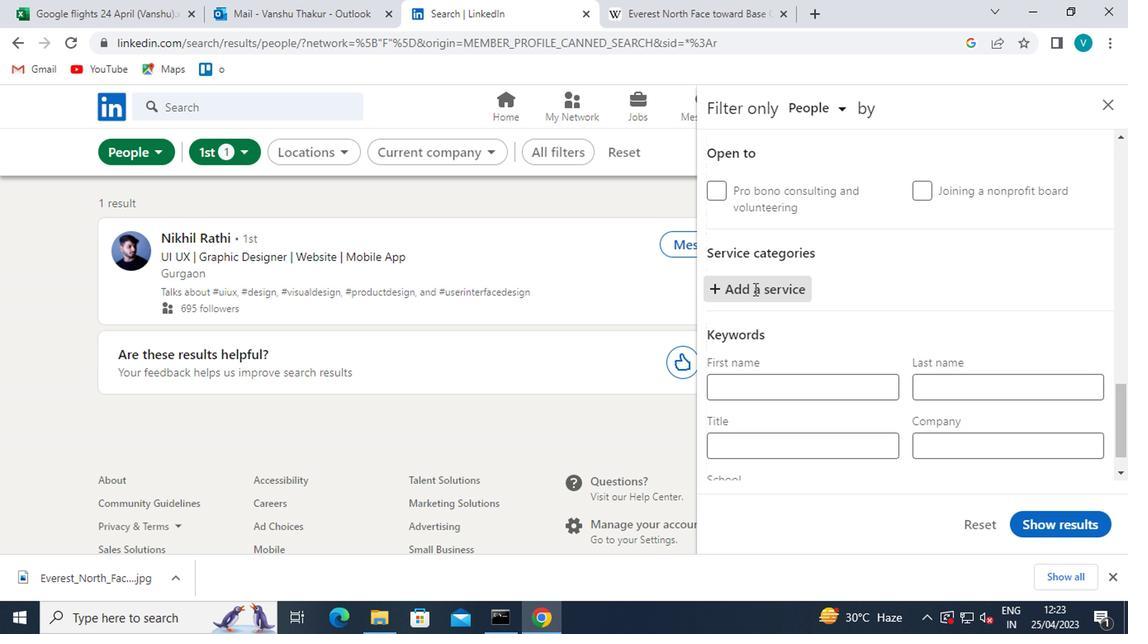 
Action: Key pressed <Key.shift>EVENT<Key.shift>PLA
Screenshot: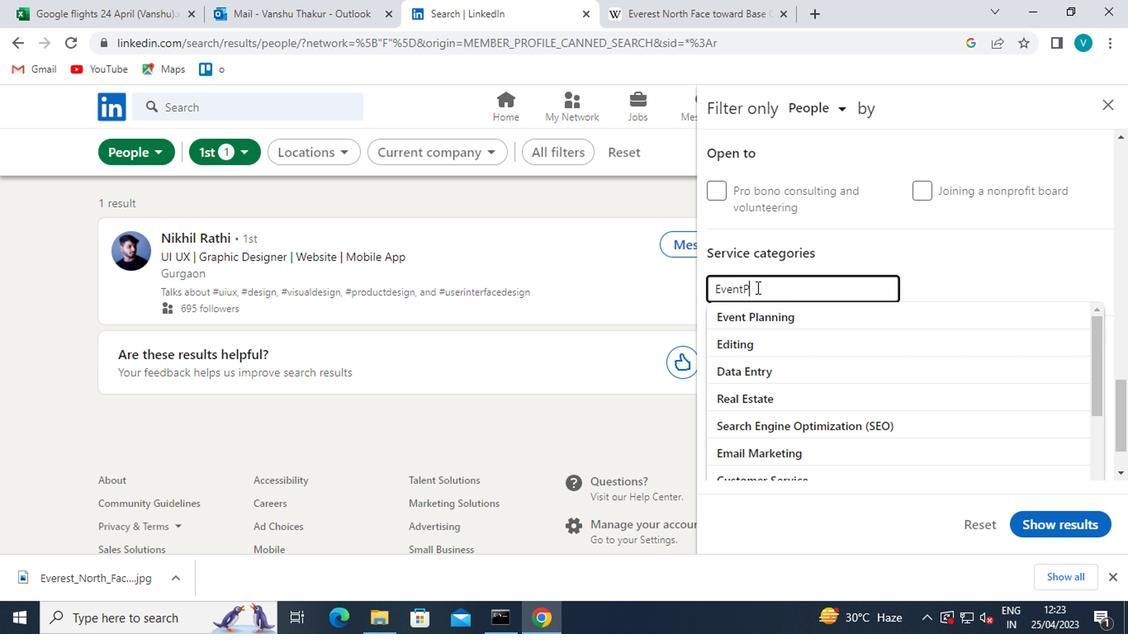 
Action: Mouse moved to (742, 291)
Screenshot: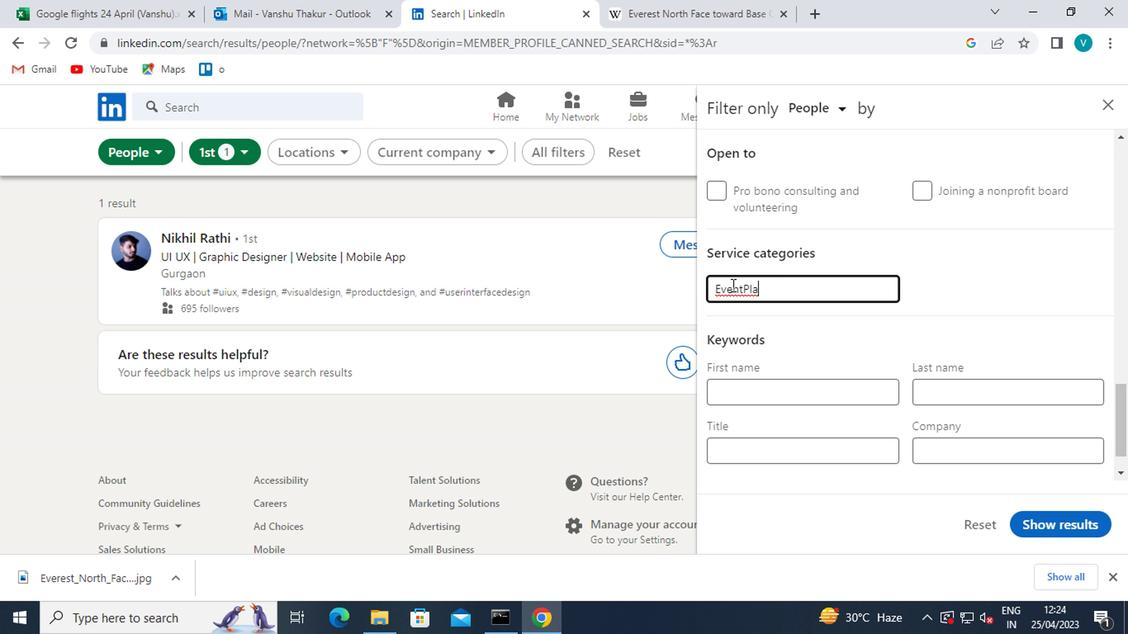 
Action: Mouse pressed left at (742, 291)
Screenshot: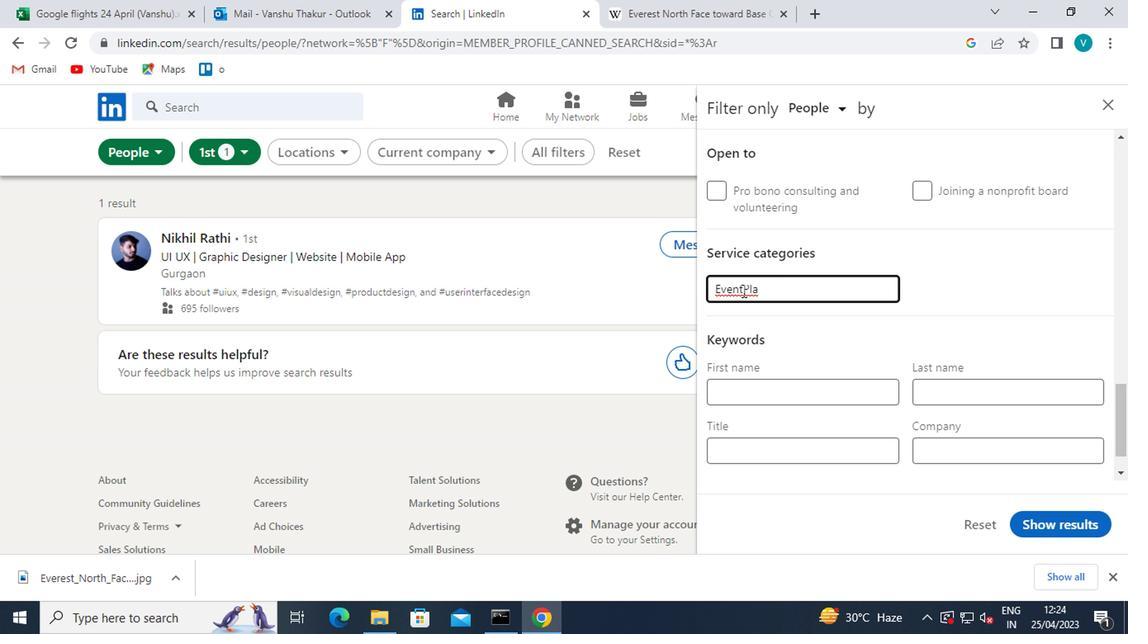 
Action: Mouse moved to (780, 296)
Screenshot: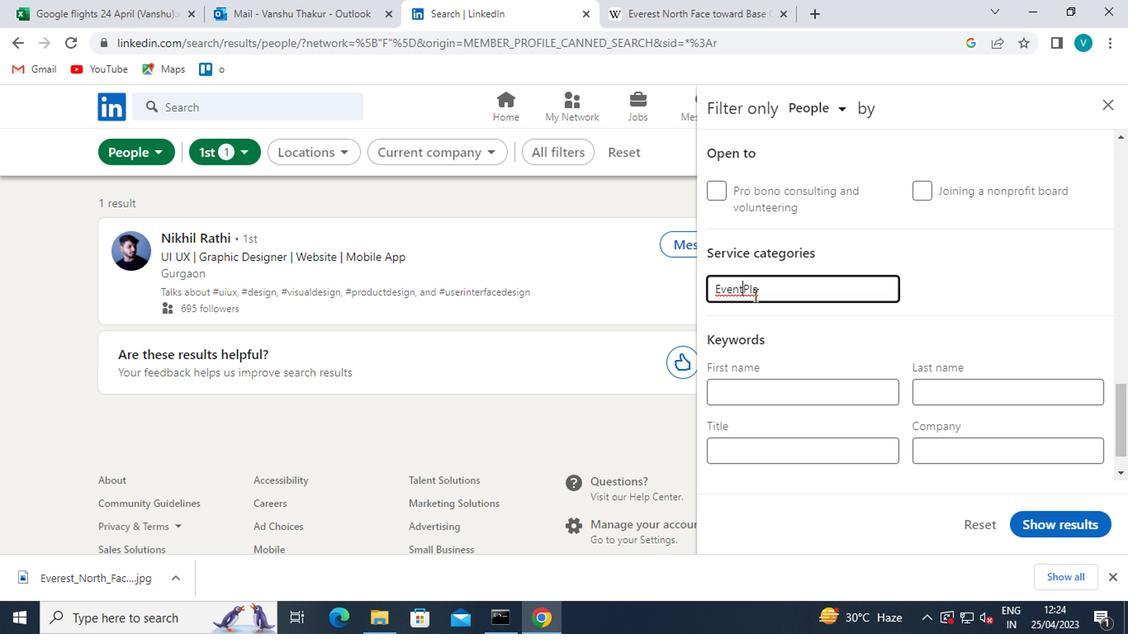 
Action: Key pressed <Key.space>
Screenshot: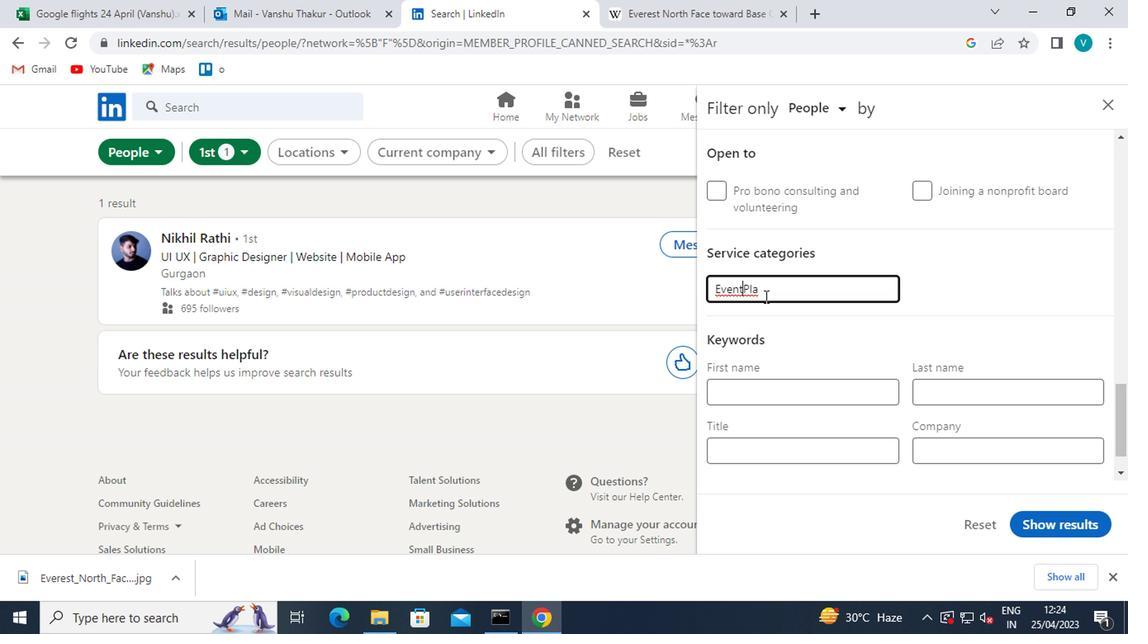 
Action: Mouse moved to (781, 296)
Screenshot: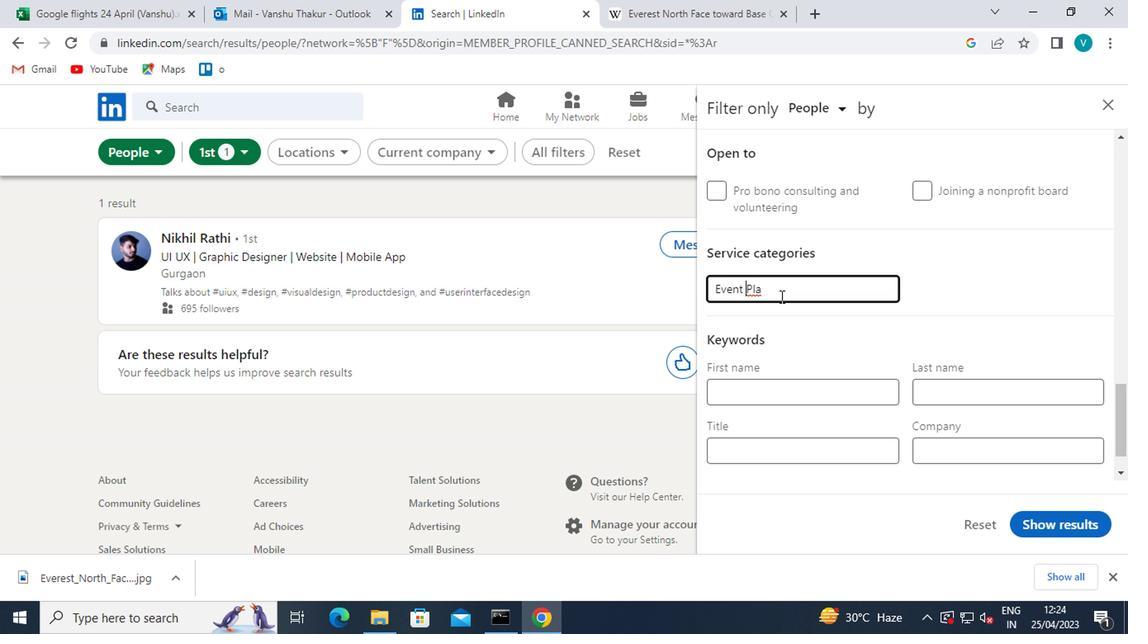 
Action: Mouse pressed left at (781, 296)
Screenshot: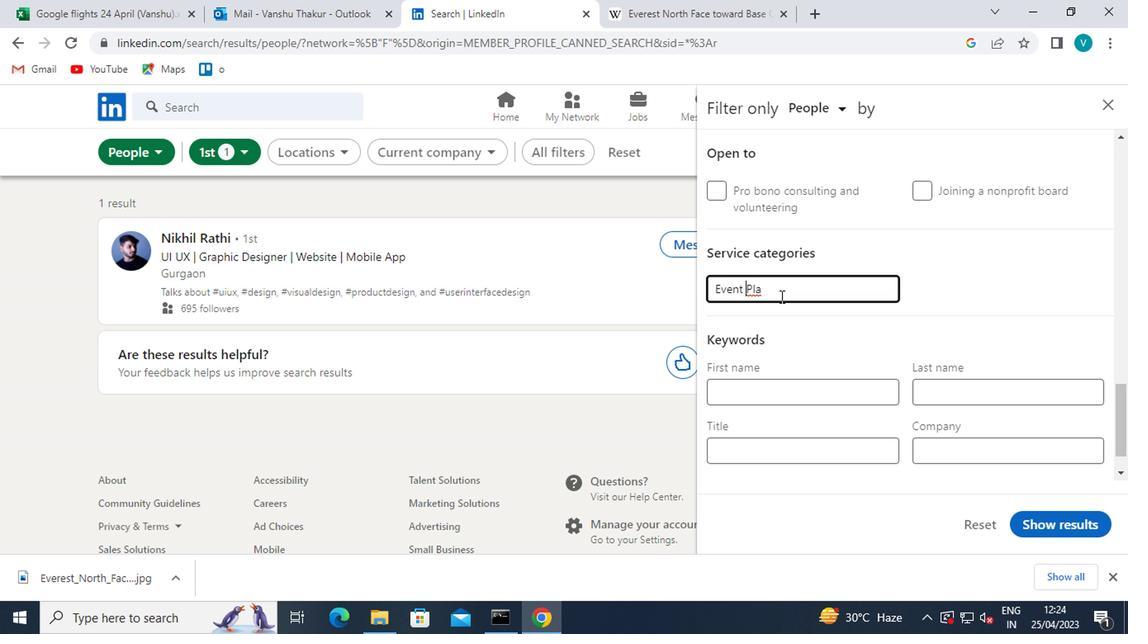 
Action: Mouse moved to (780, 318)
Screenshot: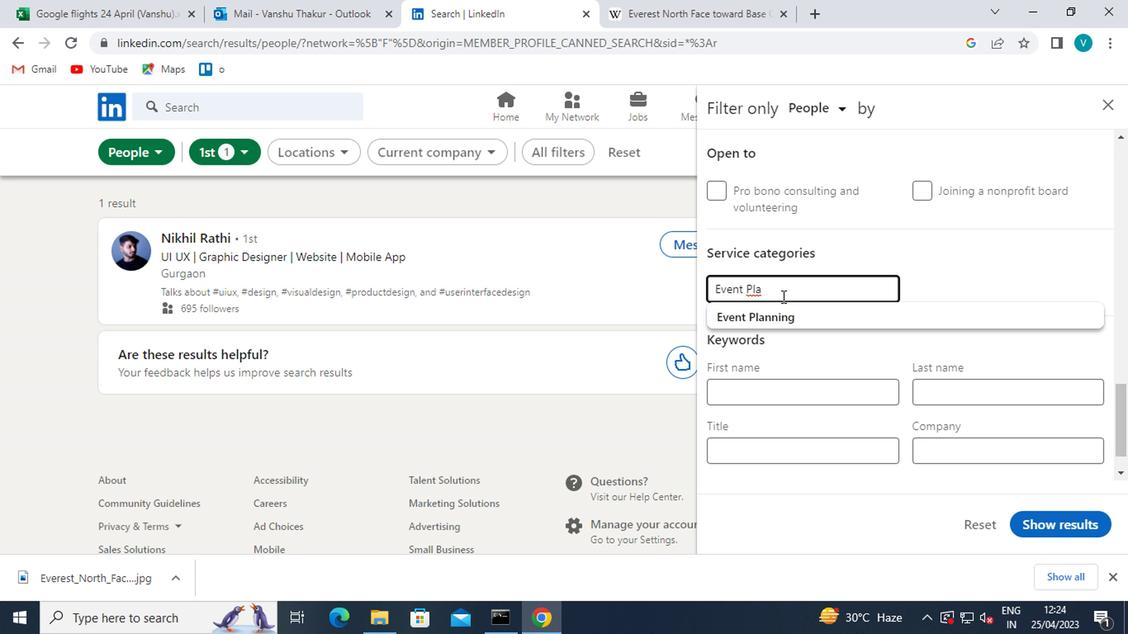 
Action: Mouse pressed left at (780, 318)
Screenshot: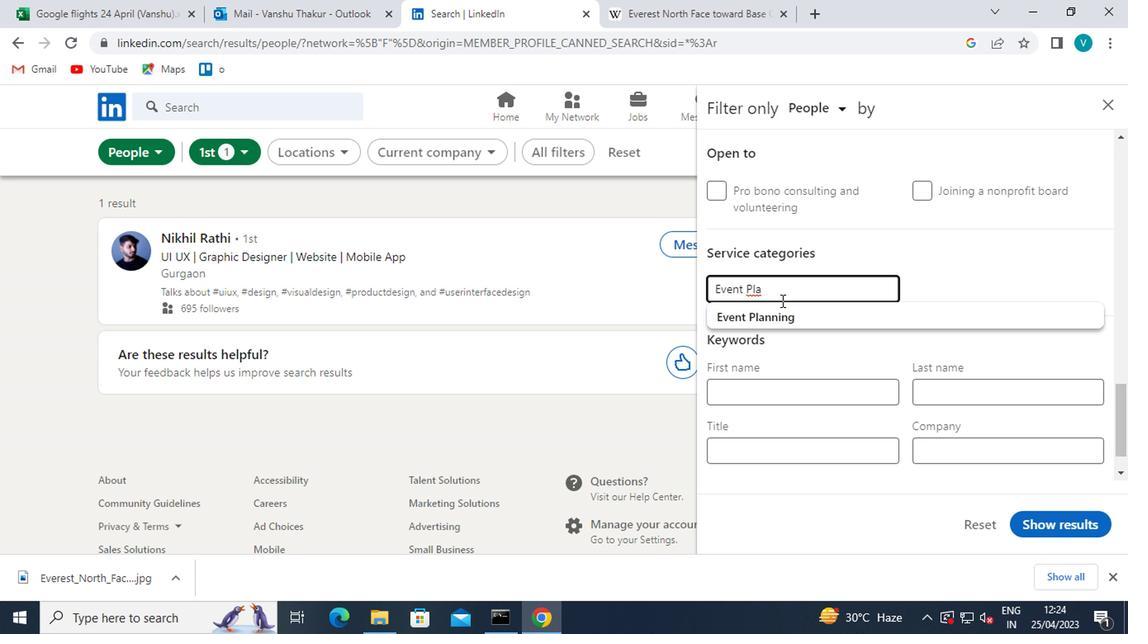 
Action: Mouse moved to (780, 319)
Screenshot: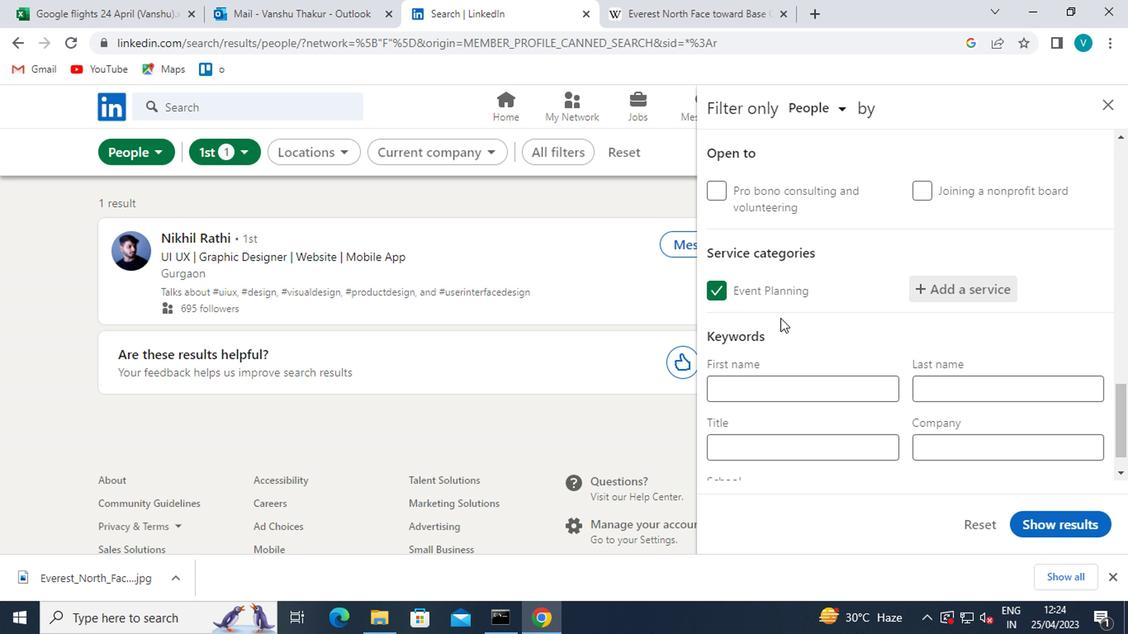 
Action: Mouse scrolled (780, 318) with delta (0, -1)
Screenshot: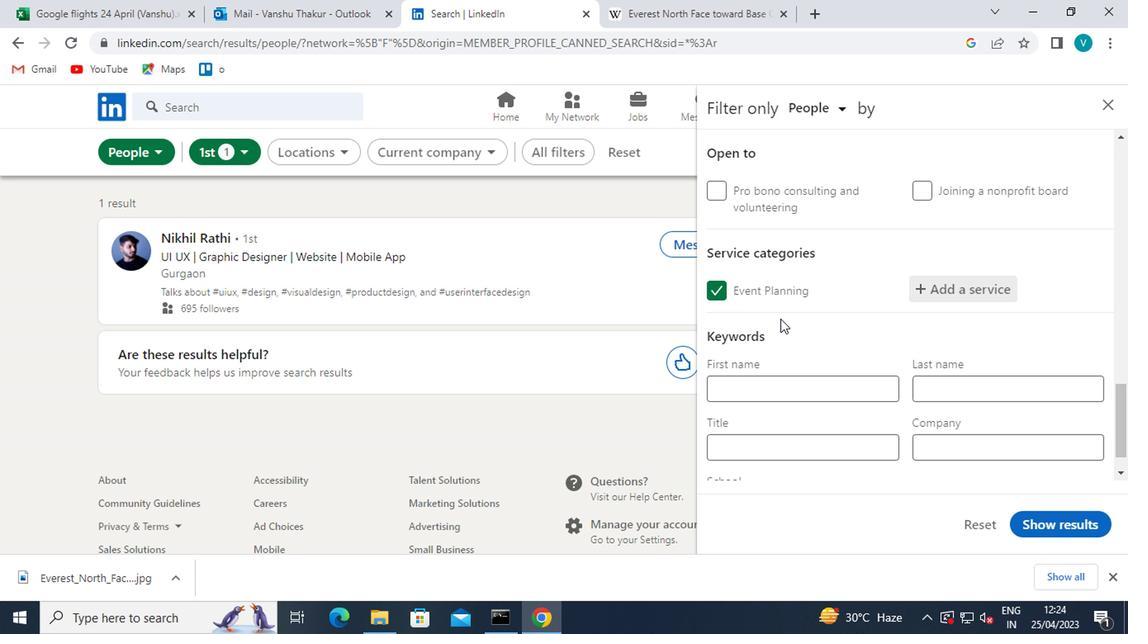 
Action: Mouse scrolled (780, 318) with delta (0, -1)
Screenshot: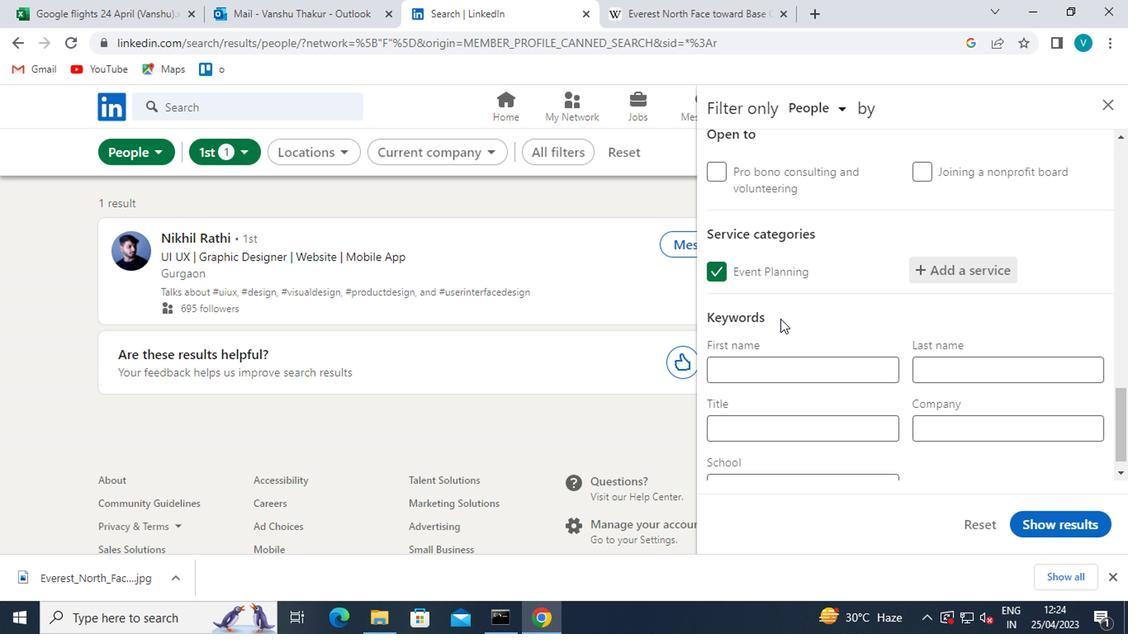 
Action: Mouse moved to (778, 396)
Screenshot: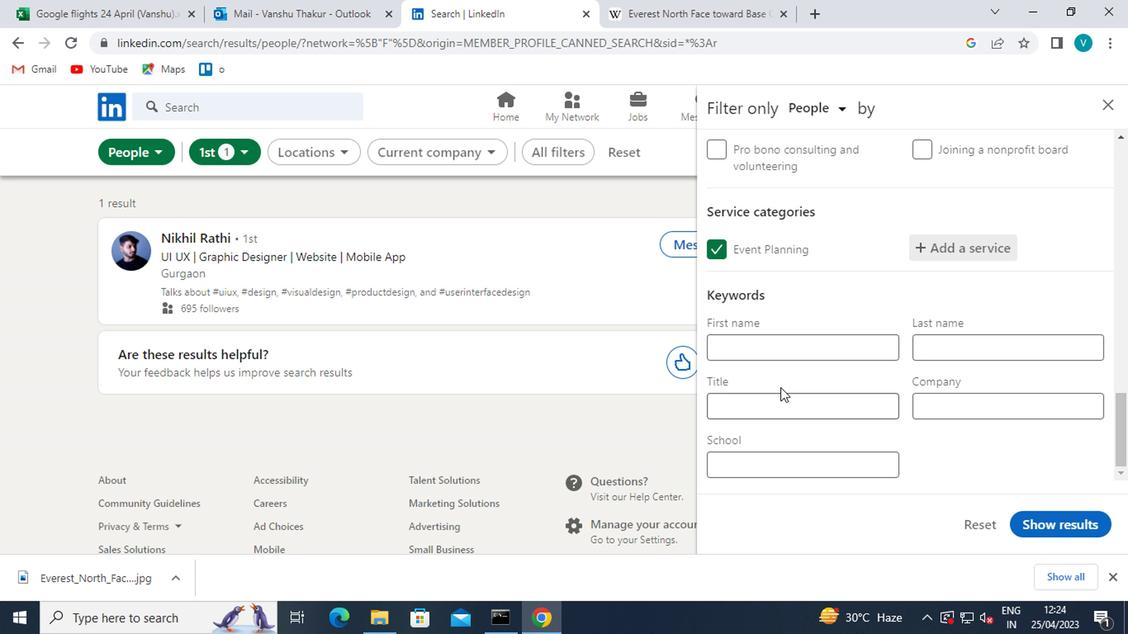 
Action: Mouse pressed left at (778, 396)
Screenshot: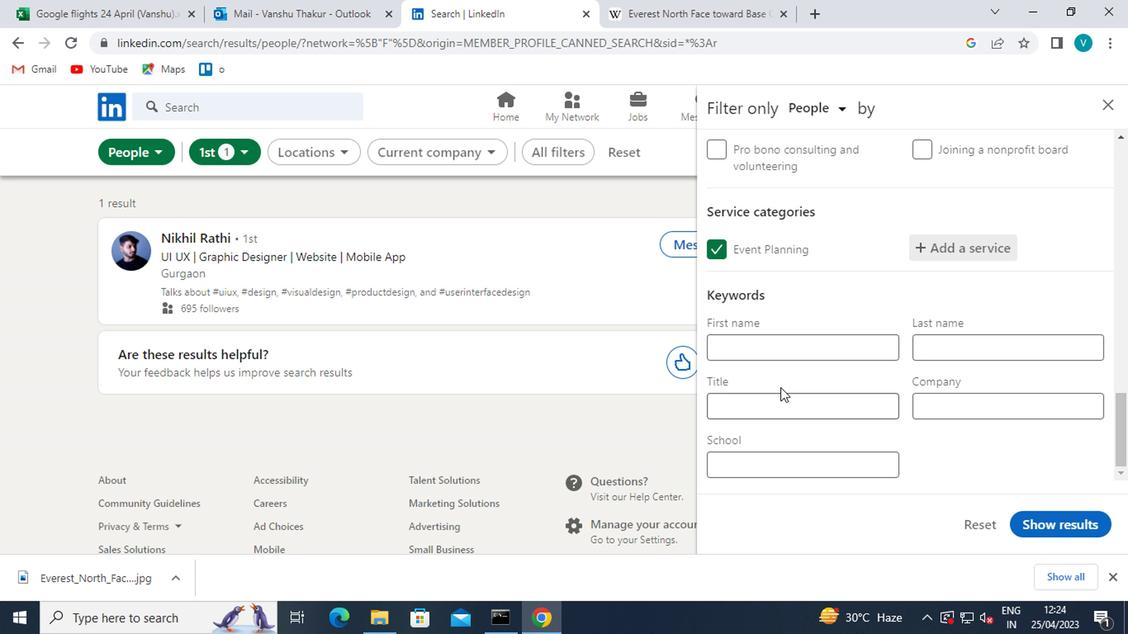 
Action: Mouse moved to (779, 396)
Screenshot: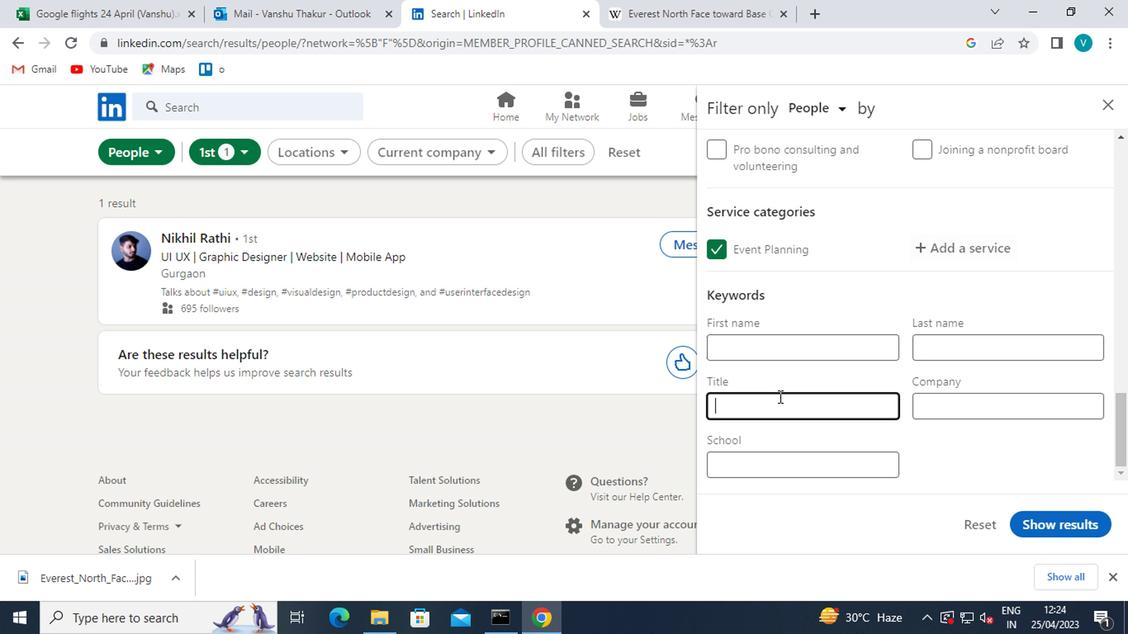 
Action: Key pressed <Key.shift>VALET
Screenshot: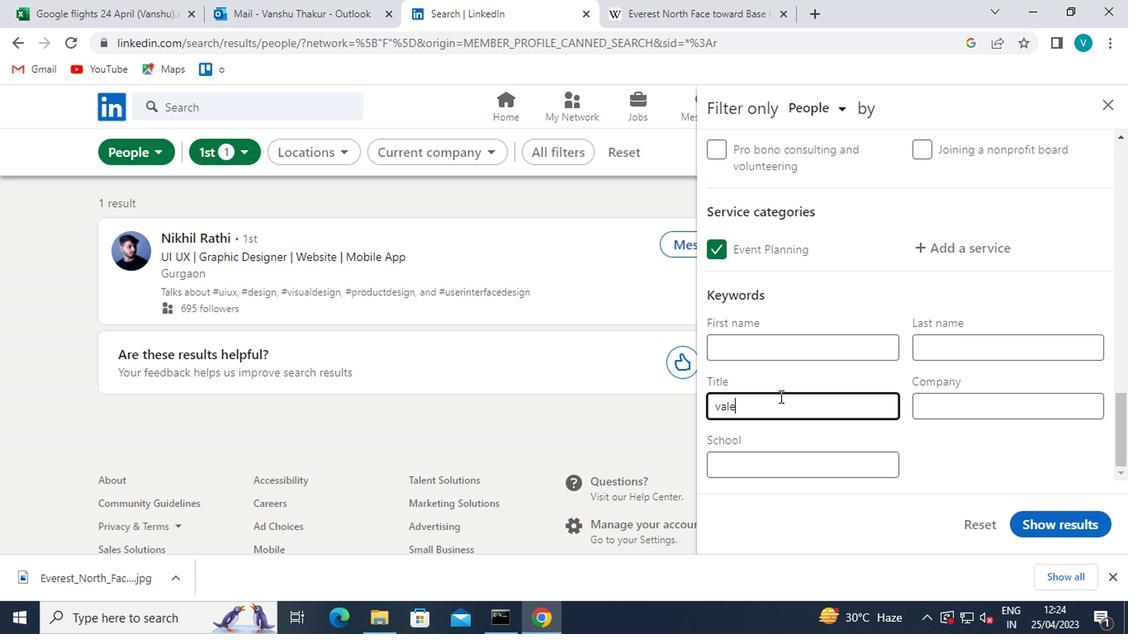 
Action: Mouse moved to (720, 407)
Screenshot: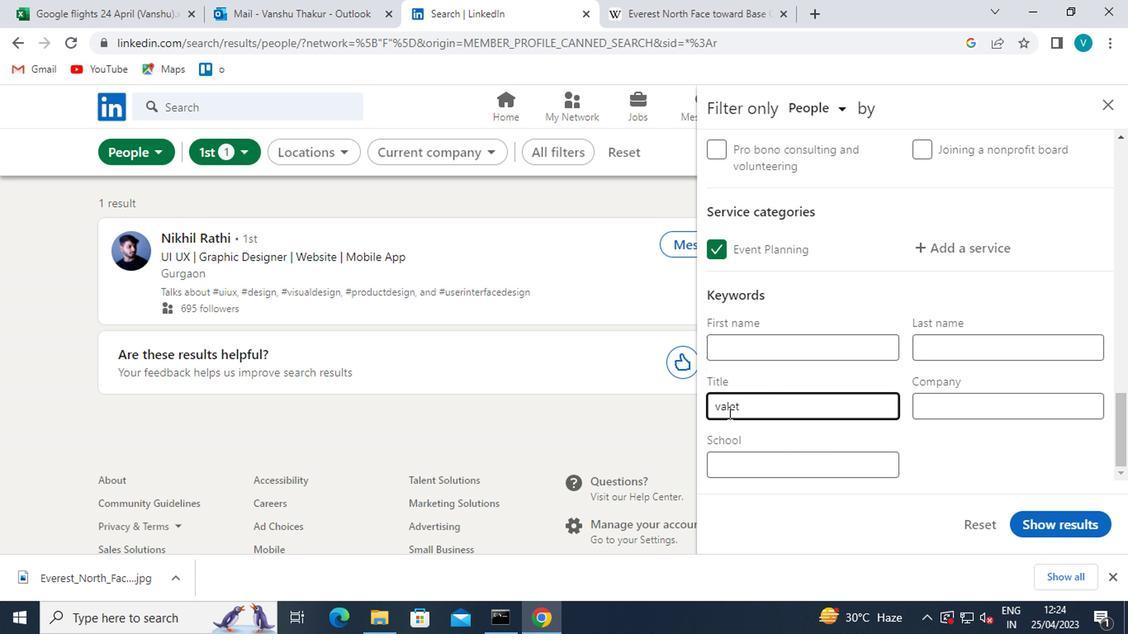 
Action: Mouse pressed left at (720, 407)
Screenshot: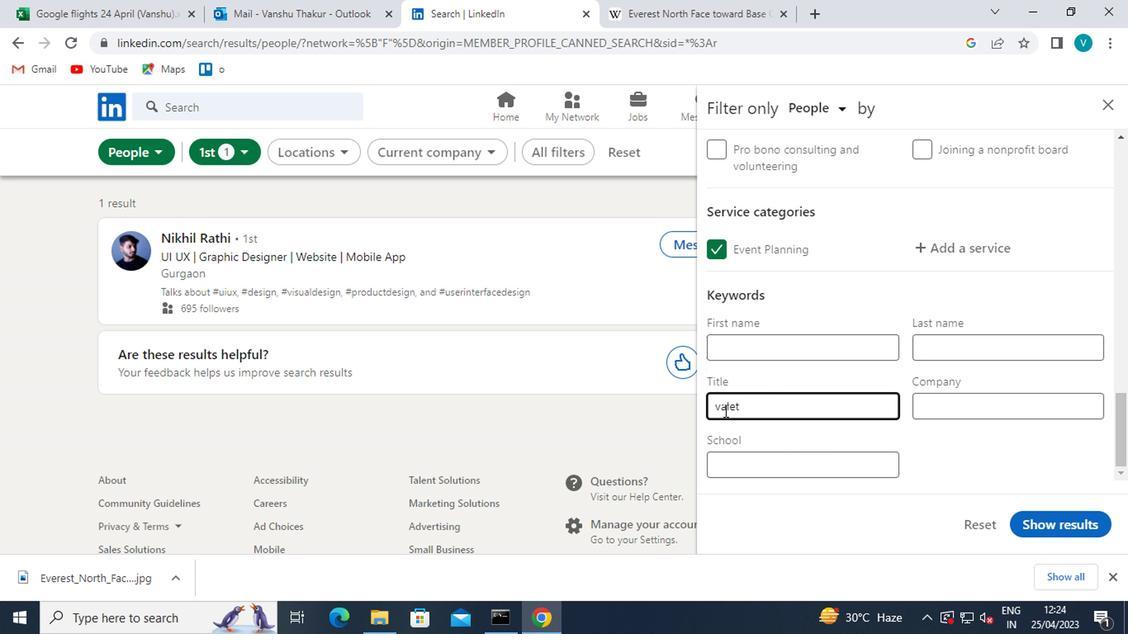 
Action: Mouse moved to (746, 431)
Screenshot: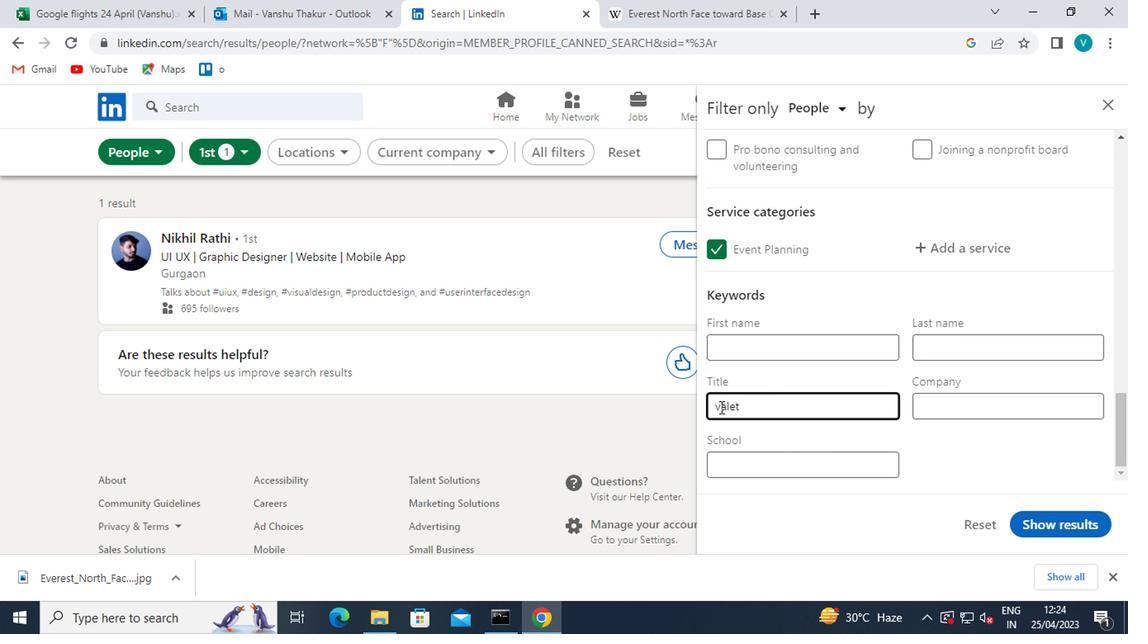 
Action: Key pressed <Key.backspace><Key.shift>V
Screenshot: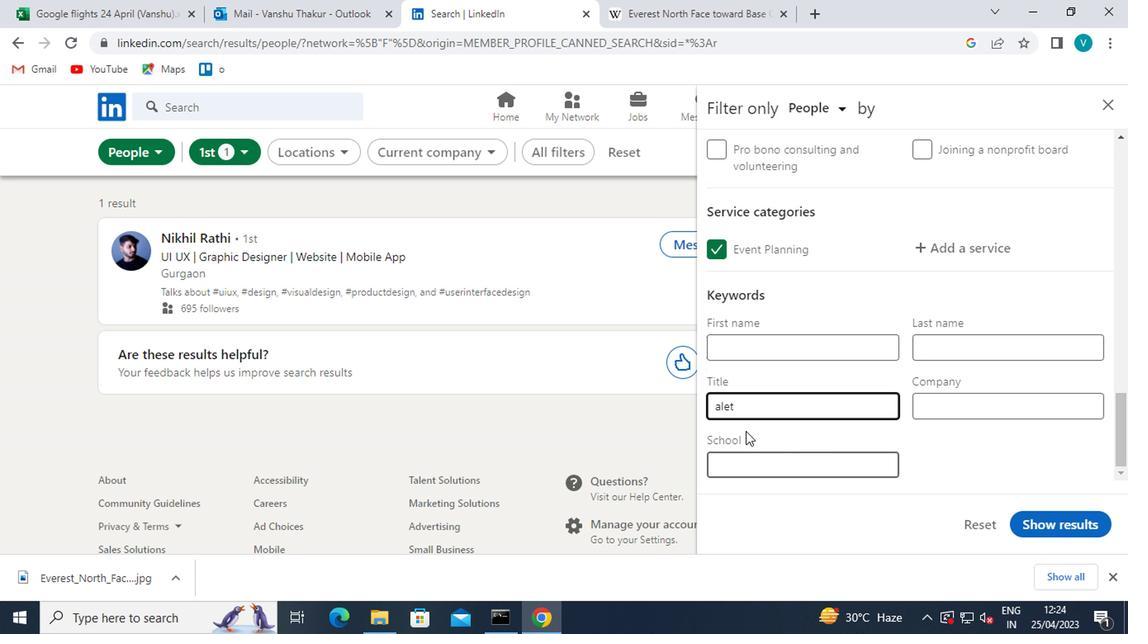 
Action: Mouse moved to (1085, 534)
Screenshot: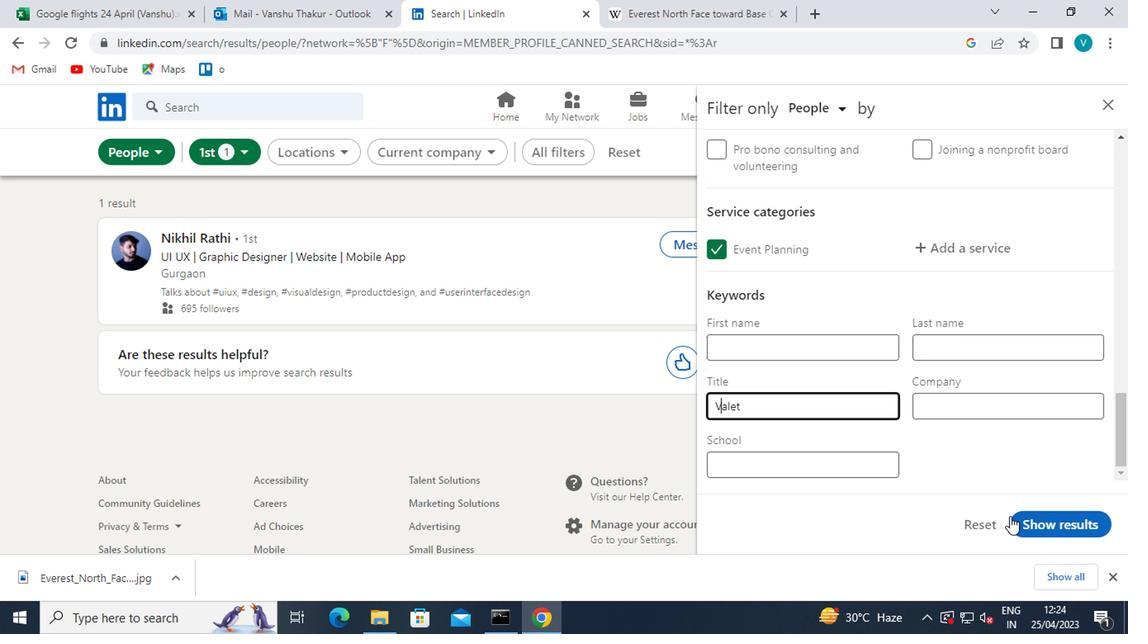 
Action: Mouse pressed left at (1085, 534)
Screenshot: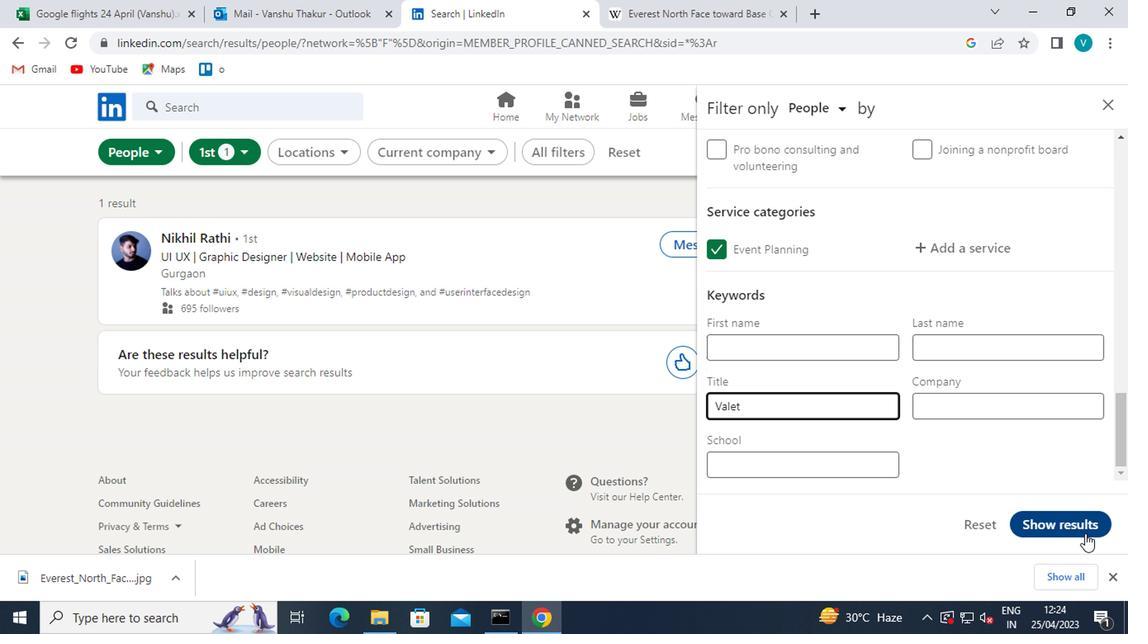 
Action: Mouse moved to (982, 461)
Screenshot: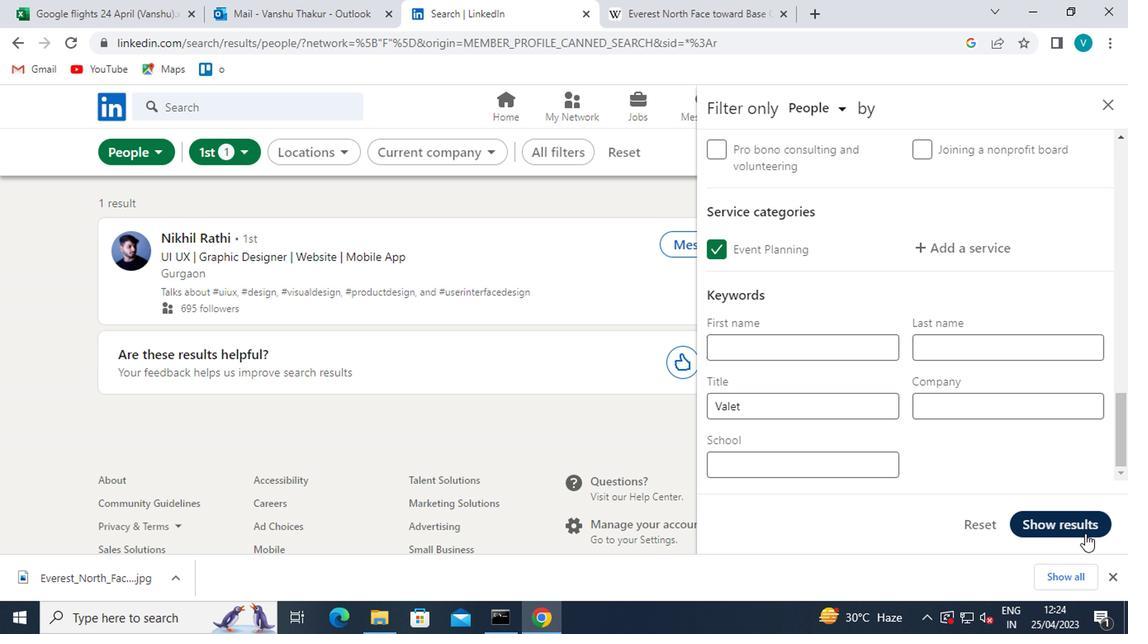 
